 Task: Look for space in Asilah, Morocco from 5th June, 2023 to 16th June, 2023 for 2 adults in price range Rs.14000 to Rs.18000. Place can be entire place with 1  bedroom having 1 bed and 1 bathroom. Property type can be house, flat, guest house, hotel. Amenities needed are: wifi. Booking option can be shelf check-in. Required host language is English.
Action: Mouse moved to (519, 74)
Screenshot: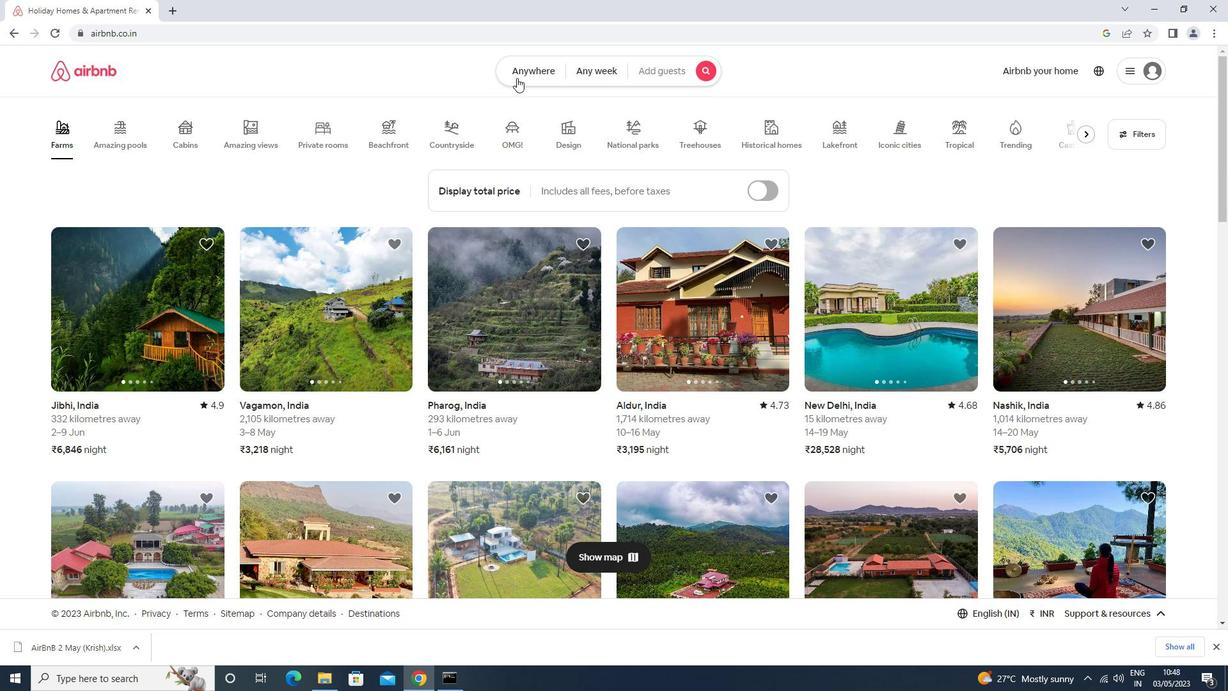 
Action: Mouse pressed left at (519, 74)
Screenshot: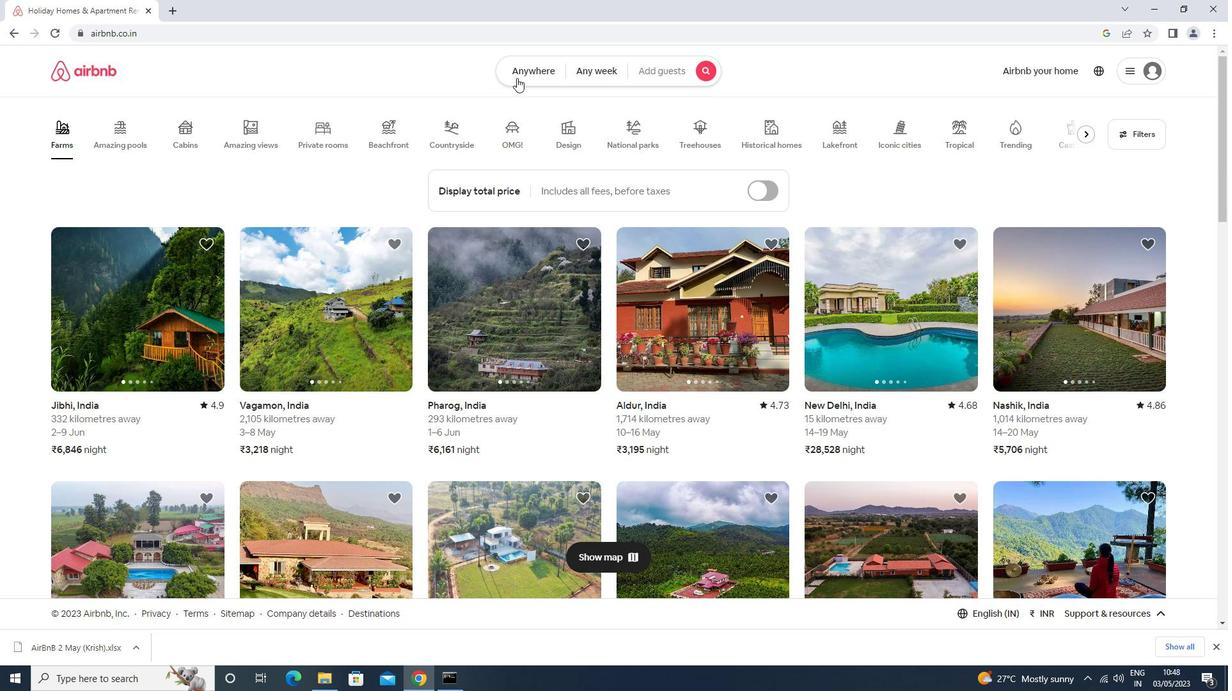 
Action: Mouse moved to (435, 127)
Screenshot: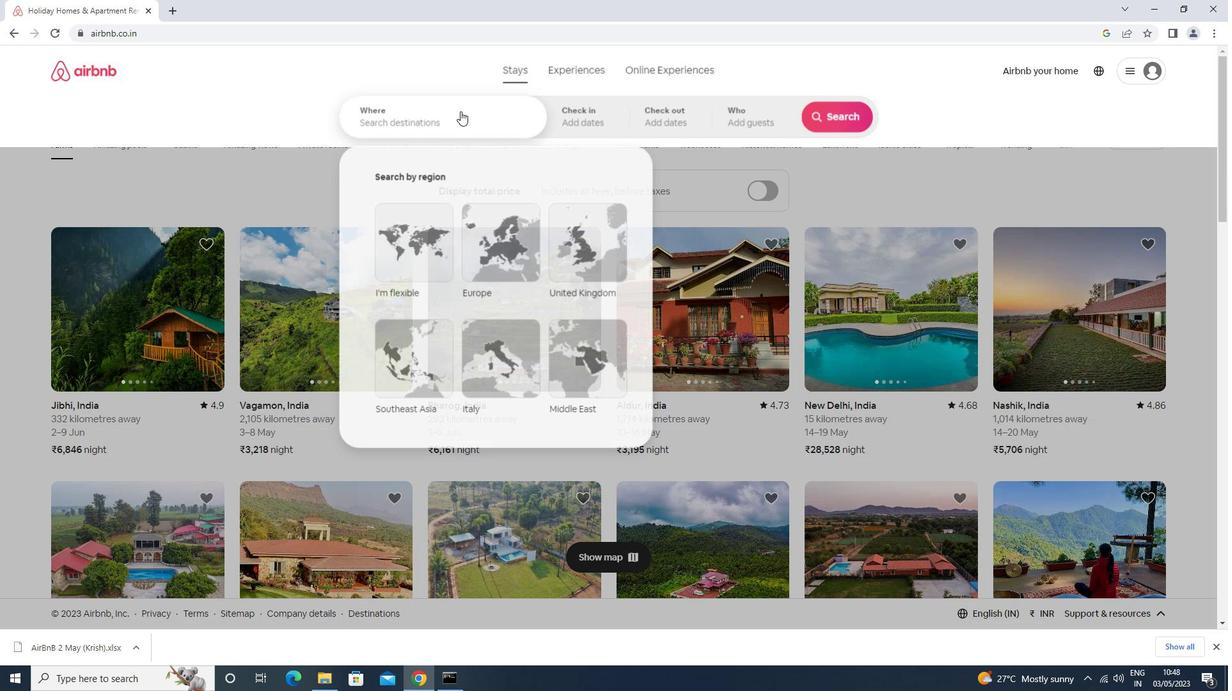
Action: Mouse pressed left at (435, 127)
Screenshot: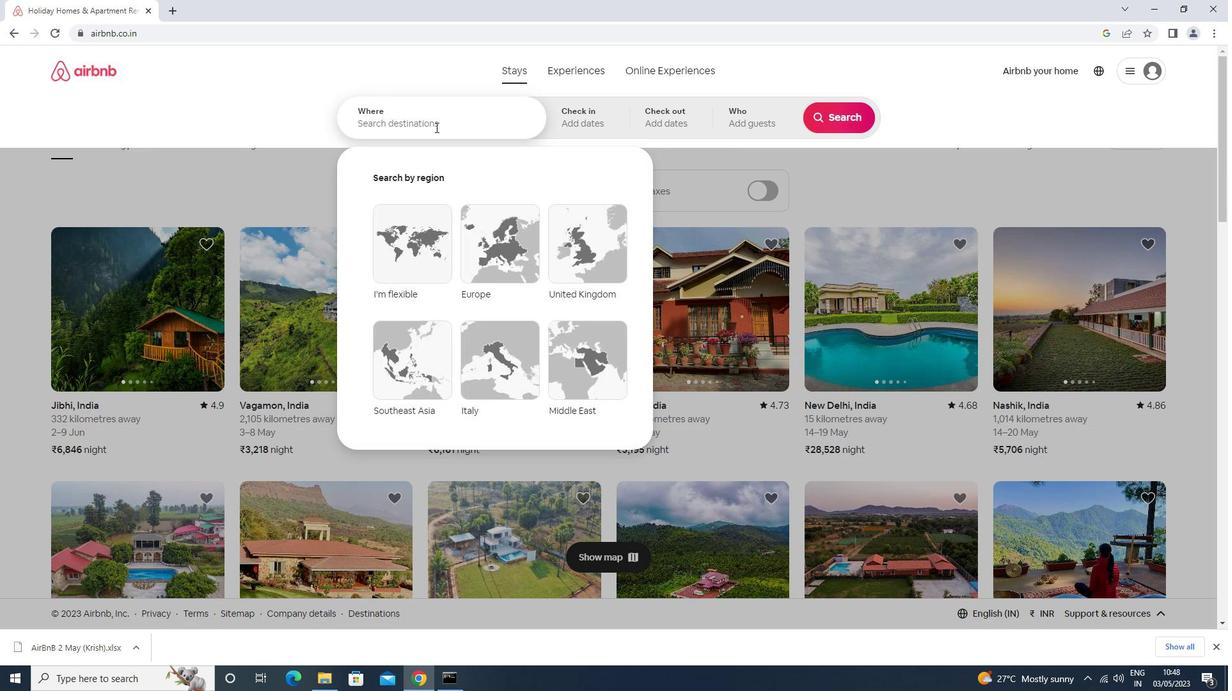 
Action: Mouse moved to (430, 127)
Screenshot: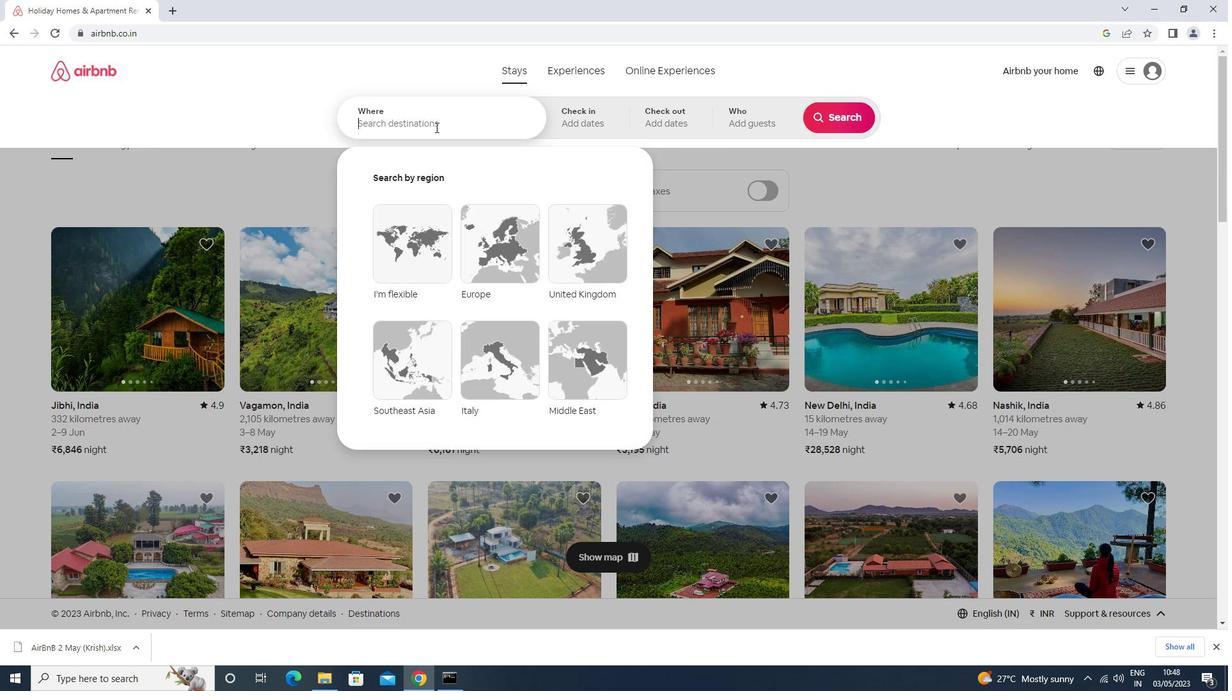 
Action: Key pressed a<Key.caps_lock>silah<Key.enter>
Screenshot: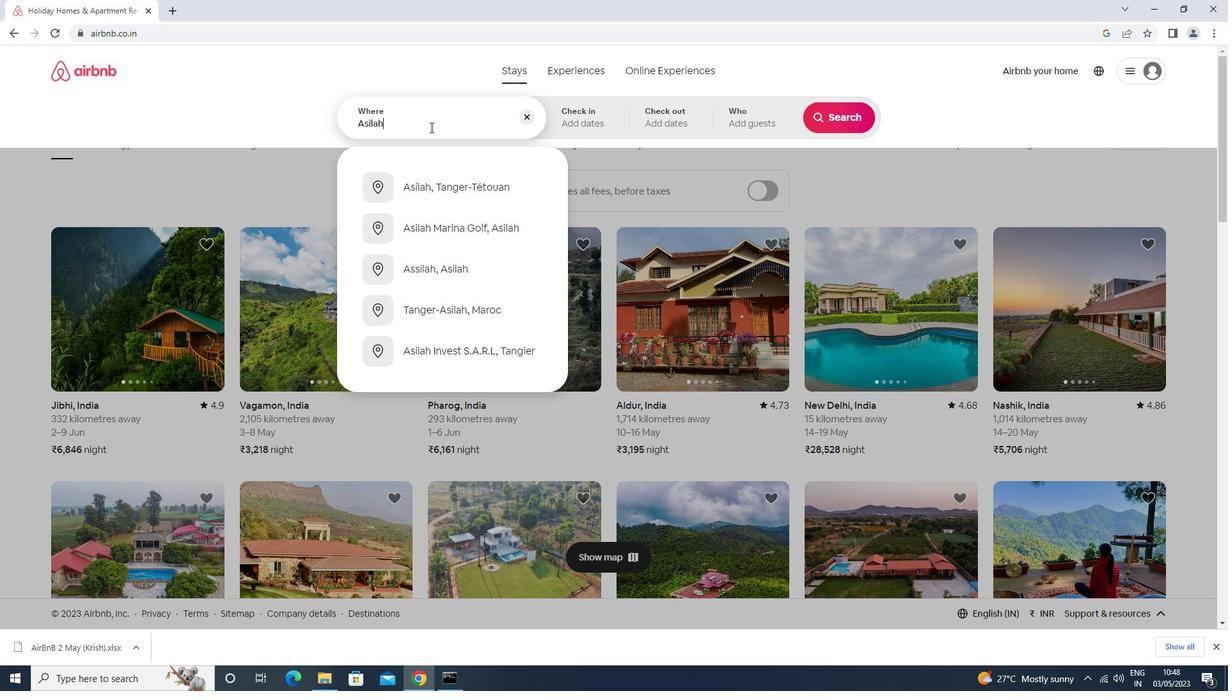 
Action: Mouse moved to (656, 298)
Screenshot: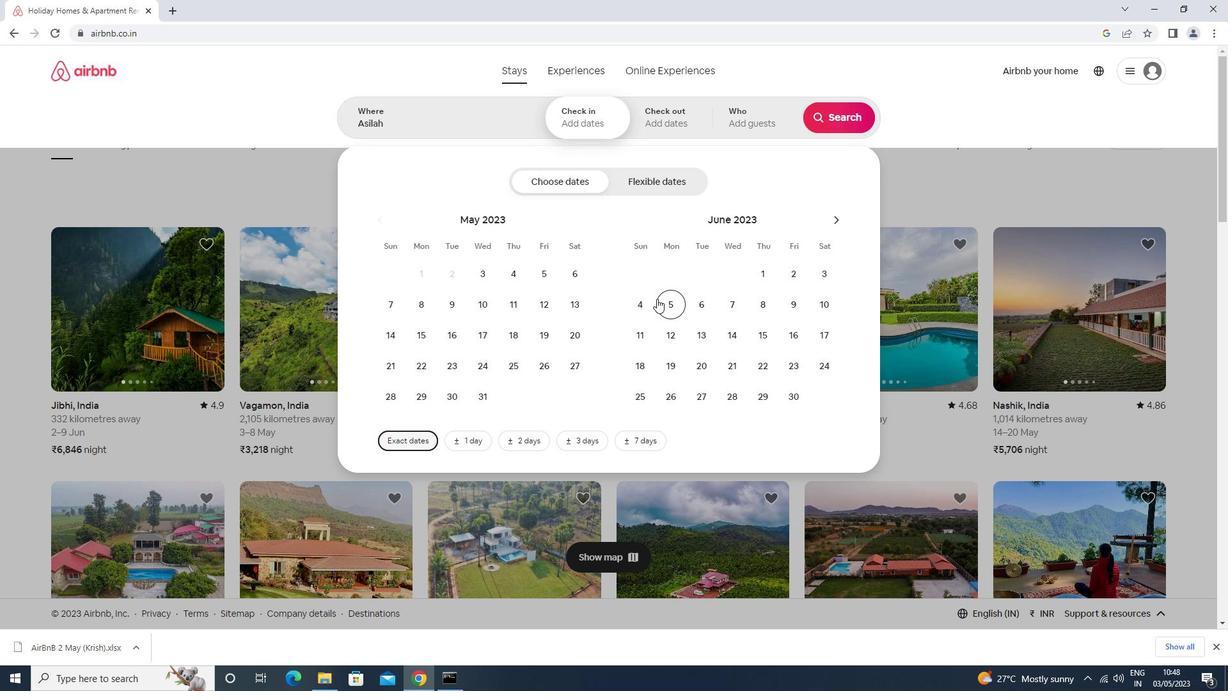 
Action: Mouse pressed left at (656, 298)
Screenshot: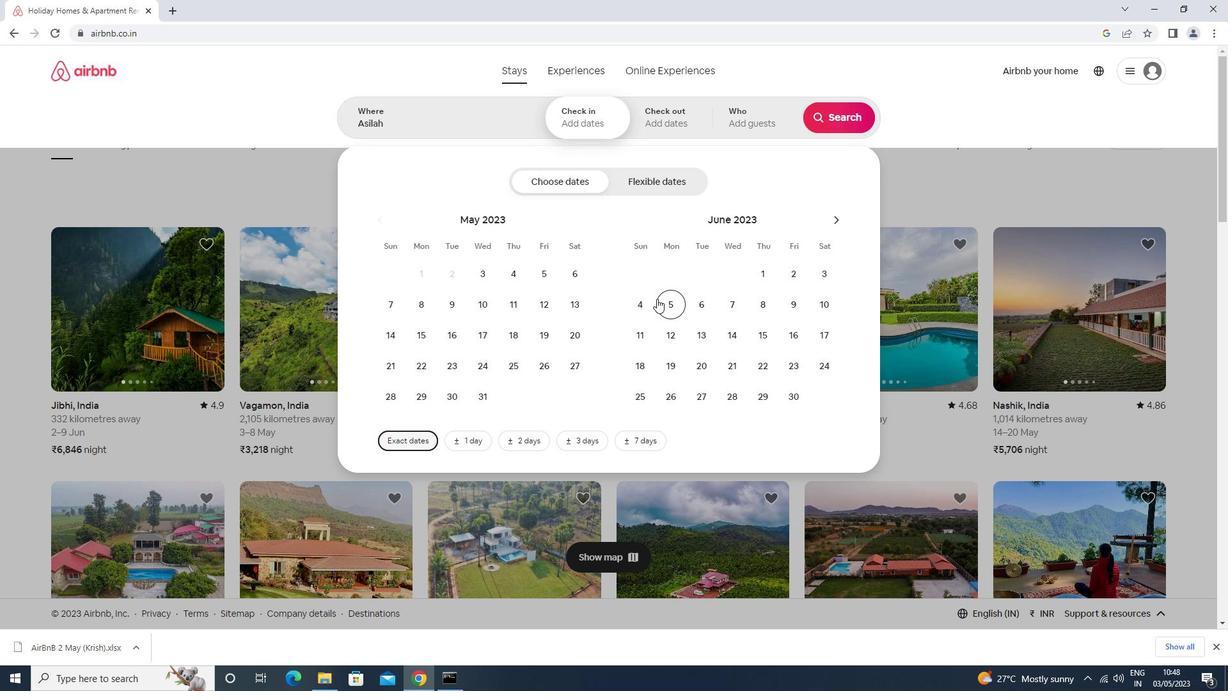 
Action: Mouse moved to (663, 298)
Screenshot: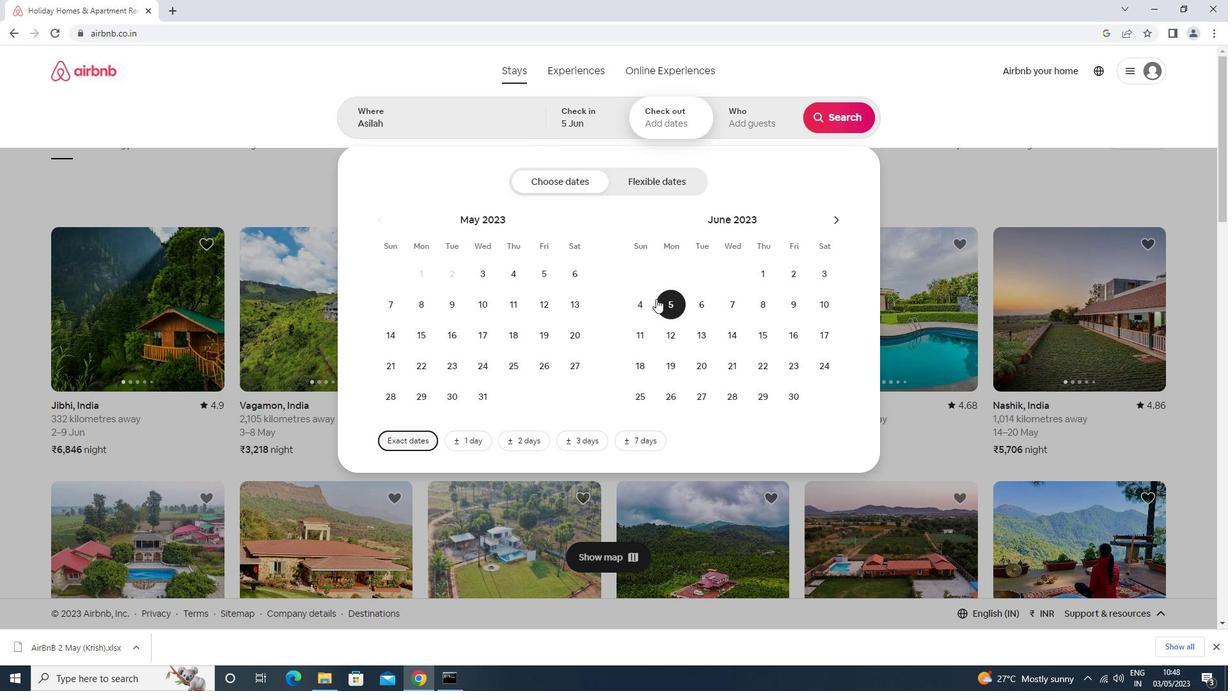 
Action: Mouse pressed left at (663, 298)
Screenshot: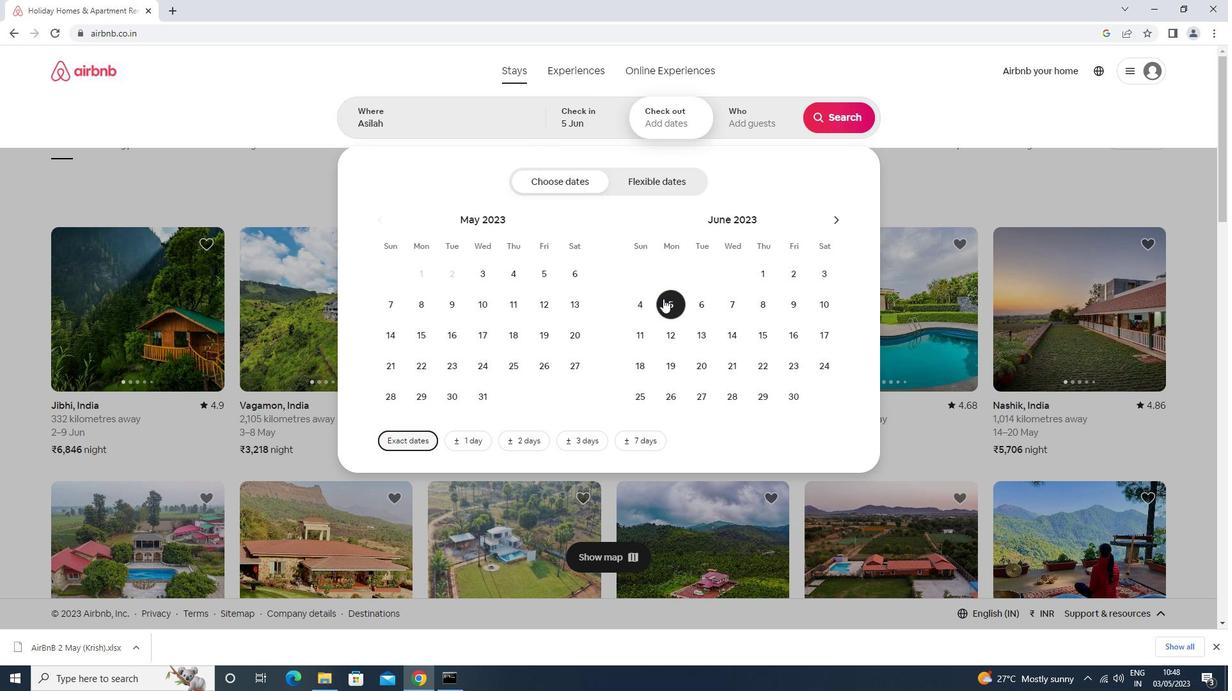 
Action: Mouse moved to (788, 335)
Screenshot: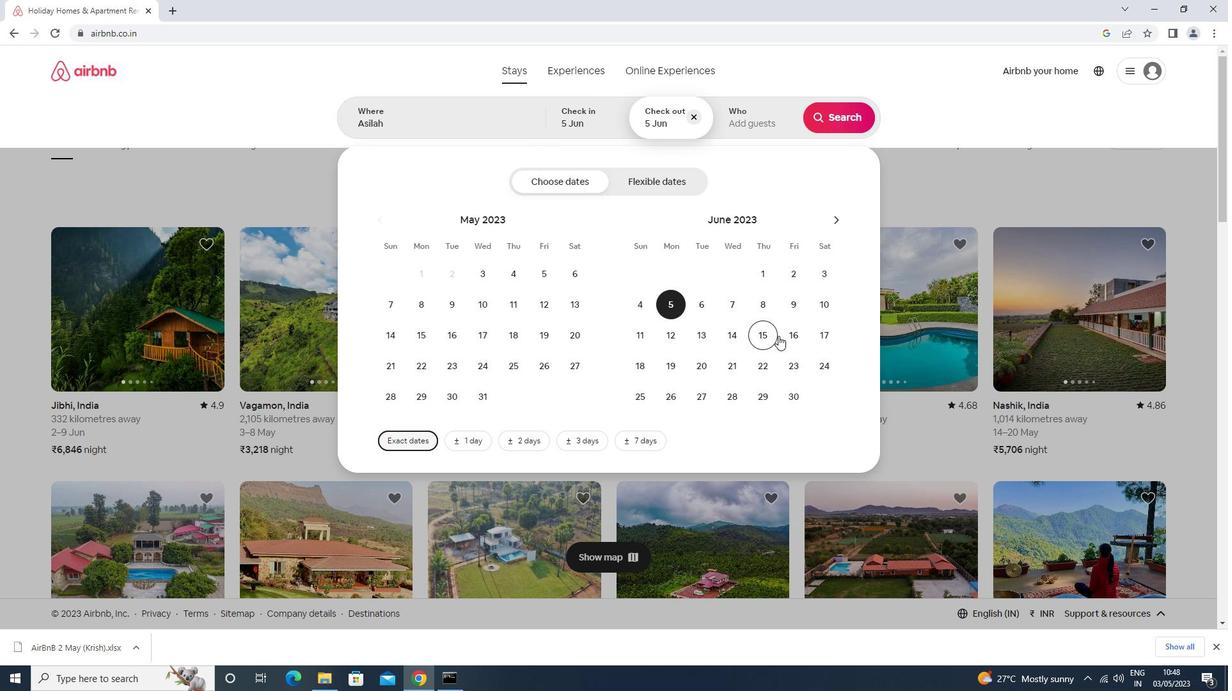 
Action: Mouse pressed left at (788, 335)
Screenshot: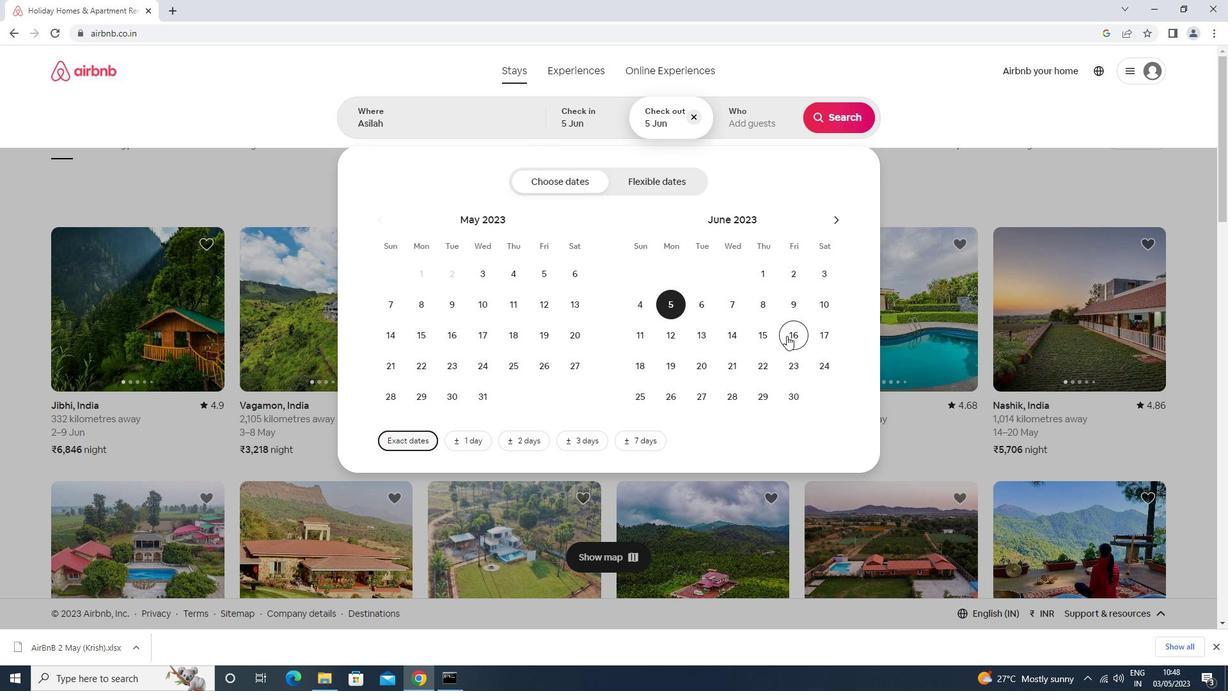 
Action: Mouse moved to (741, 118)
Screenshot: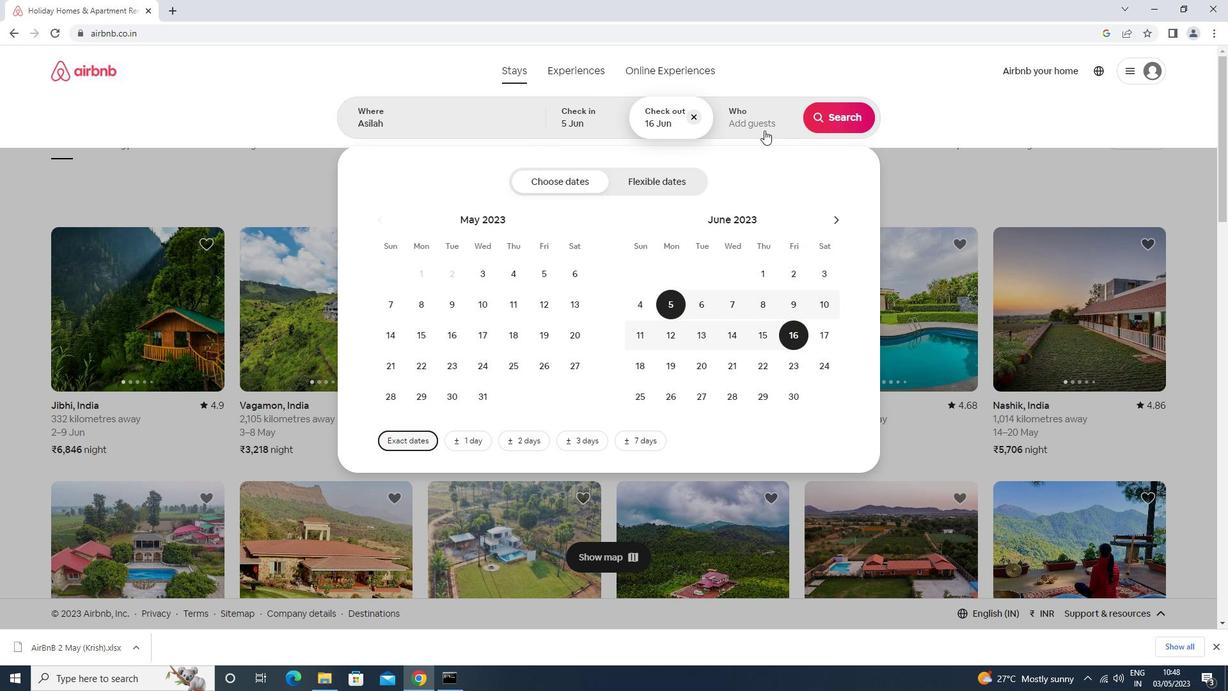 
Action: Mouse pressed left at (741, 118)
Screenshot: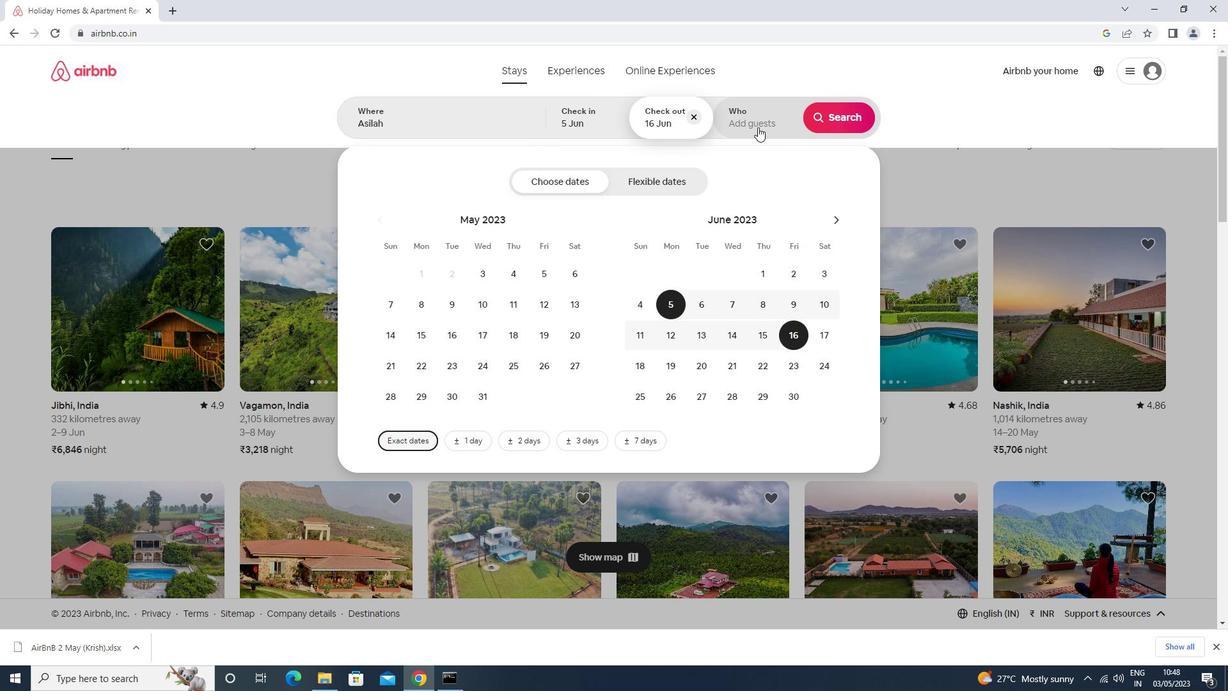 
Action: Mouse moved to (840, 188)
Screenshot: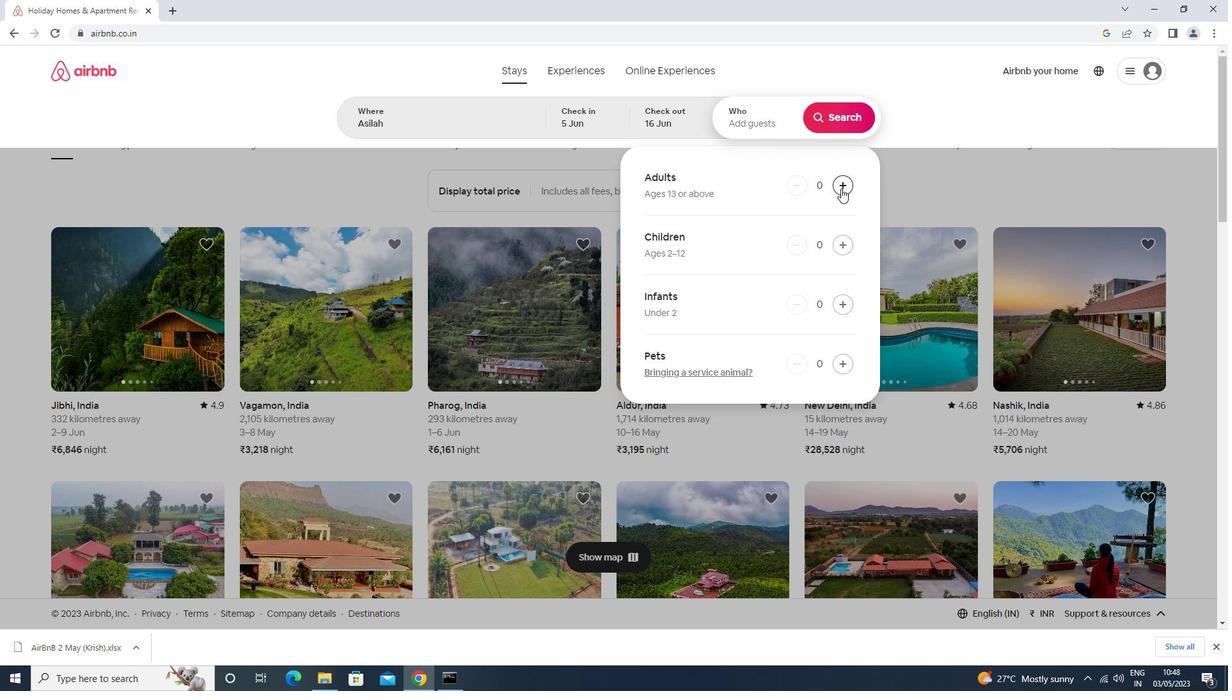 
Action: Mouse pressed left at (840, 188)
Screenshot: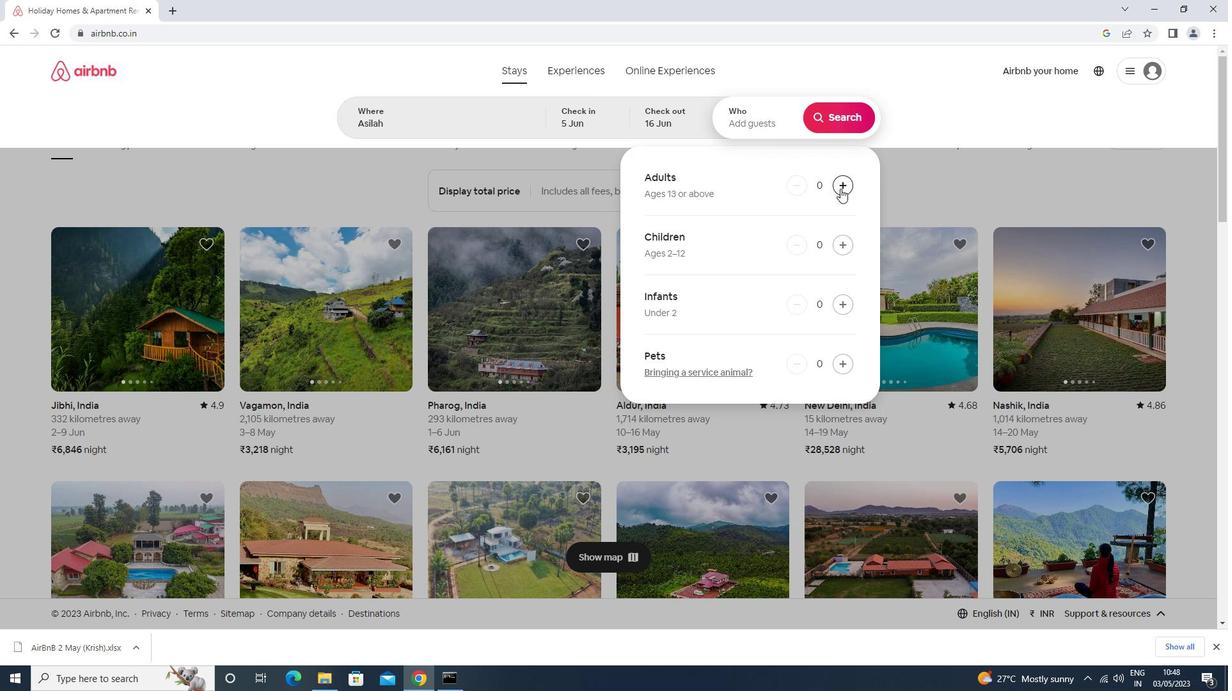 
Action: Mouse pressed left at (840, 188)
Screenshot: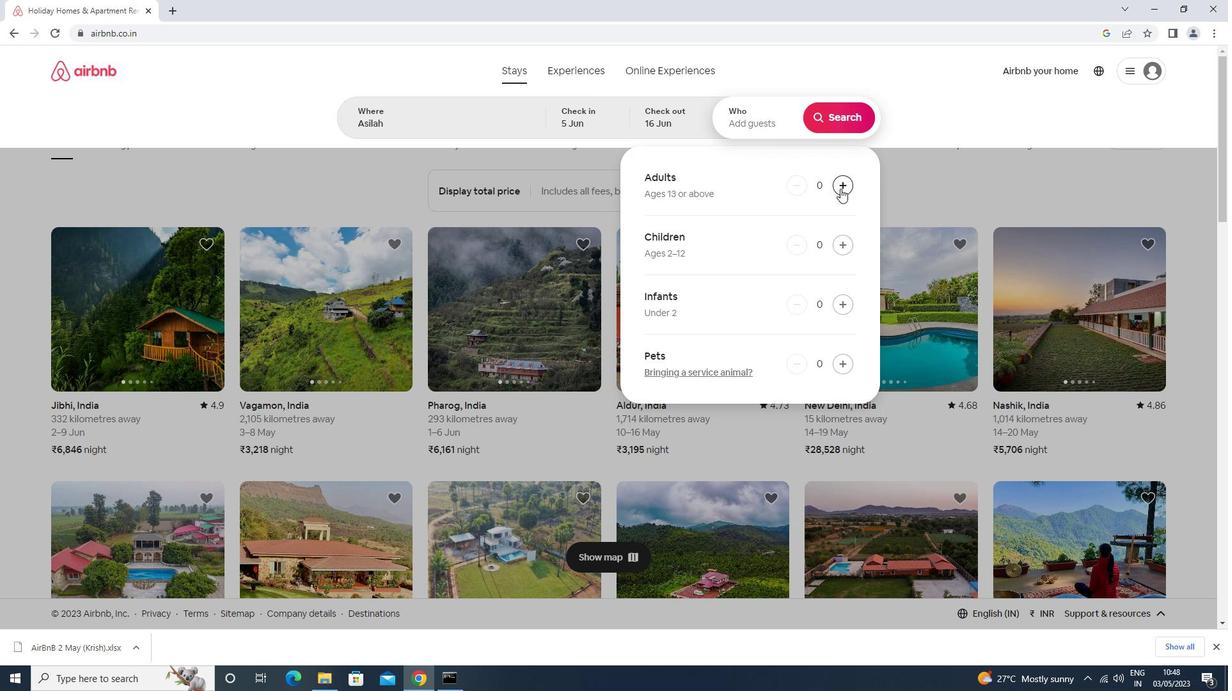 
Action: Mouse moved to (831, 121)
Screenshot: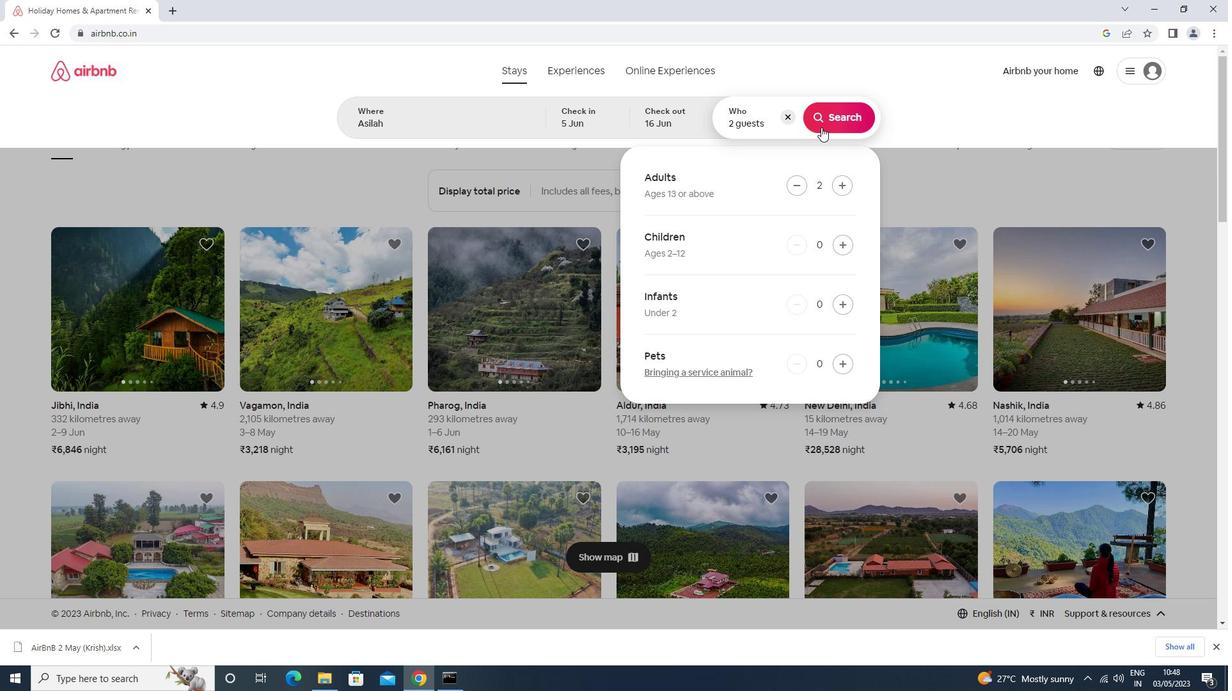 
Action: Mouse pressed left at (831, 121)
Screenshot: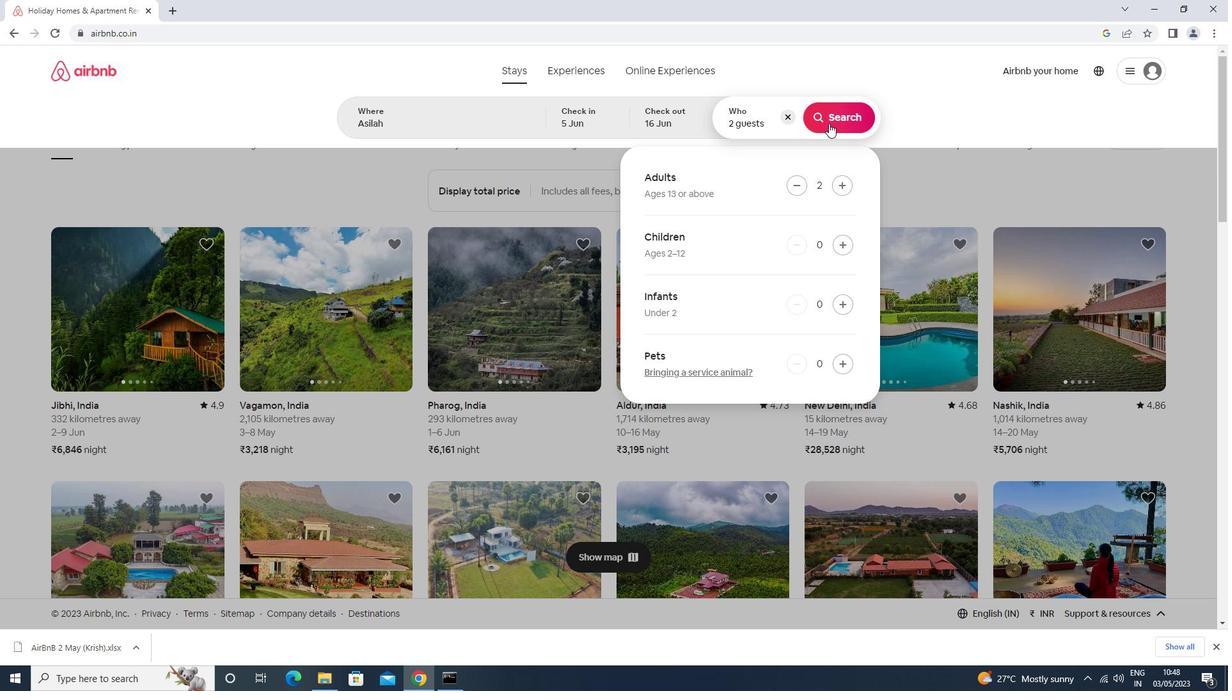 
Action: Mouse moved to (1167, 128)
Screenshot: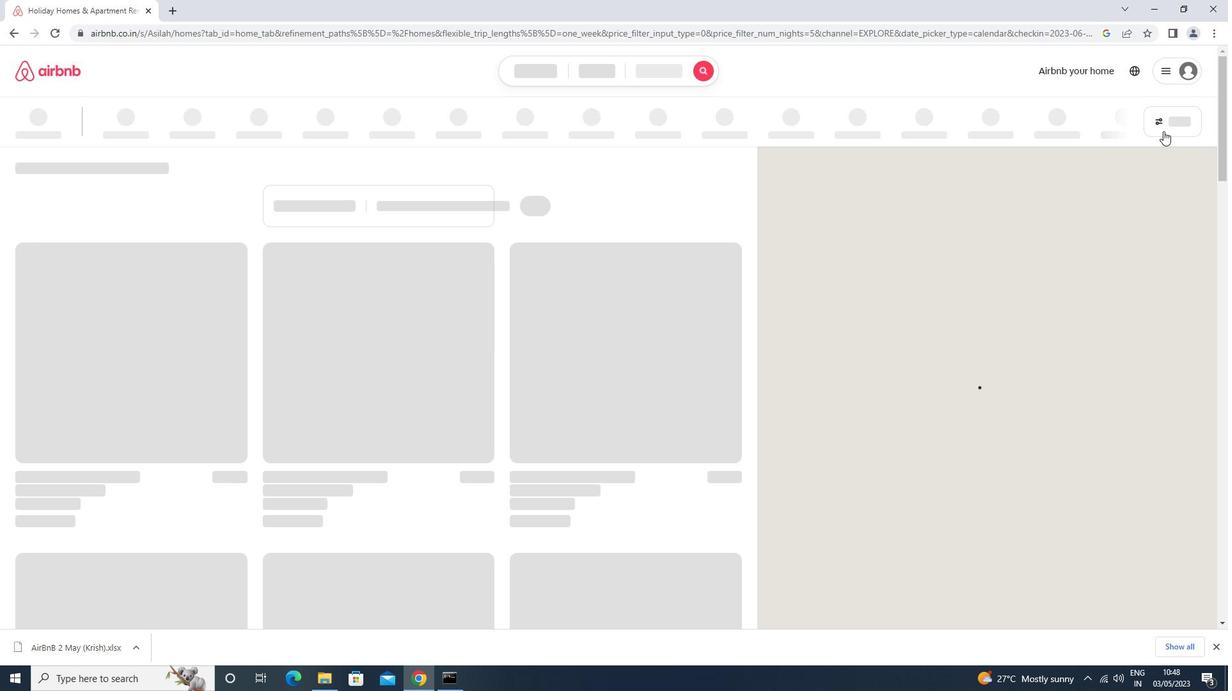 
Action: Mouse pressed left at (1167, 128)
Screenshot: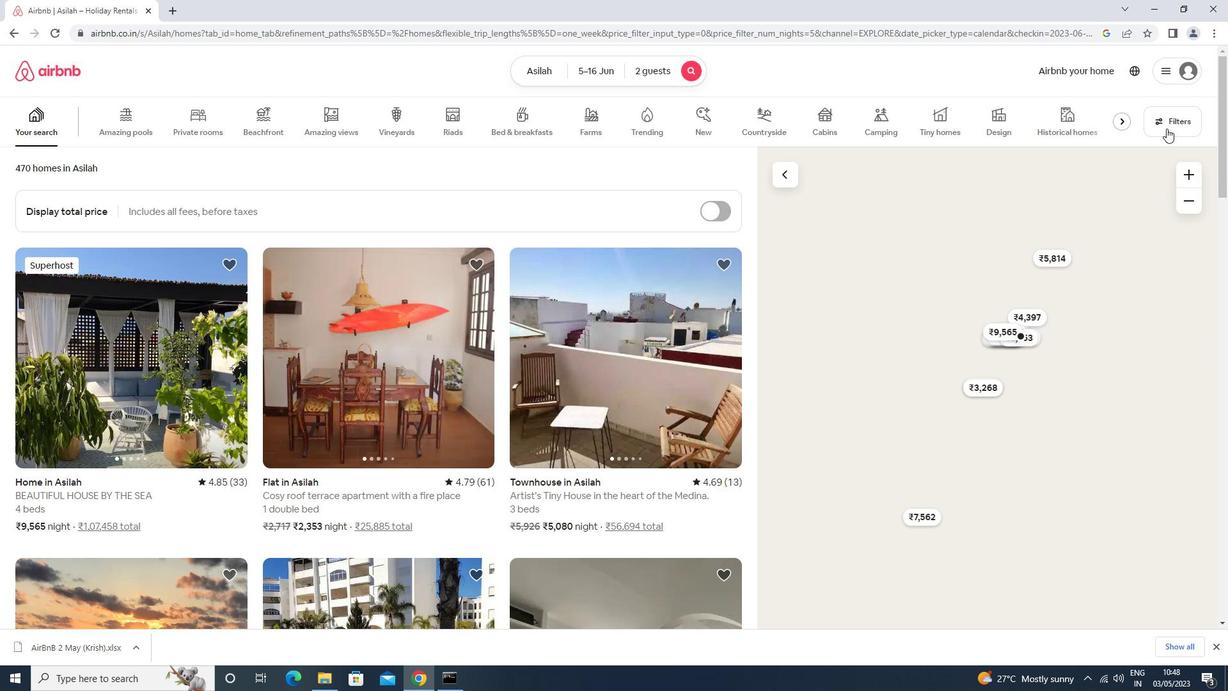 
Action: Mouse moved to (463, 290)
Screenshot: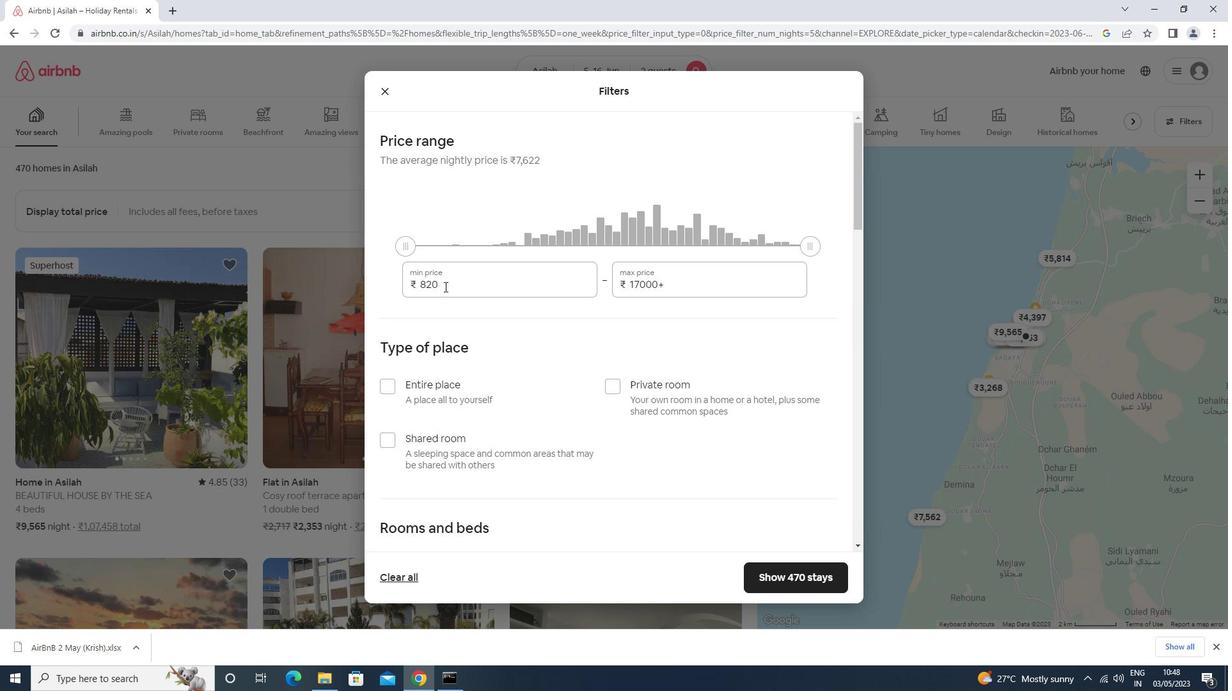 
Action: Mouse pressed left at (463, 290)
Screenshot: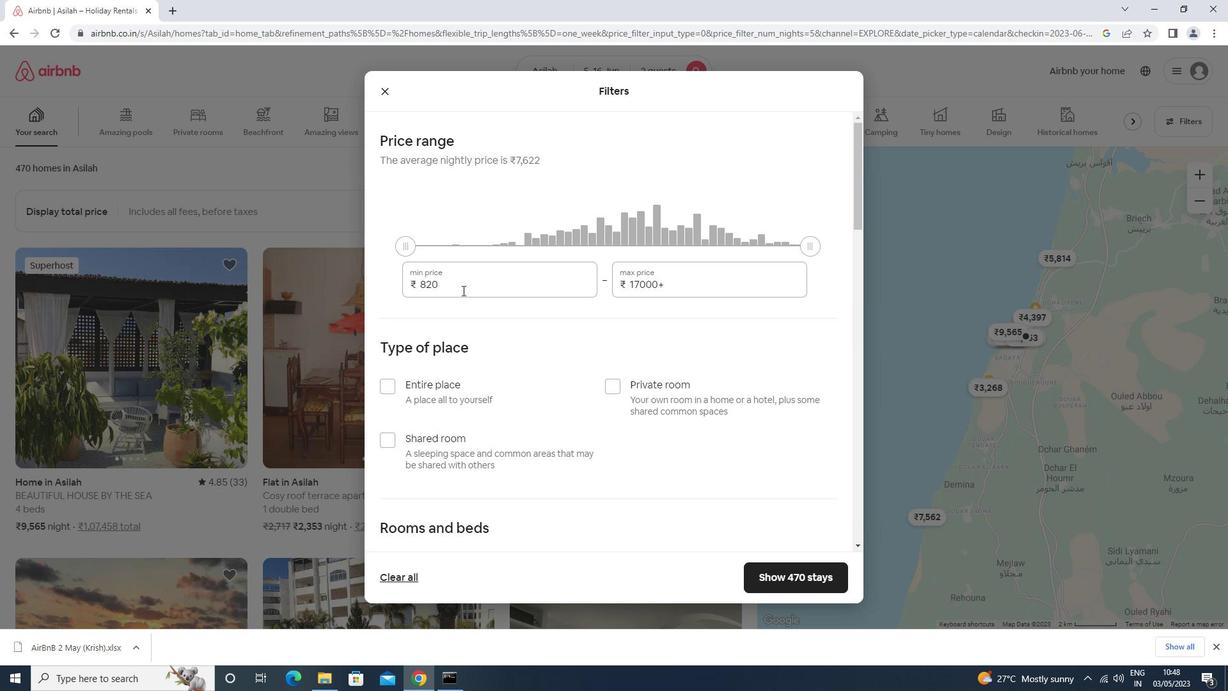 
Action: Mouse moved to (465, 289)
Screenshot: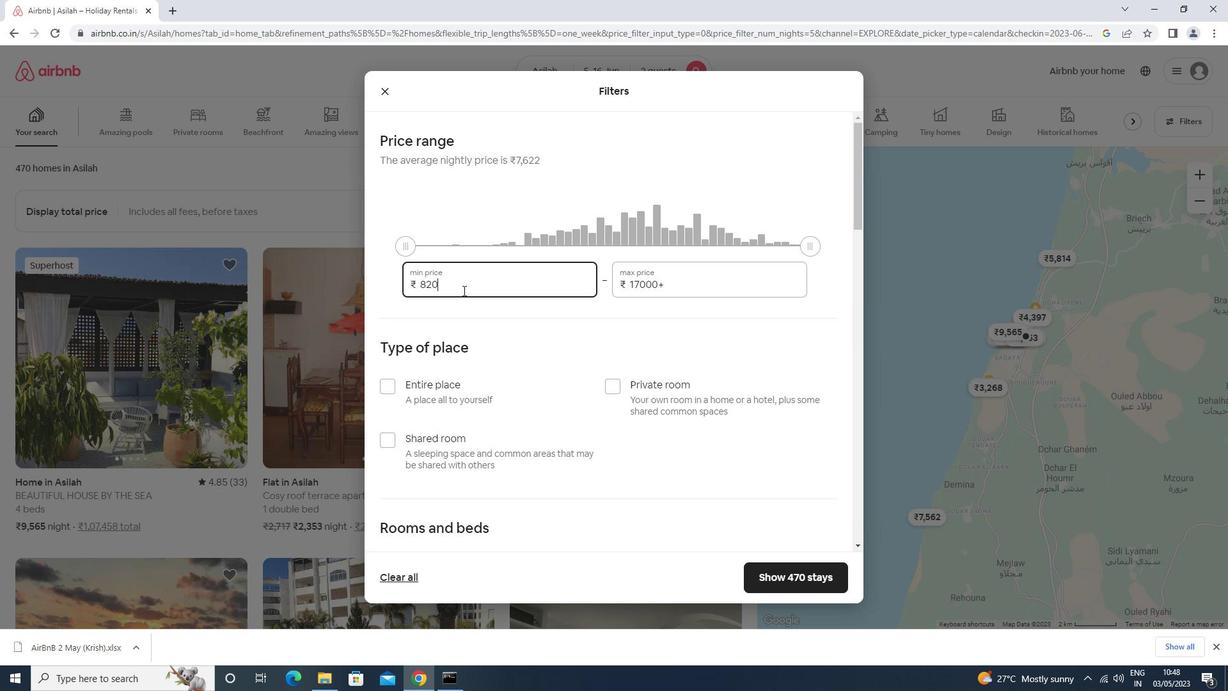 
Action: Key pressed <Key.backspace><Key.backspace><Key.backspace><Key.backspace><Key.backspace><Key.backspace><Key.backspace><Key.backspace><Key.backspace><Key.backspace><Key.backspace><Key.backspace>14000<Key.tab>18000
Screenshot: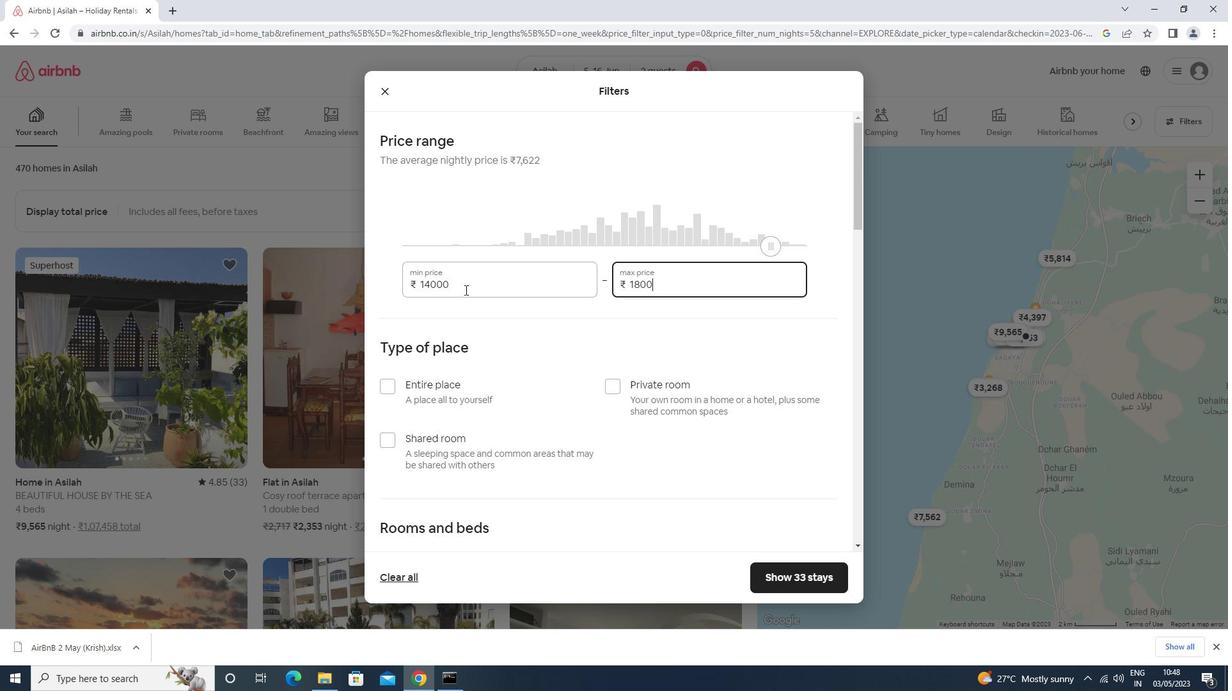
Action: Mouse moved to (423, 388)
Screenshot: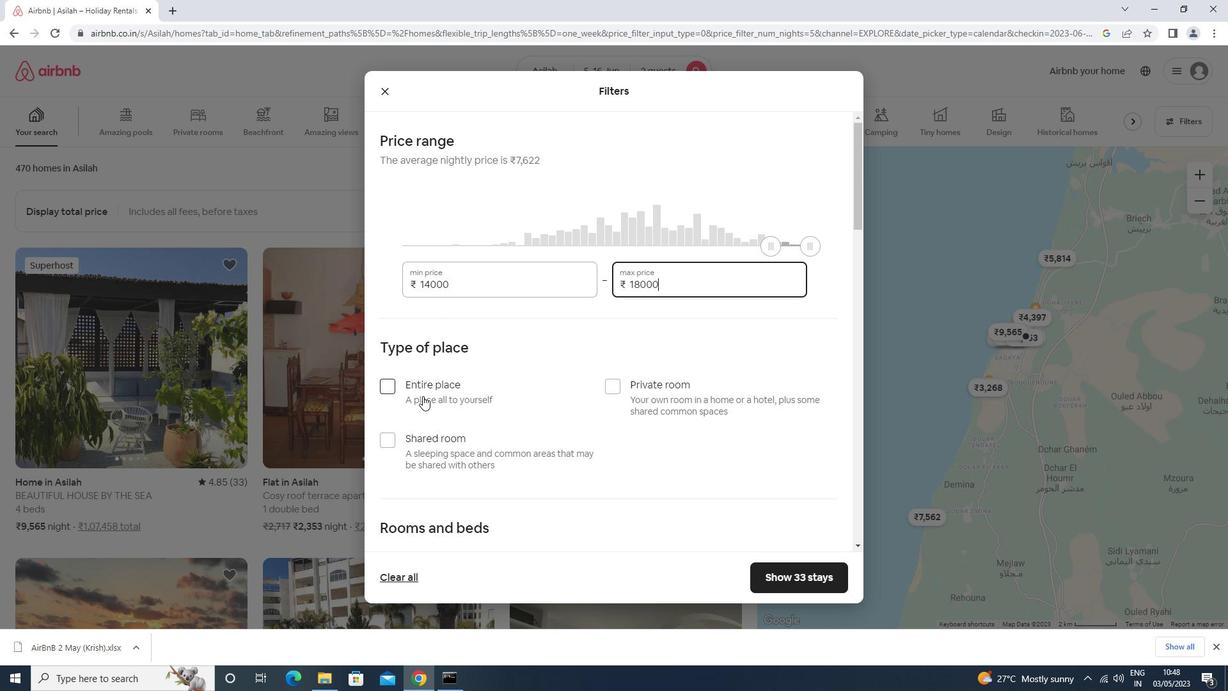 
Action: Mouse pressed left at (423, 388)
Screenshot: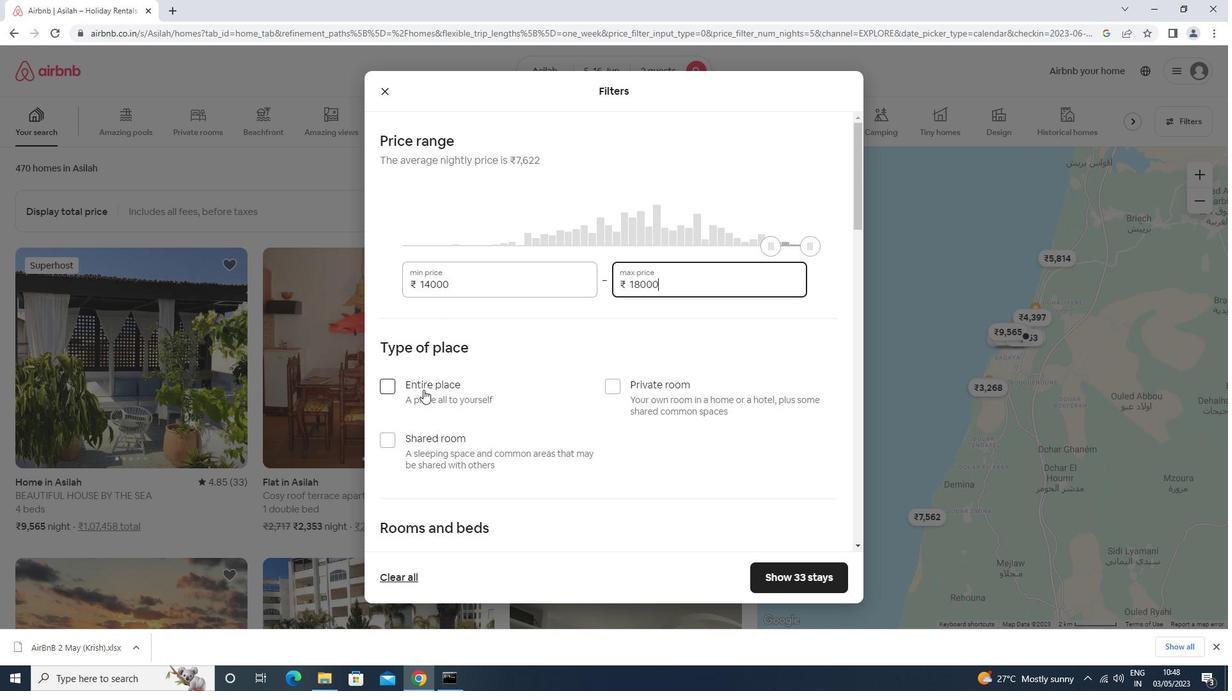 
Action: Mouse moved to (424, 381)
Screenshot: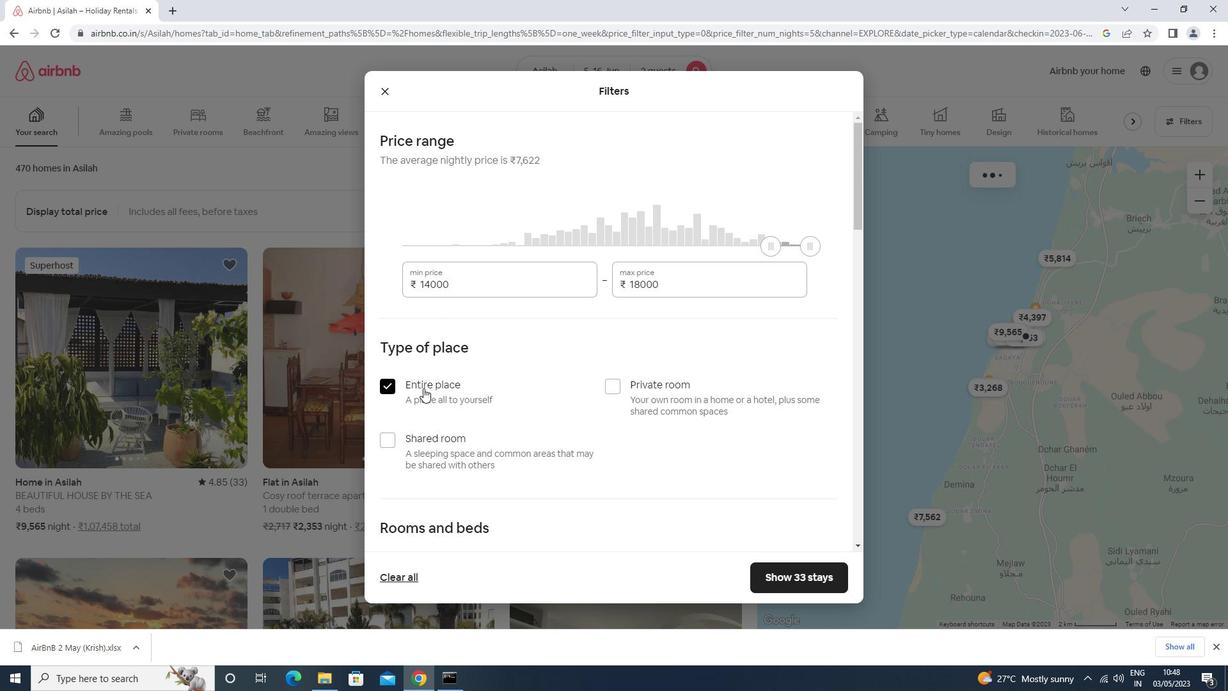 
Action: Mouse scrolled (424, 380) with delta (0, 0)
Screenshot: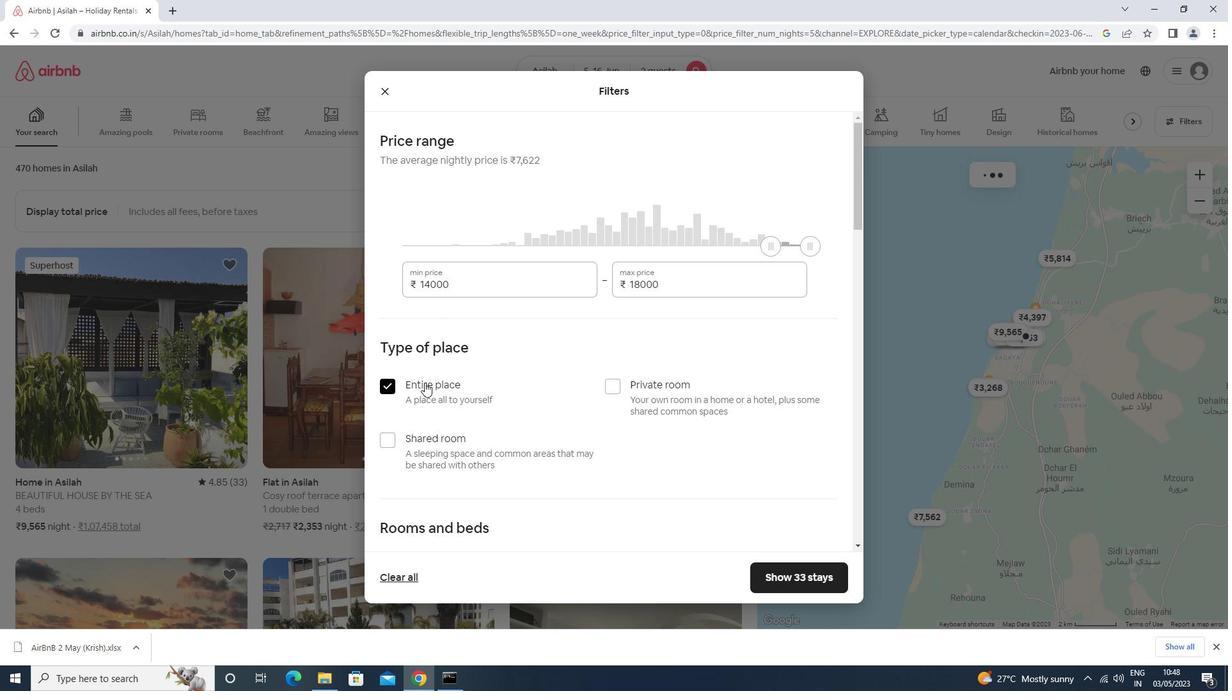 
Action: Mouse scrolled (424, 380) with delta (0, 0)
Screenshot: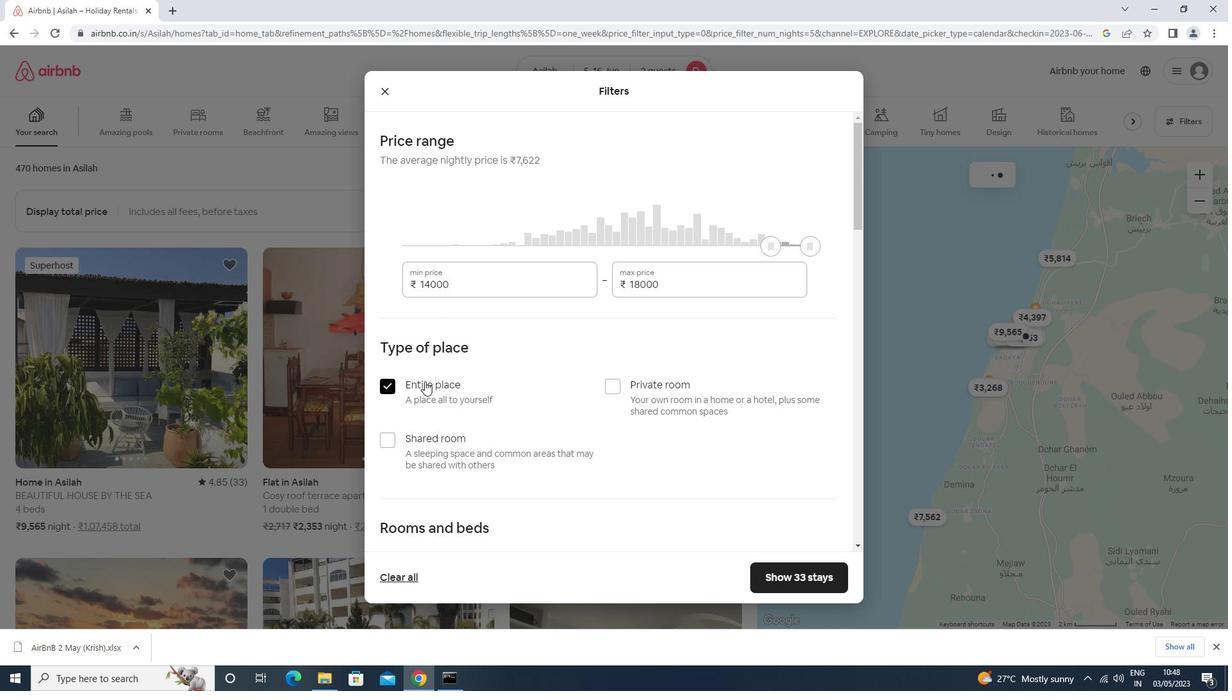 
Action: Mouse scrolled (424, 380) with delta (0, 0)
Screenshot: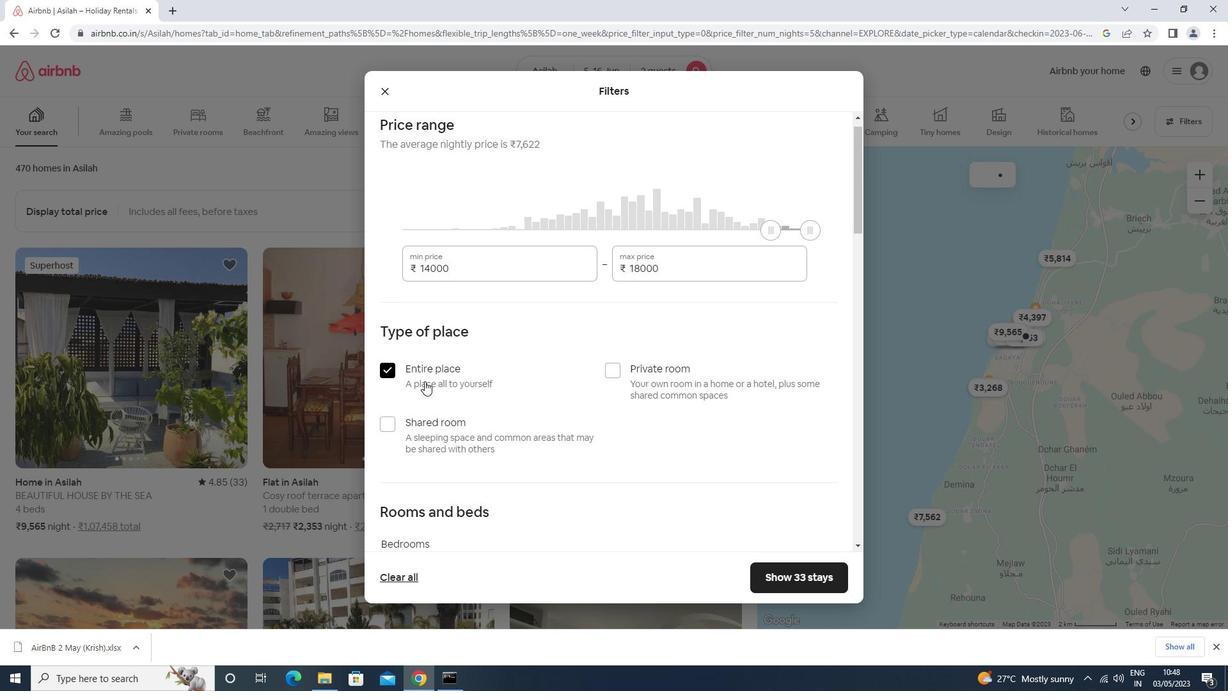 
Action: Mouse scrolled (424, 380) with delta (0, 0)
Screenshot: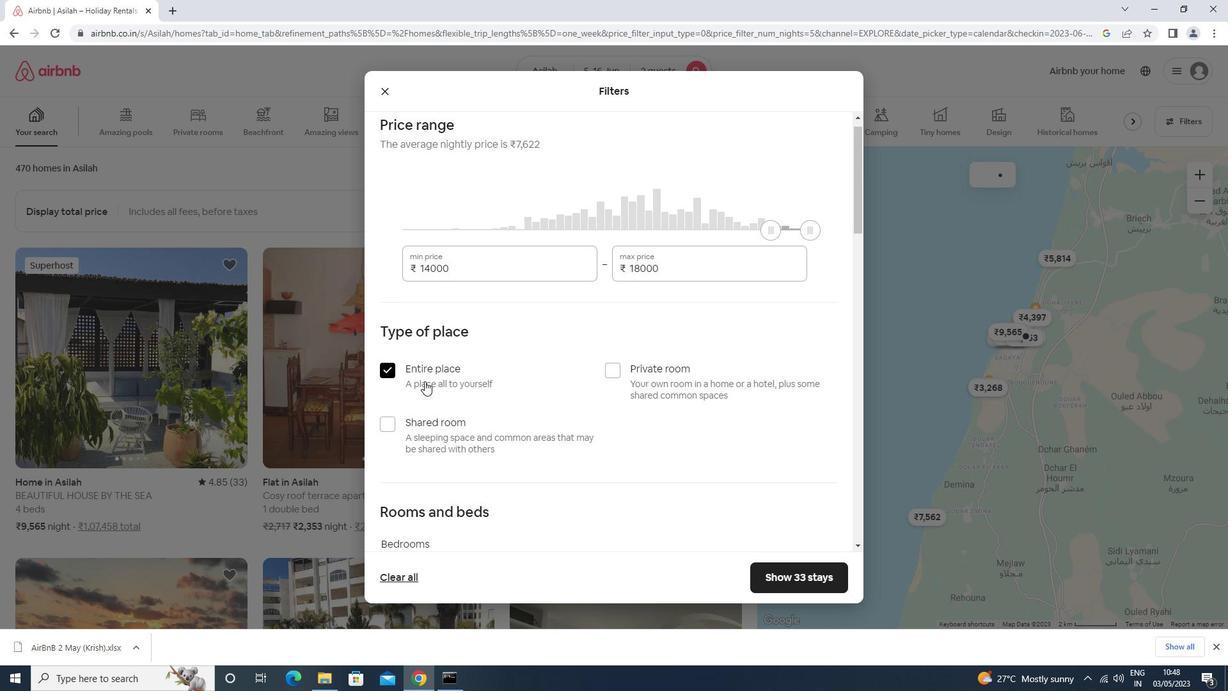 
Action: Mouse scrolled (424, 380) with delta (0, 0)
Screenshot: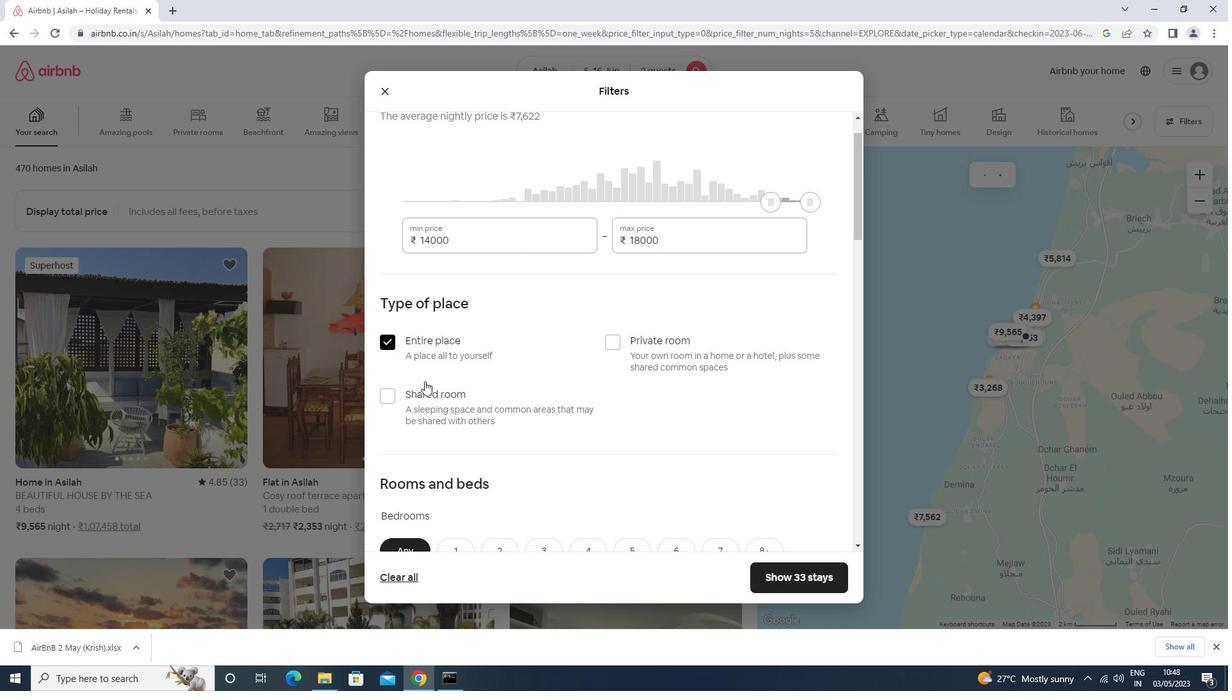 
Action: Mouse moved to (458, 273)
Screenshot: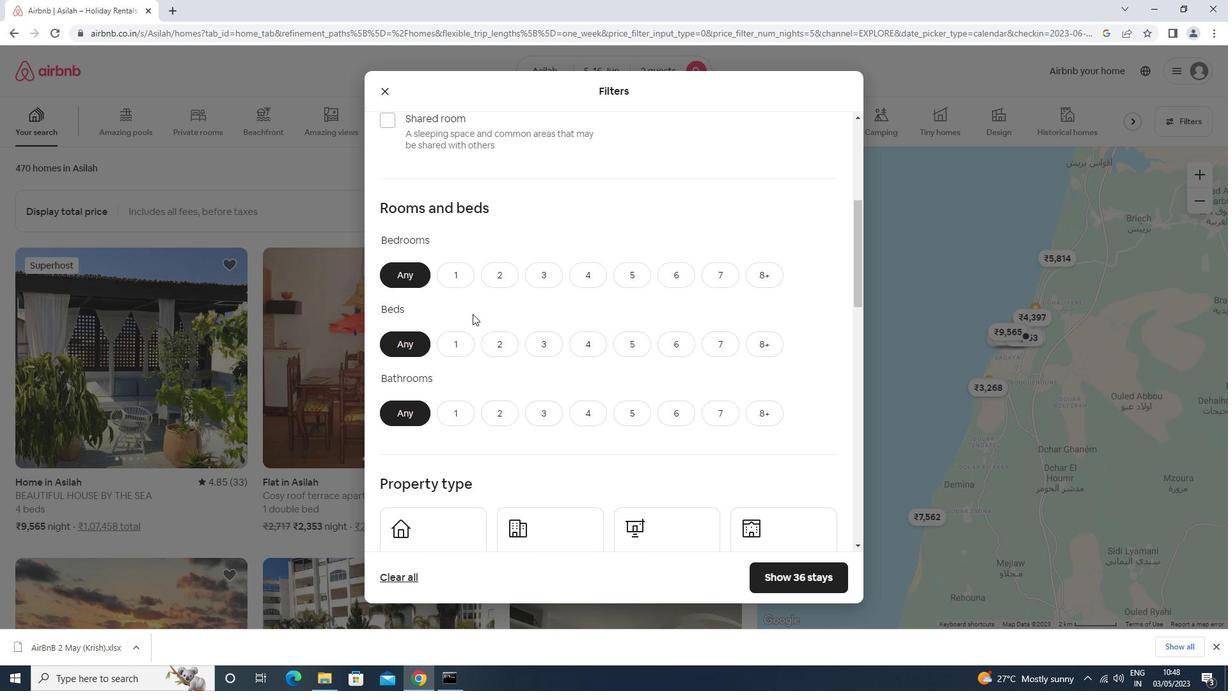 
Action: Mouse pressed left at (458, 273)
Screenshot: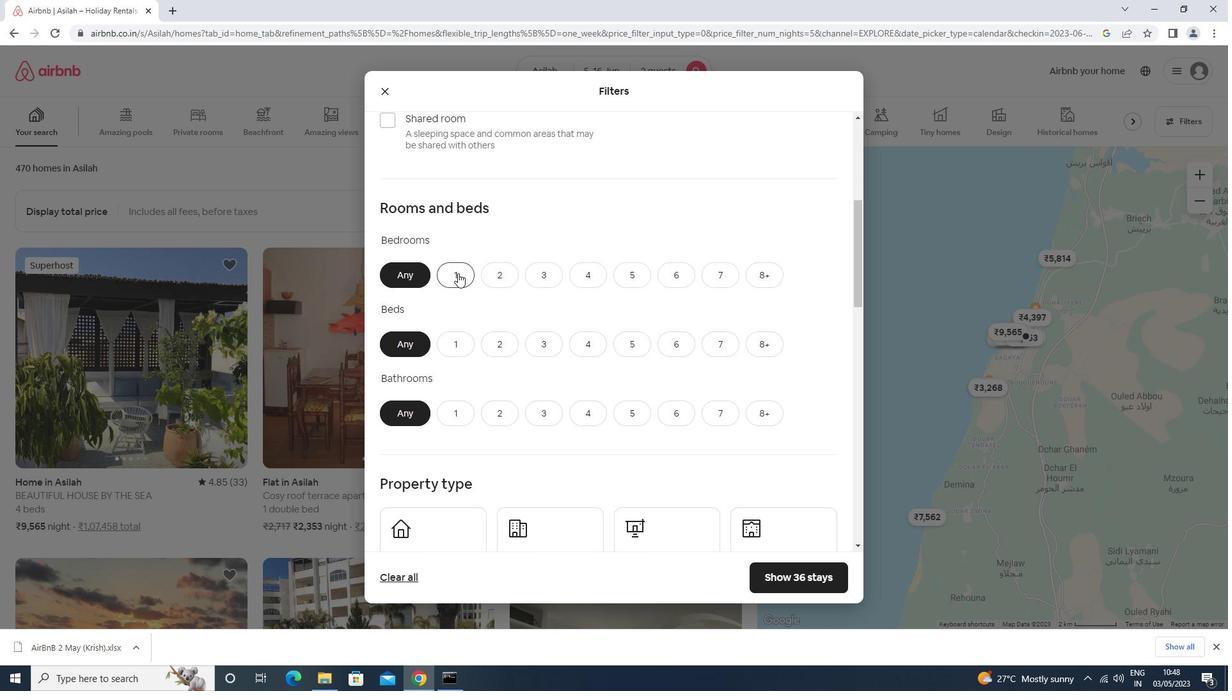 
Action: Mouse moved to (462, 350)
Screenshot: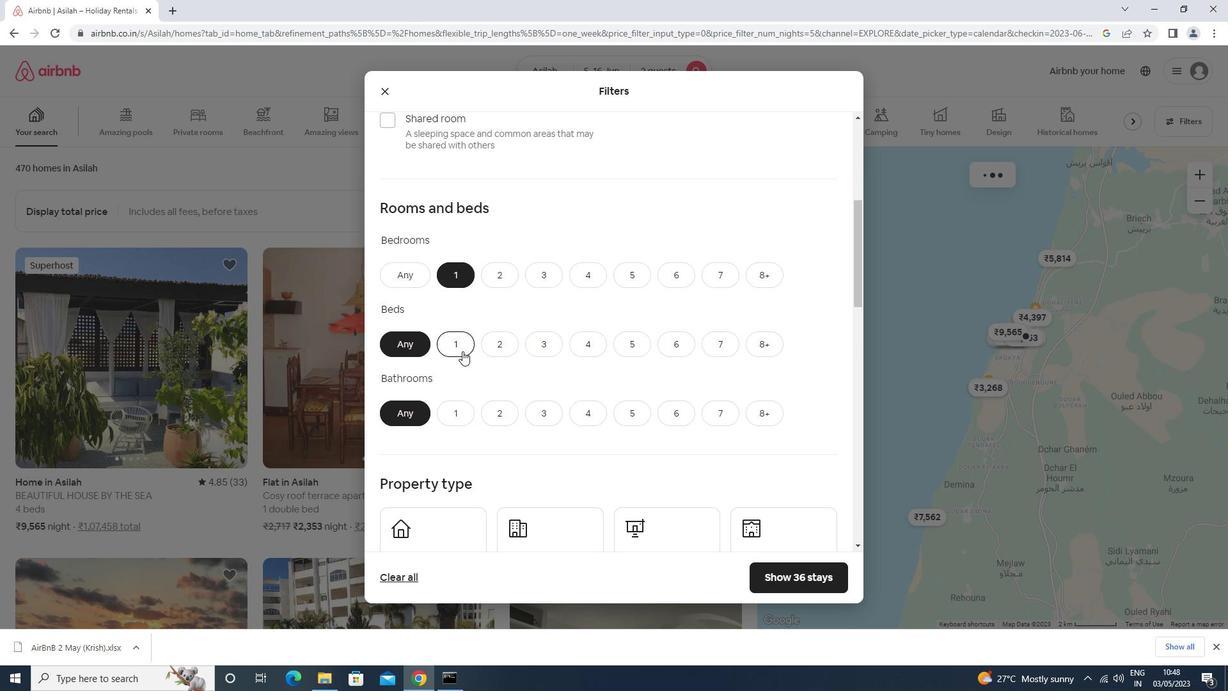 
Action: Mouse pressed left at (462, 350)
Screenshot: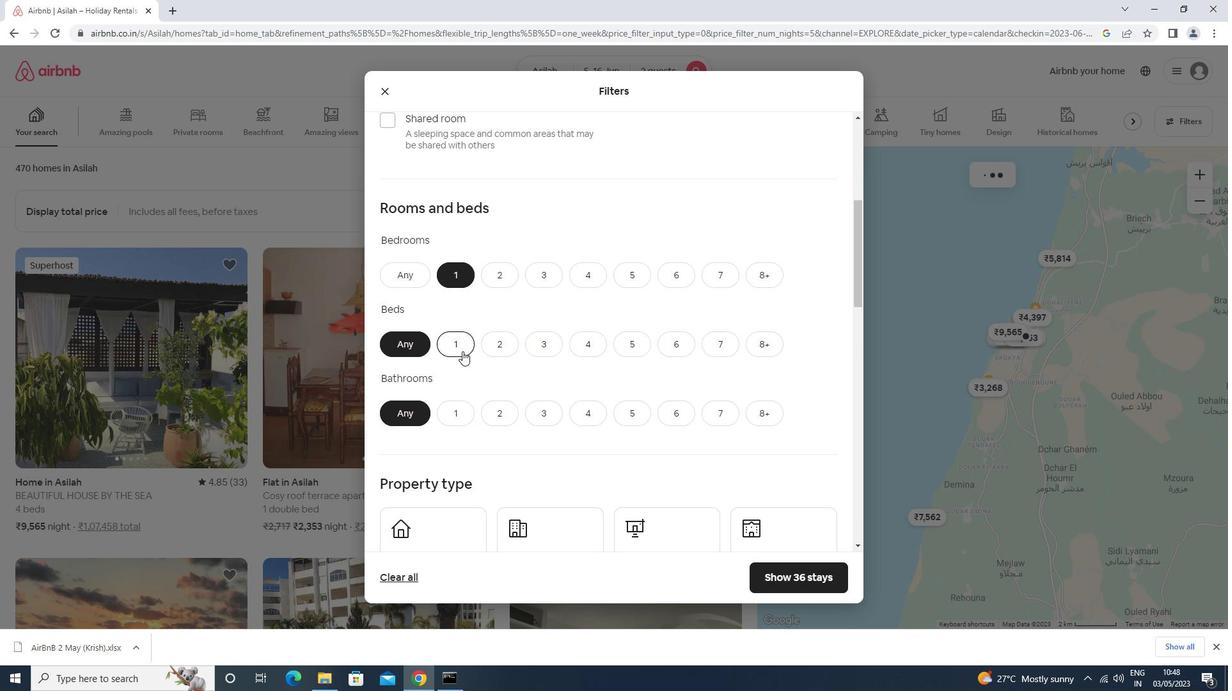 
Action: Mouse moved to (460, 410)
Screenshot: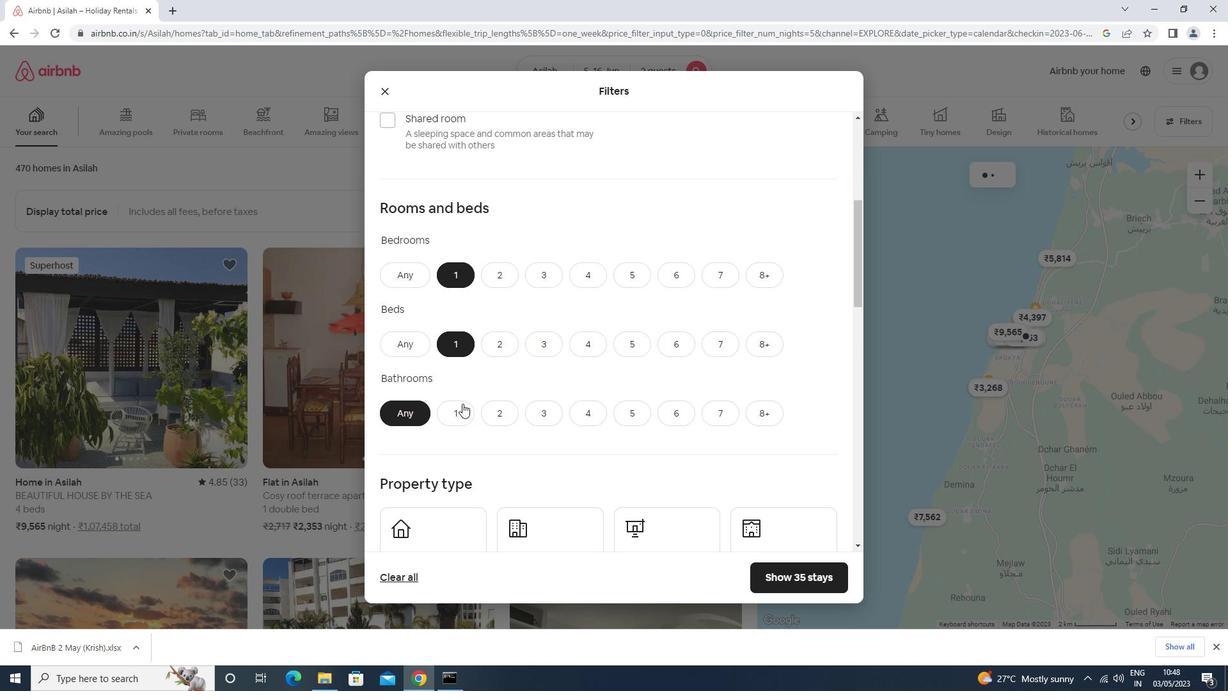 
Action: Mouse pressed left at (460, 410)
Screenshot: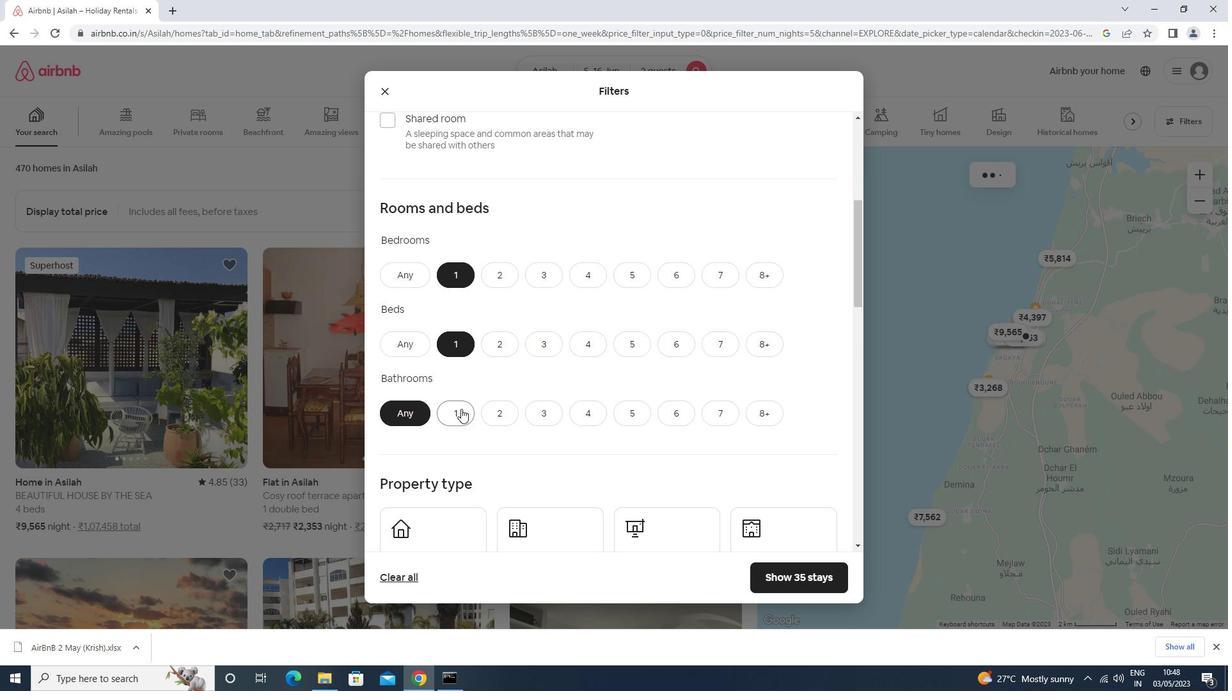 
Action: Mouse moved to (460, 406)
Screenshot: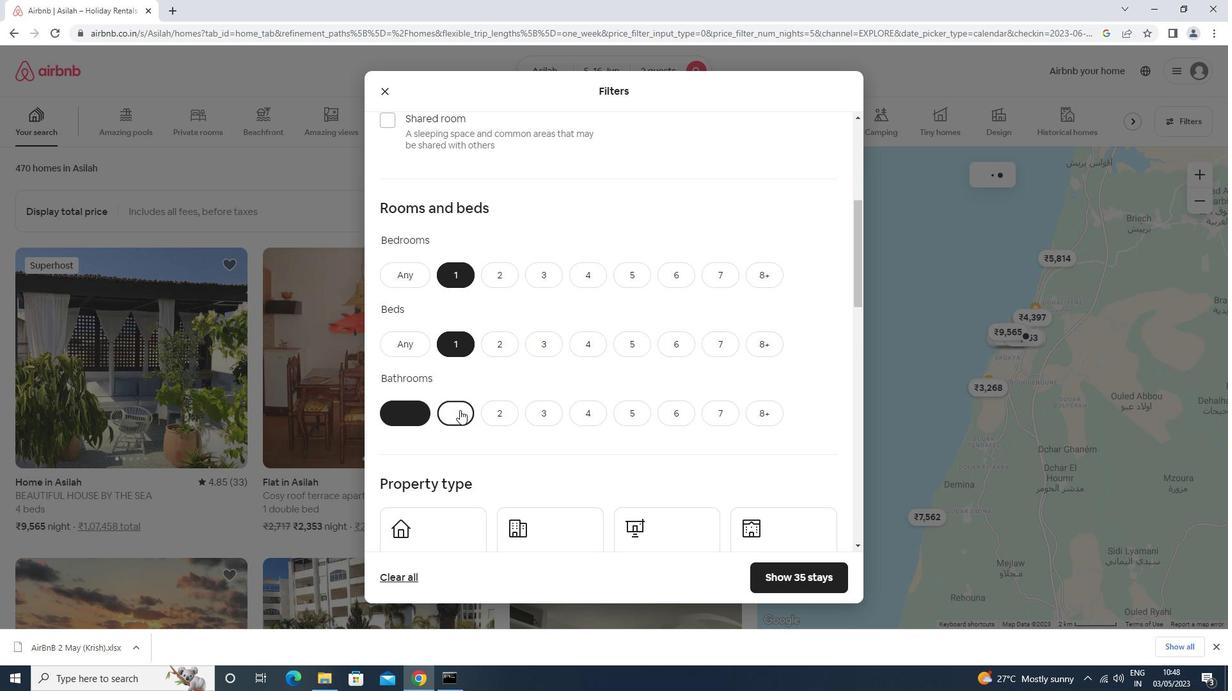 
Action: Mouse scrolled (460, 406) with delta (0, 0)
Screenshot: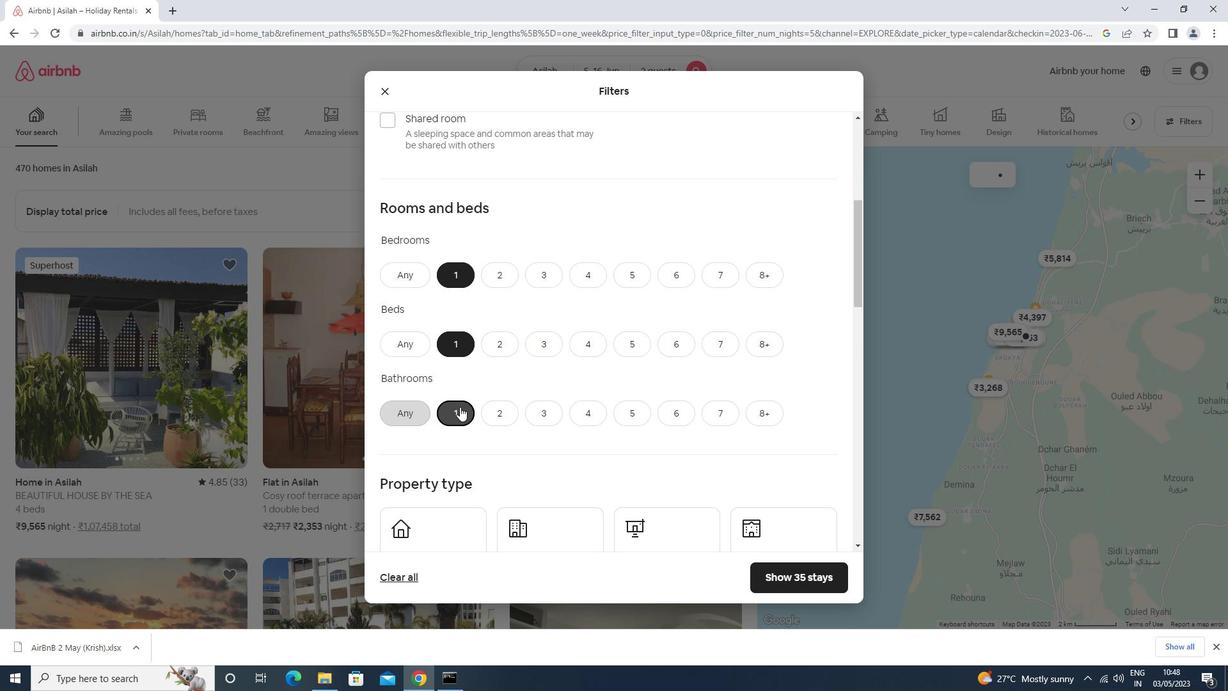 
Action: Mouse scrolled (460, 406) with delta (0, 0)
Screenshot: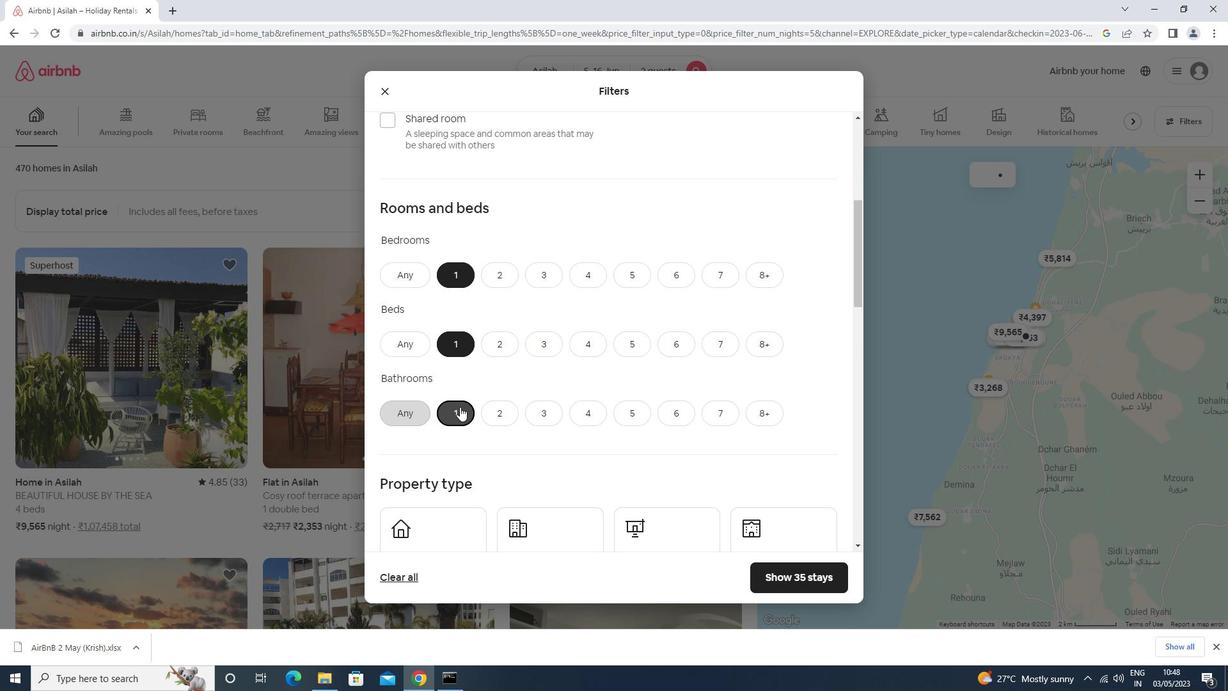 
Action: Mouse scrolled (460, 406) with delta (0, 0)
Screenshot: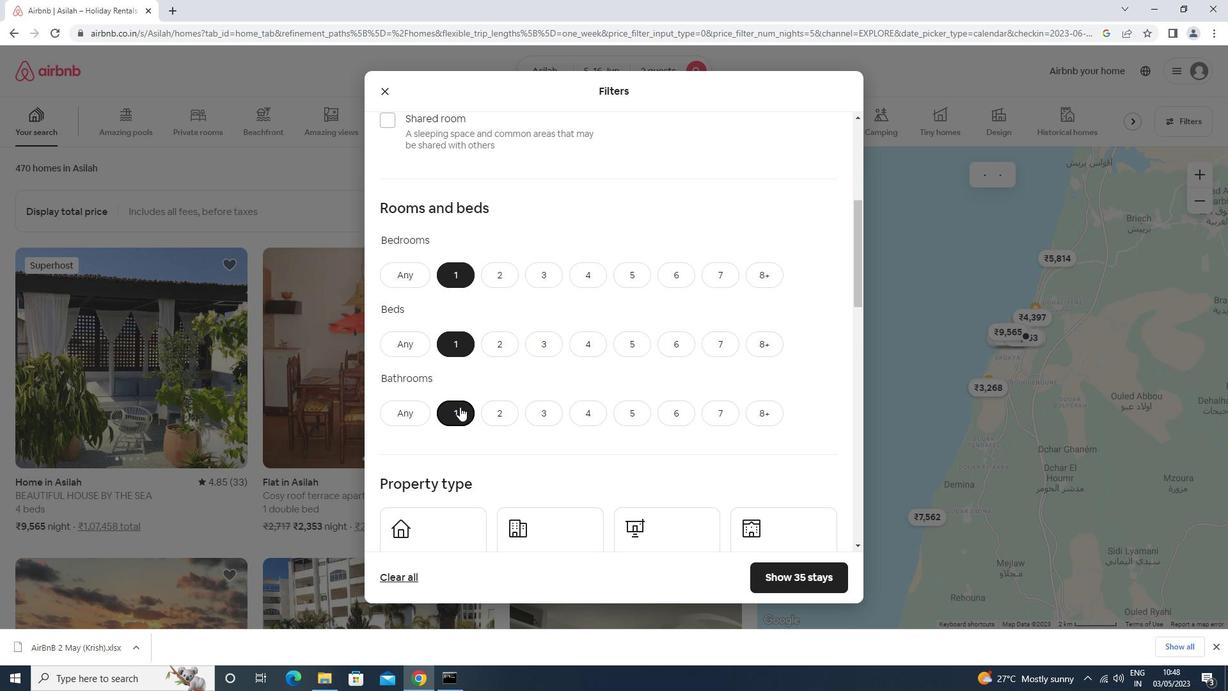 
Action: Mouse scrolled (460, 406) with delta (0, 0)
Screenshot: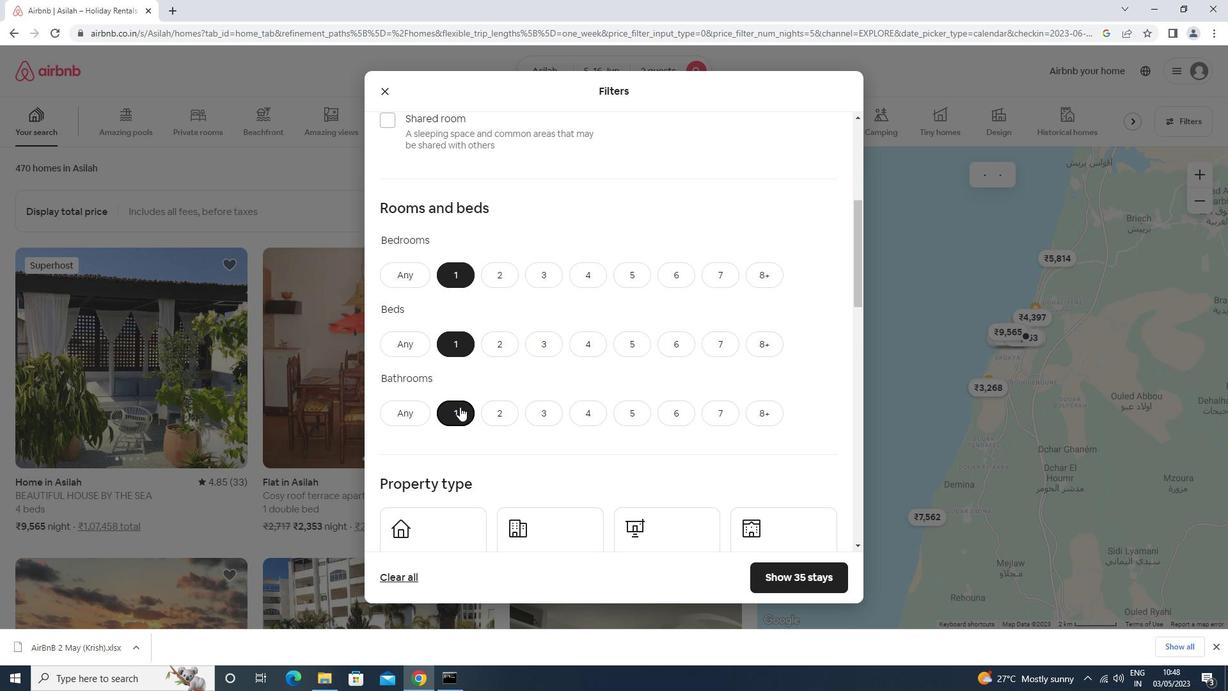 
Action: Mouse moved to (430, 319)
Screenshot: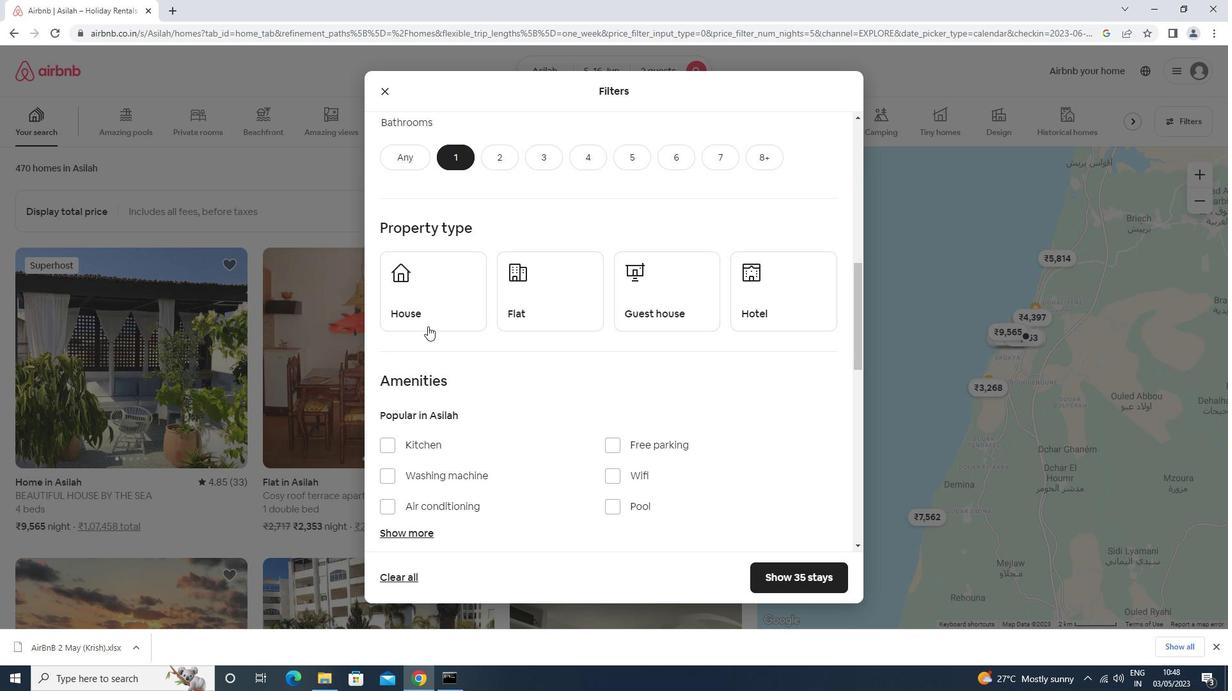 
Action: Mouse pressed left at (430, 319)
Screenshot: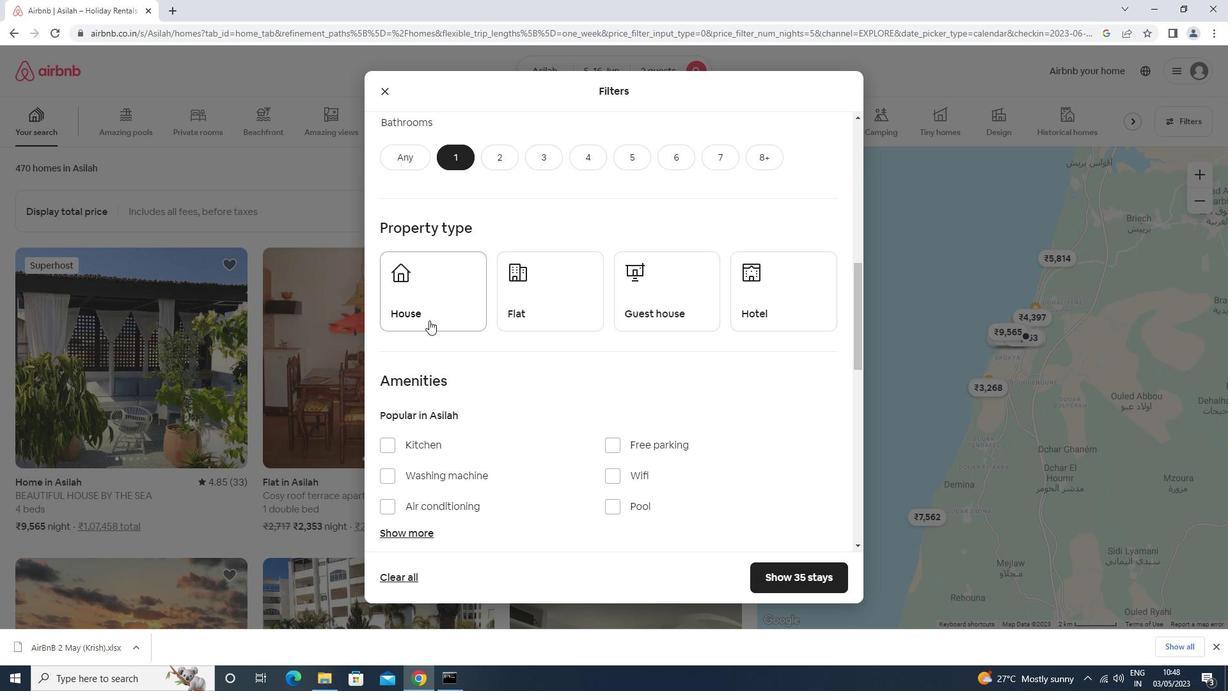 
Action: Mouse moved to (541, 305)
Screenshot: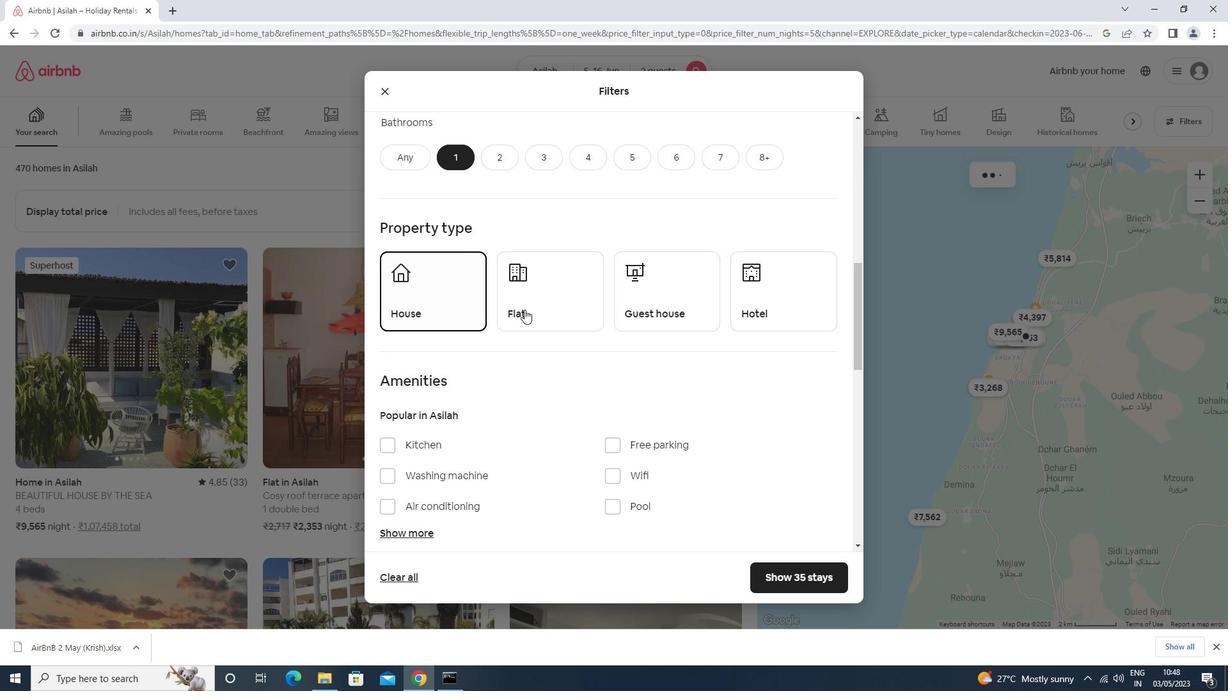 
Action: Mouse pressed left at (541, 305)
Screenshot: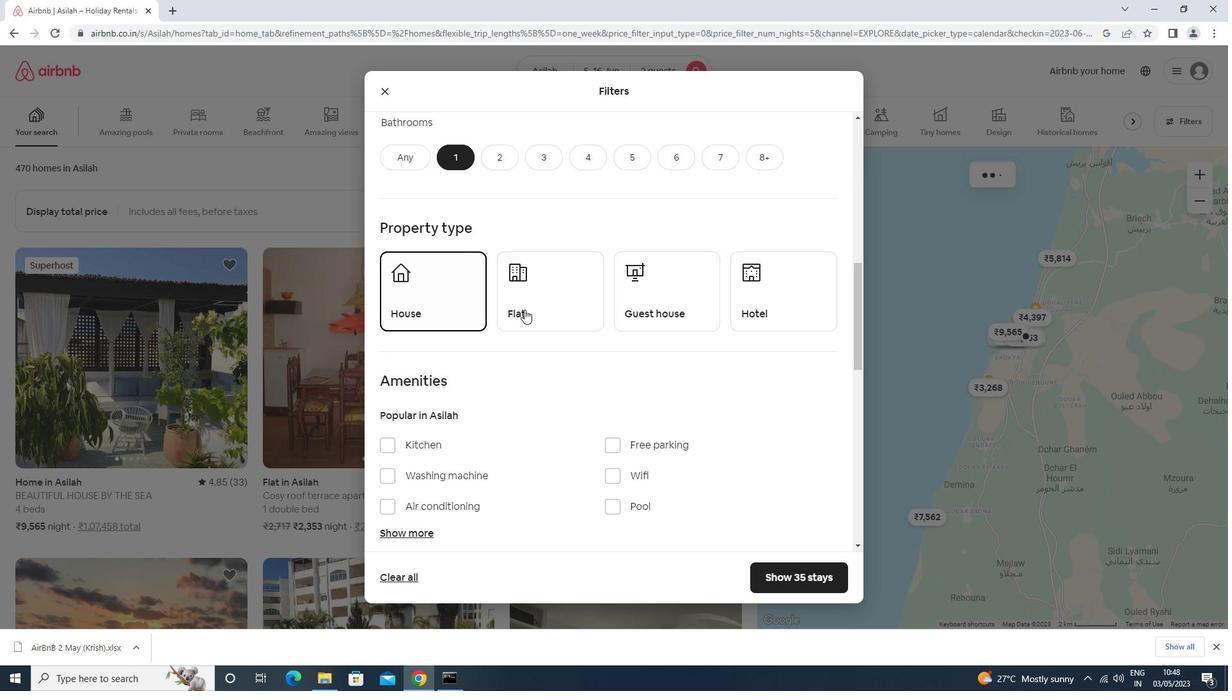 
Action: Mouse moved to (637, 316)
Screenshot: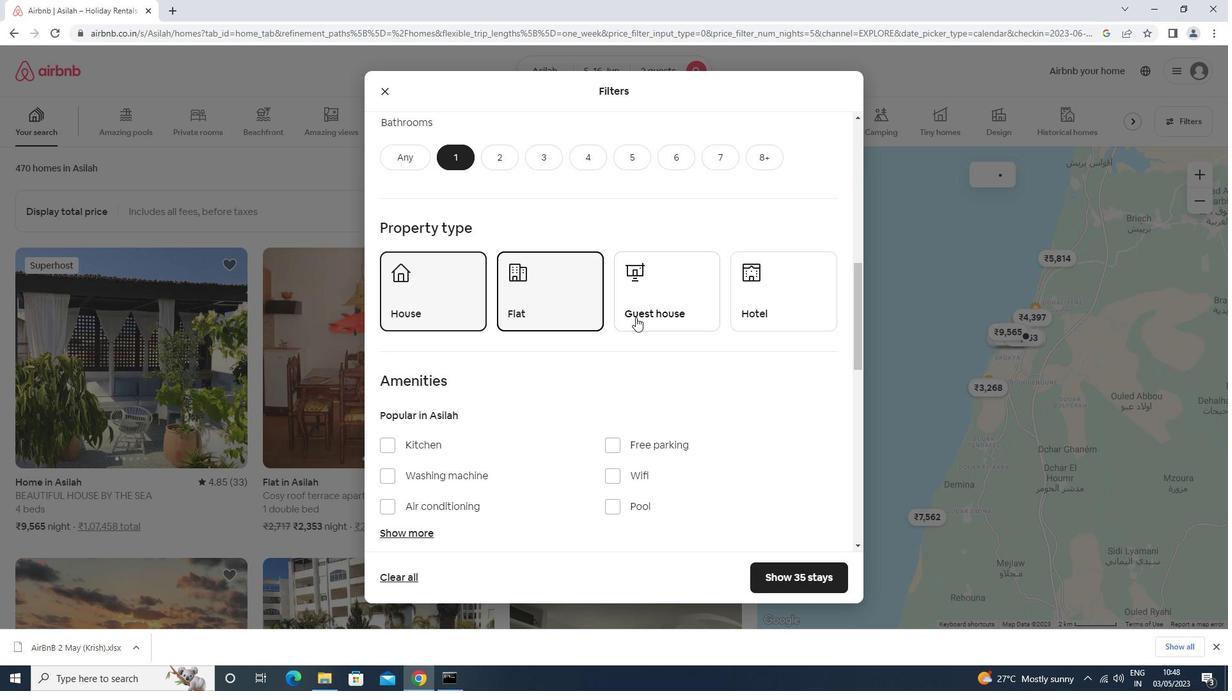 
Action: Mouse pressed left at (637, 316)
Screenshot: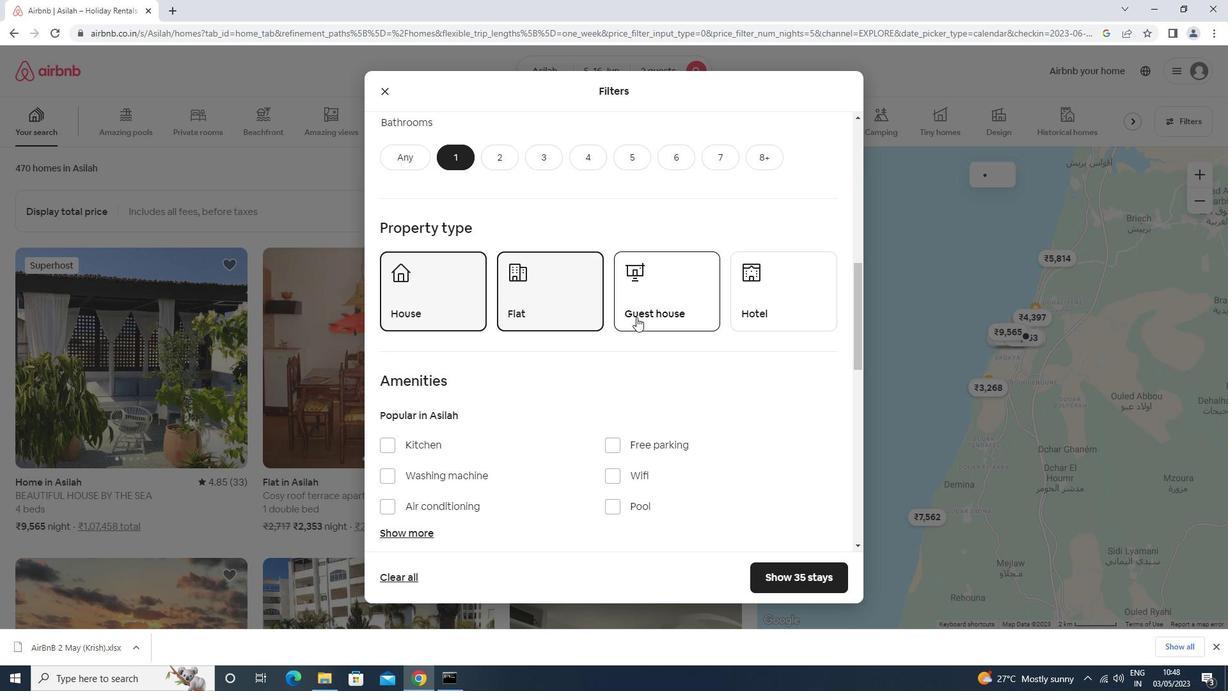 
Action: Mouse moved to (636, 317)
Screenshot: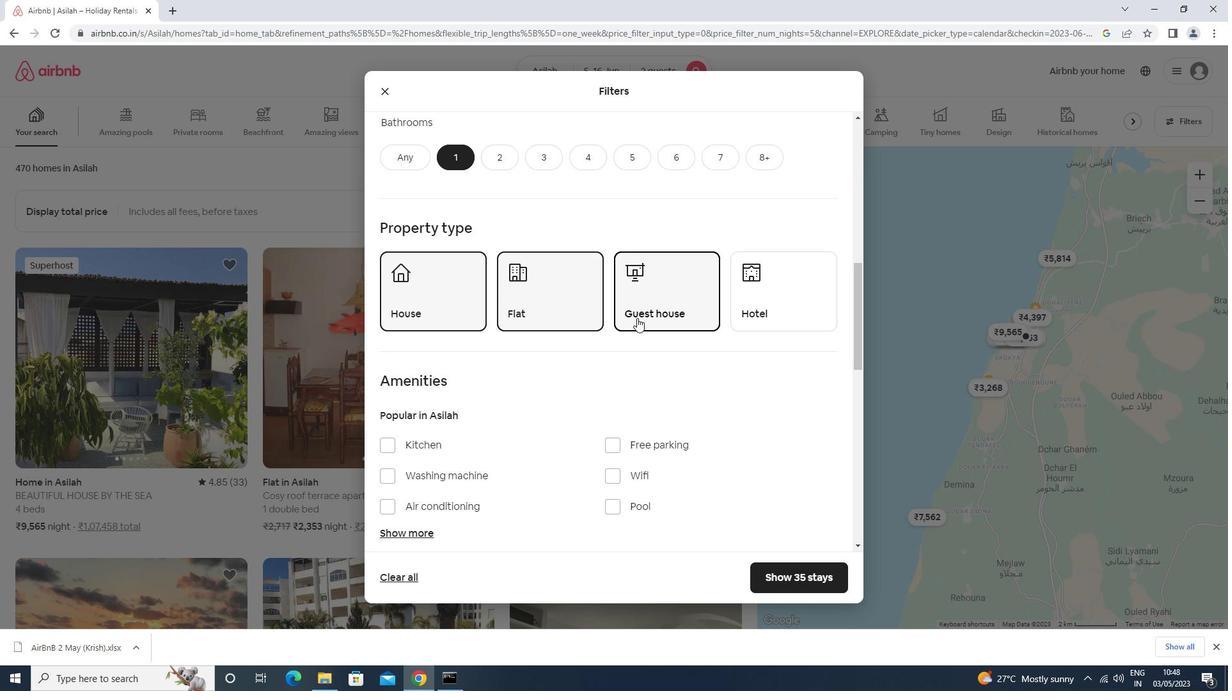 
Action: Mouse scrolled (636, 316) with delta (0, 0)
Screenshot: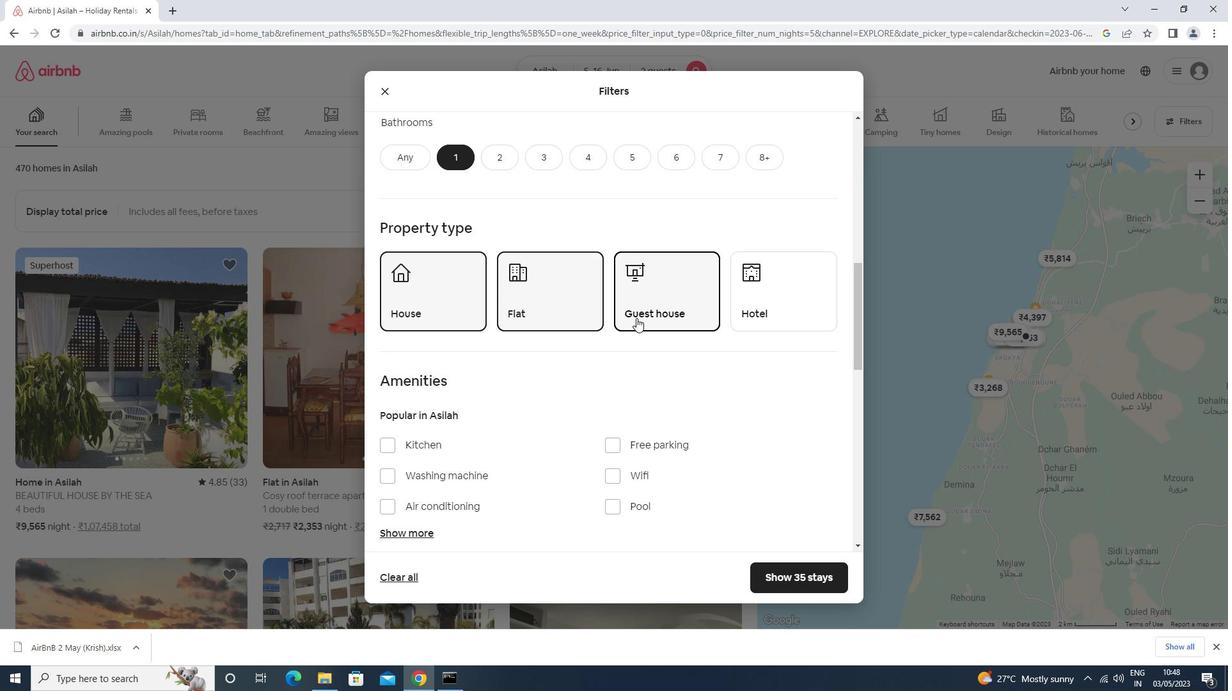 
Action: Mouse scrolled (636, 316) with delta (0, 0)
Screenshot: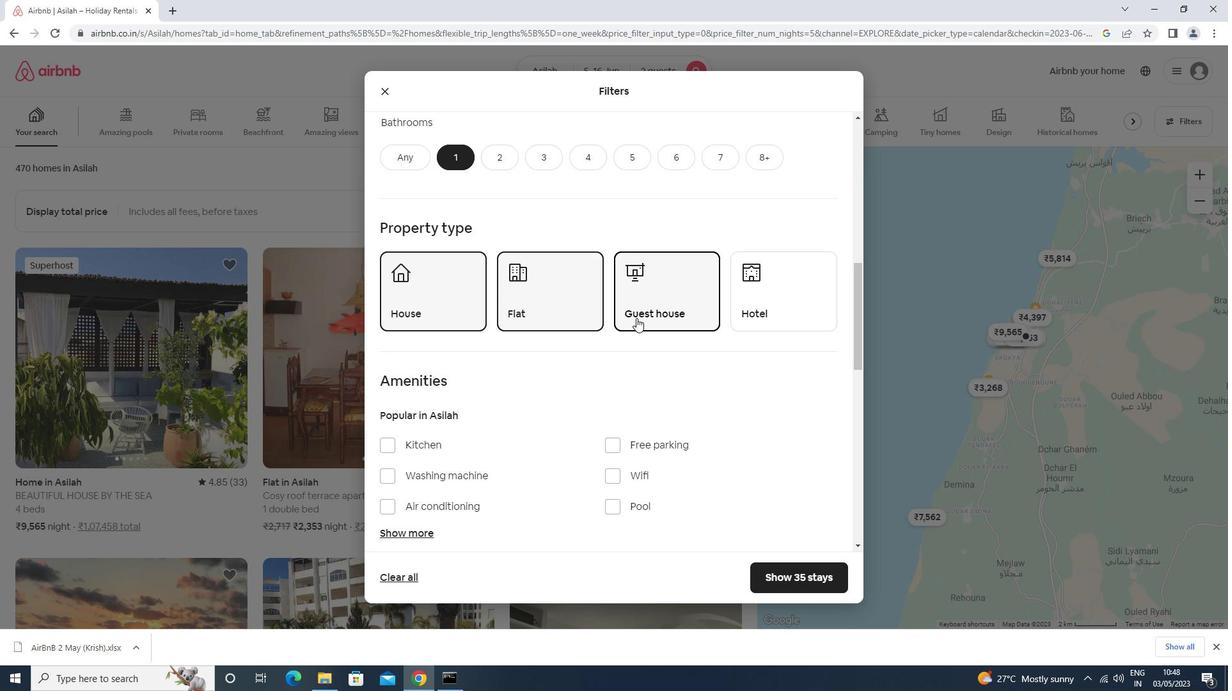 
Action: Mouse scrolled (636, 316) with delta (0, 0)
Screenshot: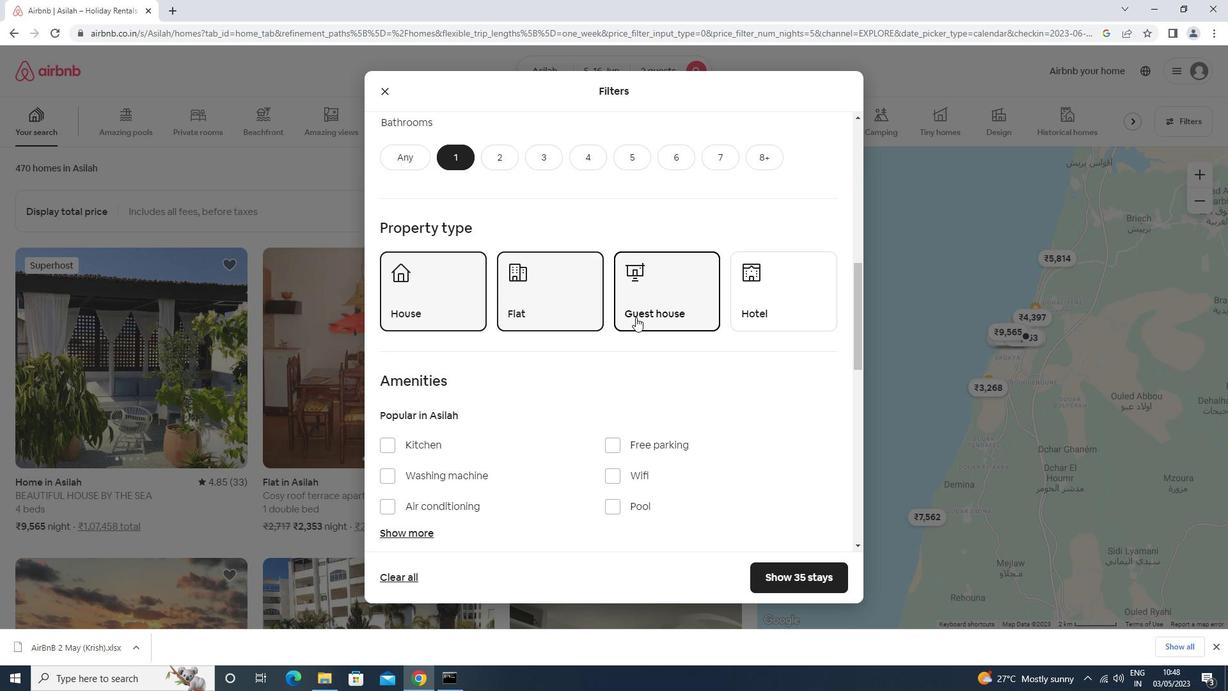 
Action: Mouse moved to (625, 280)
Screenshot: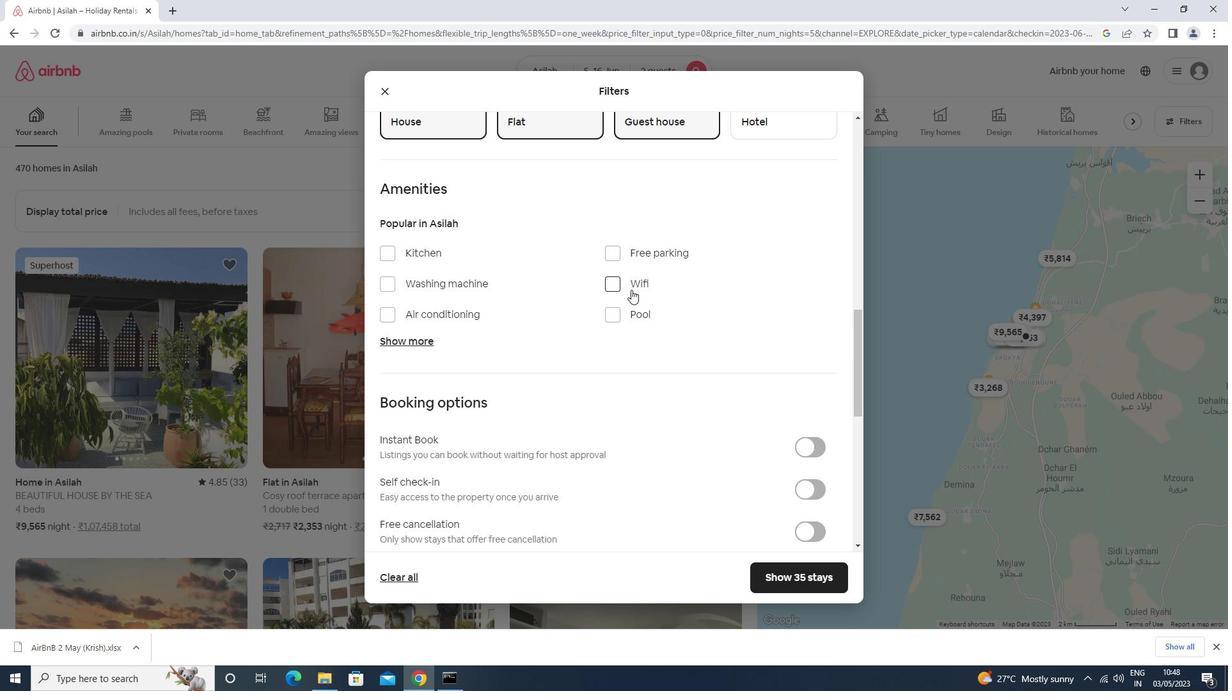 
Action: Mouse pressed left at (625, 280)
Screenshot: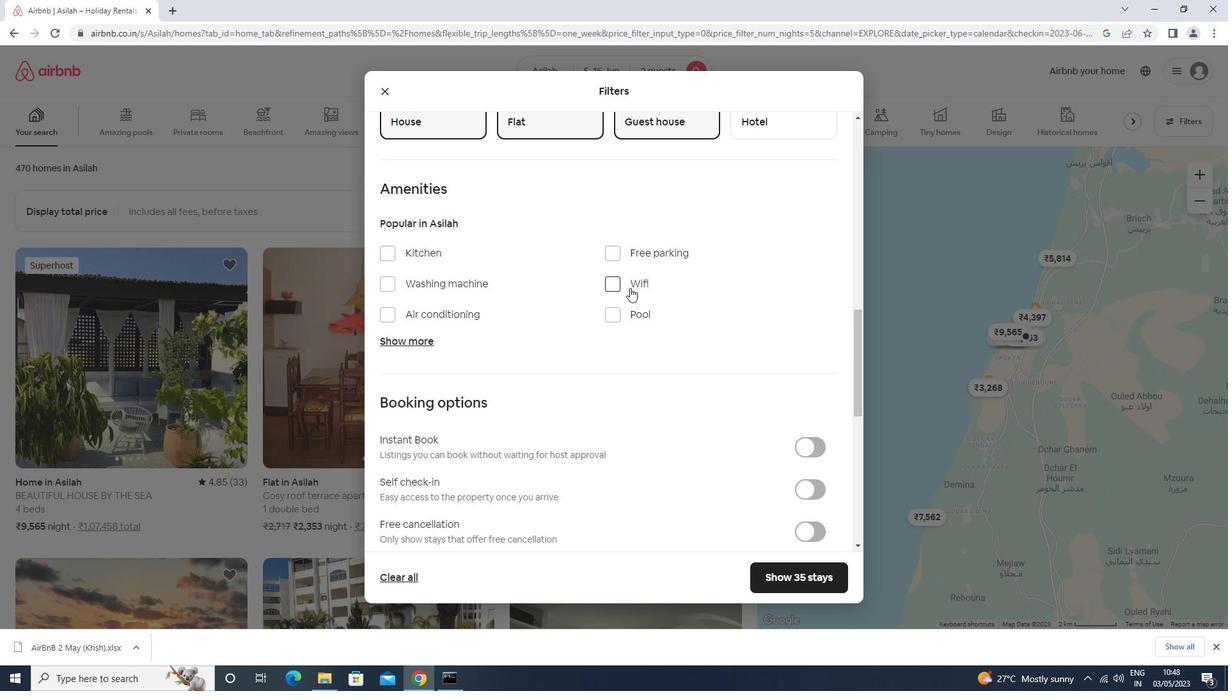 
Action: Mouse moved to (702, 444)
Screenshot: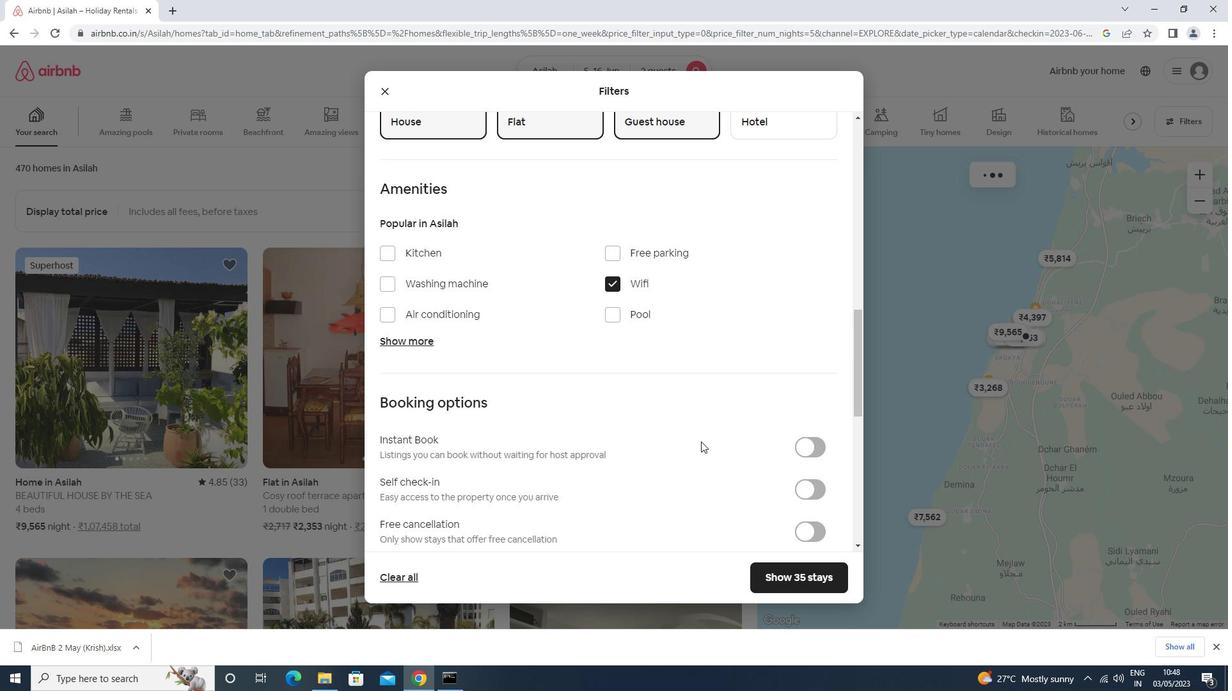 
Action: Mouse scrolled (702, 443) with delta (0, 0)
Screenshot: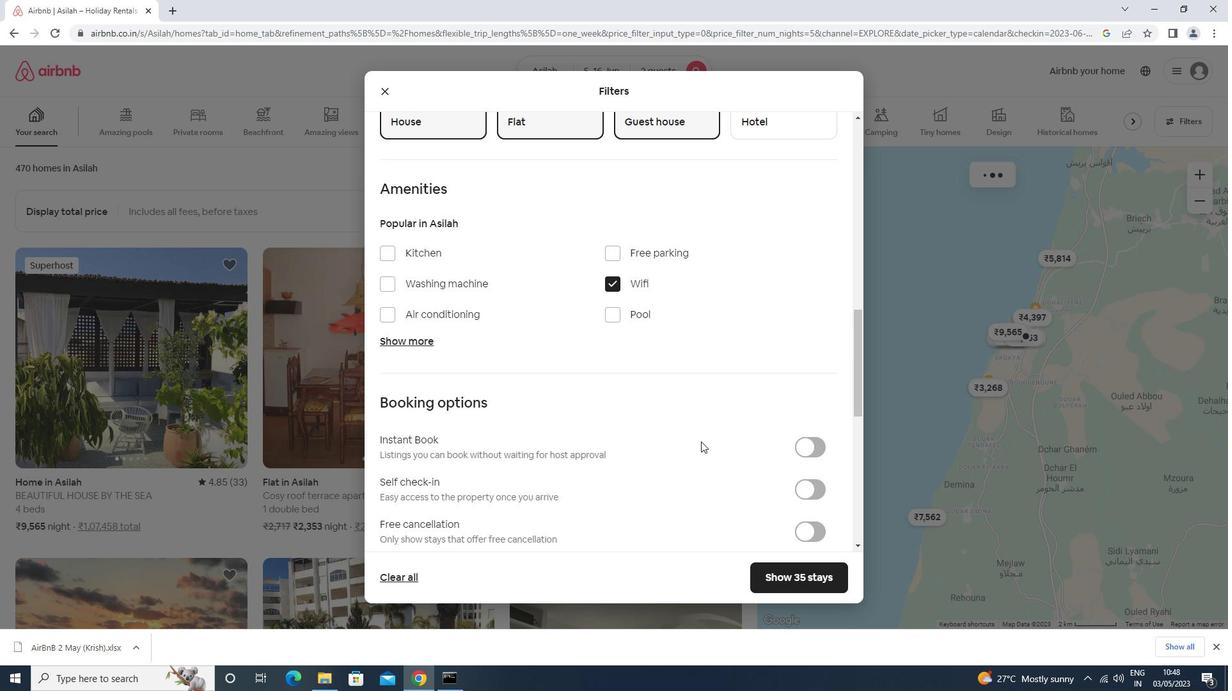 
Action: Mouse moved to (702, 444)
Screenshot: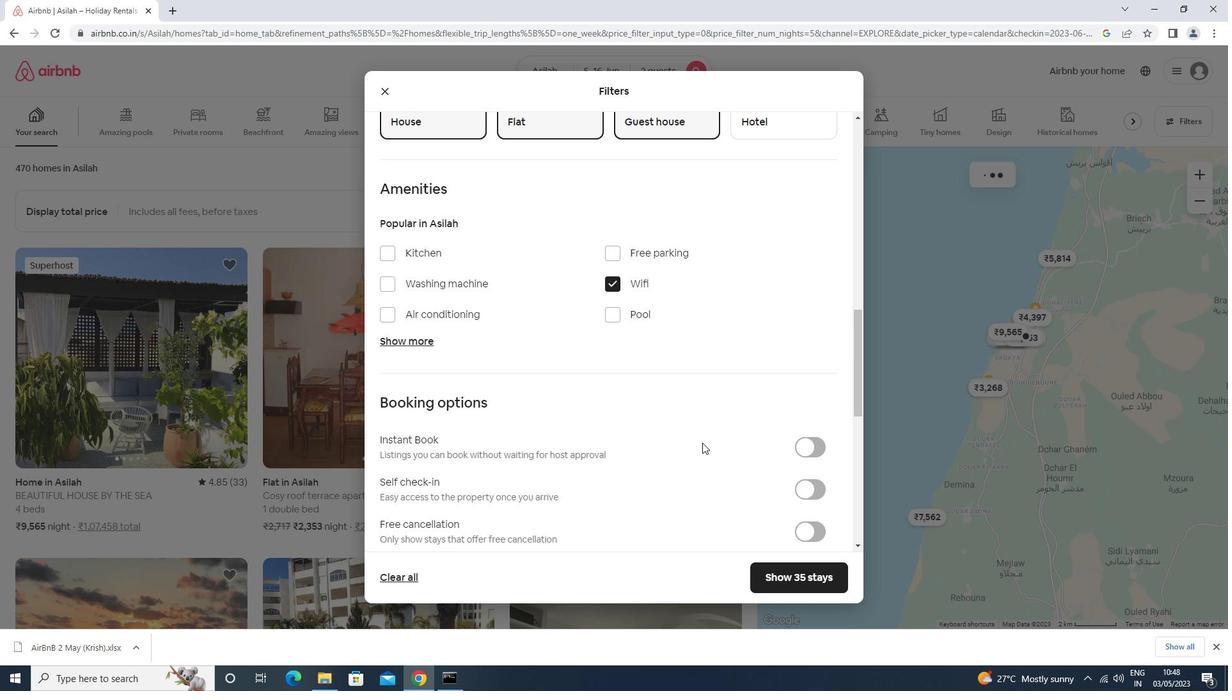 
Action: Mouse scrolled (702, 444) with delta (0, 0)
Screenshot: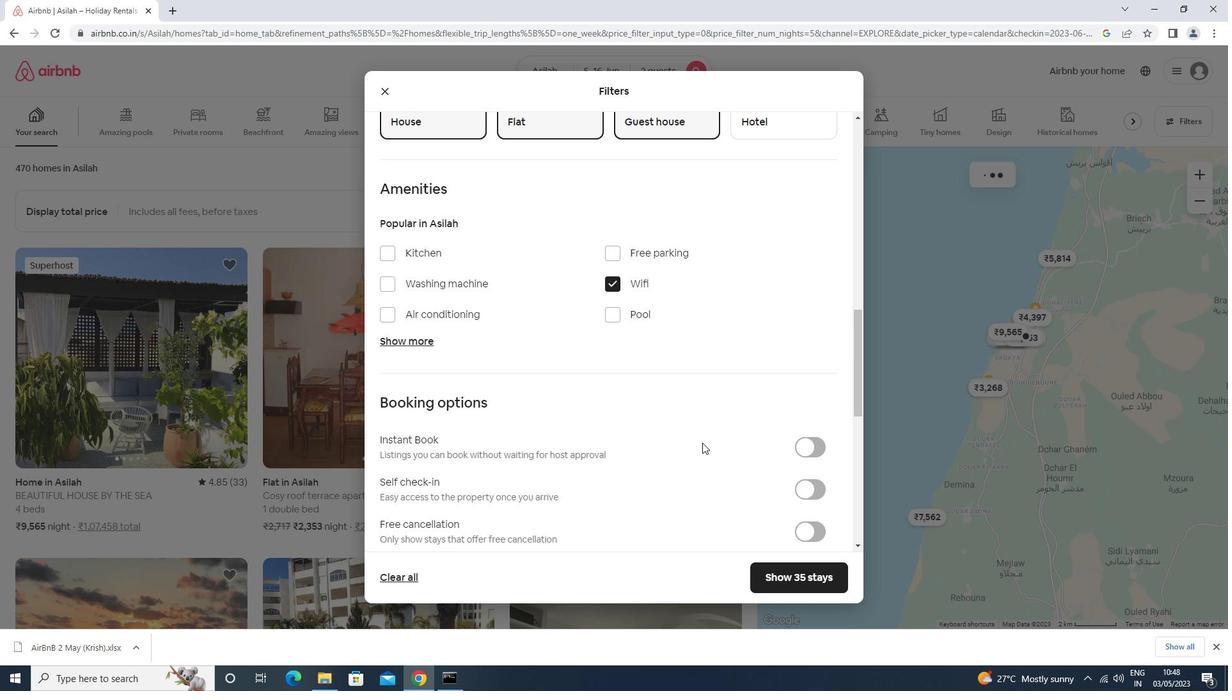 
Action: Mouse scrolled (702, 444) with delta (0, 0)
Screenshot: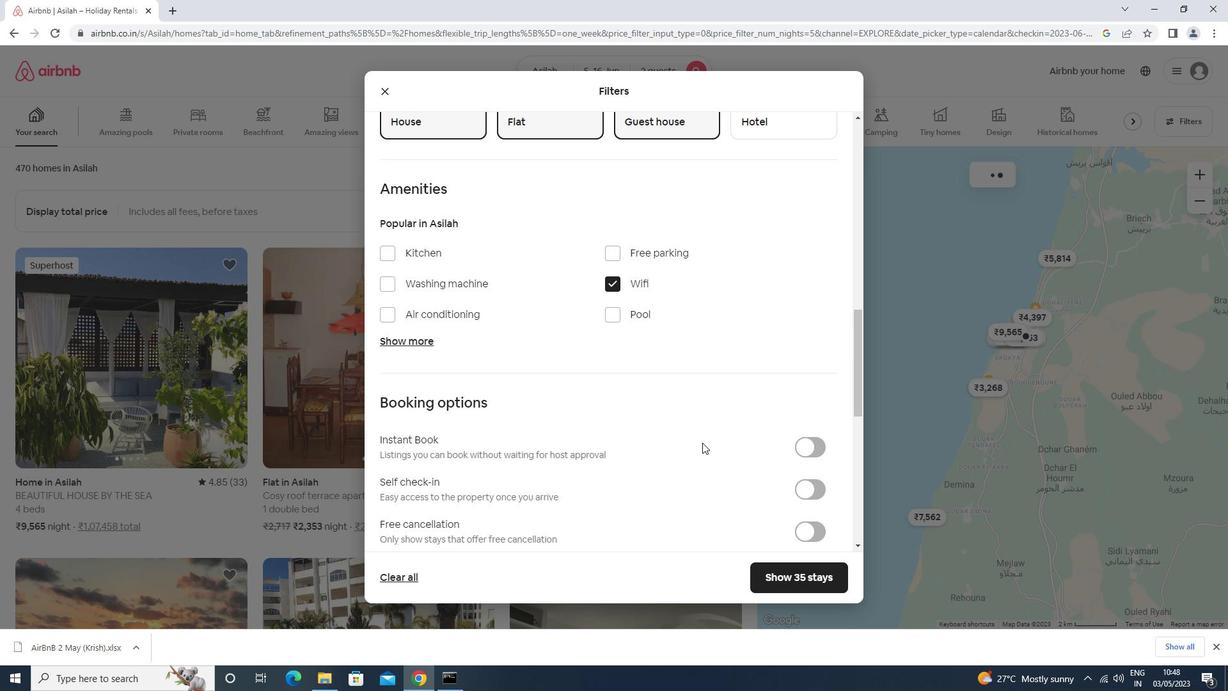 
Action: Mouse scrolled (702, 444) with delta (0, 0)
Screenshot: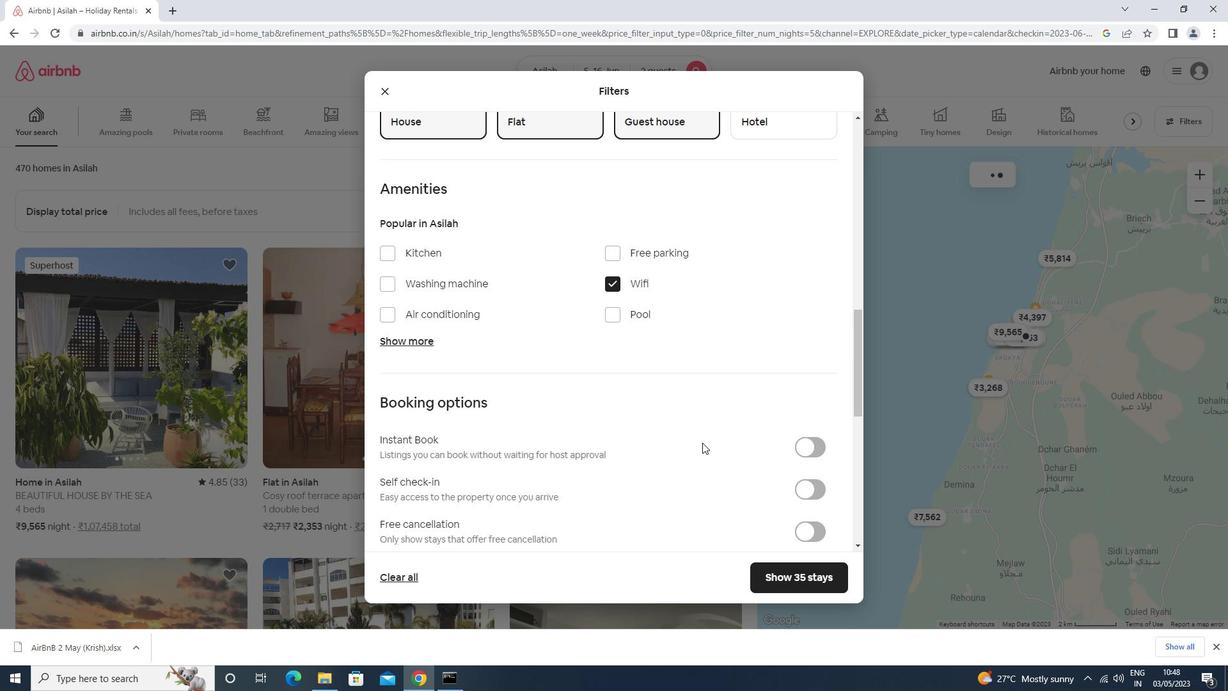 
Action: Mouse moved to (807, 236)
Screenshot: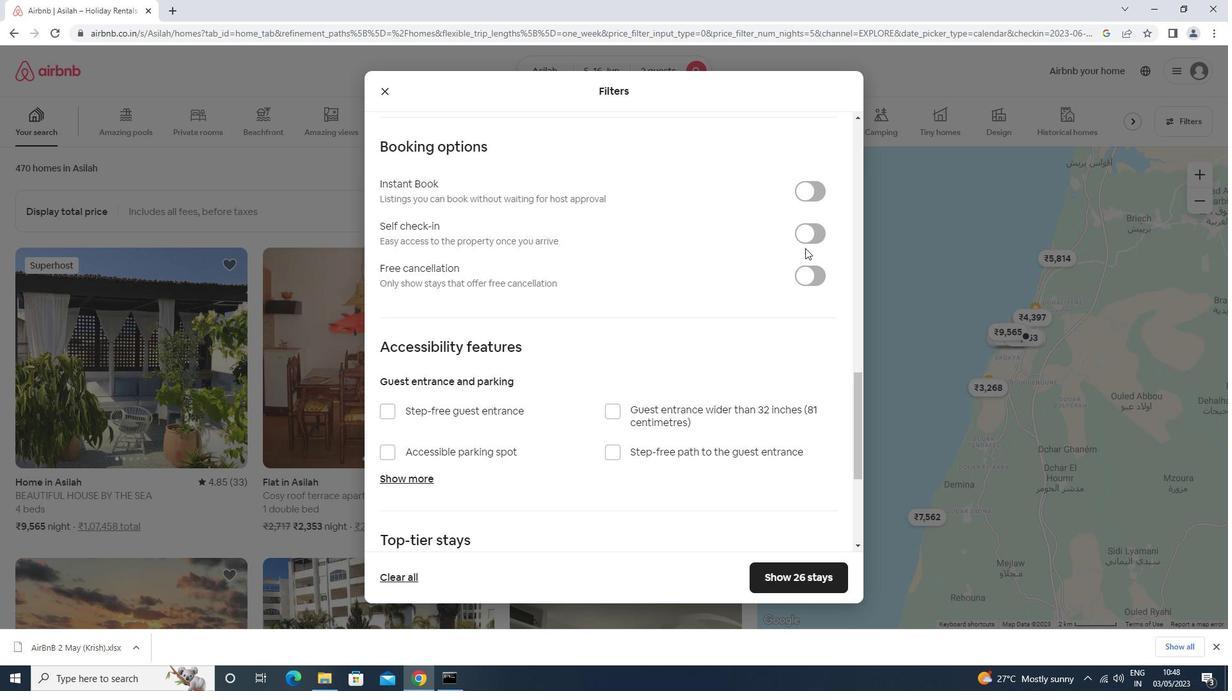 
Action: Mouse pressed left at (807, 236)
Screenshot: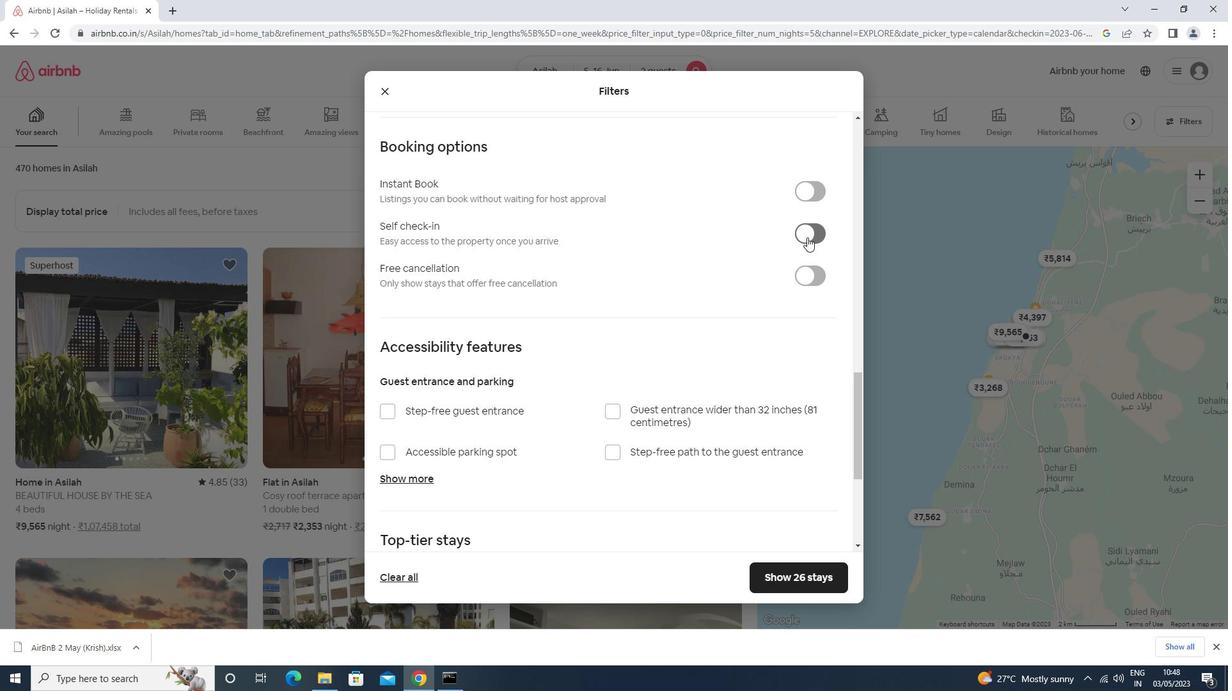 
Action: Mouse moved to (519, 431)
Screenshot: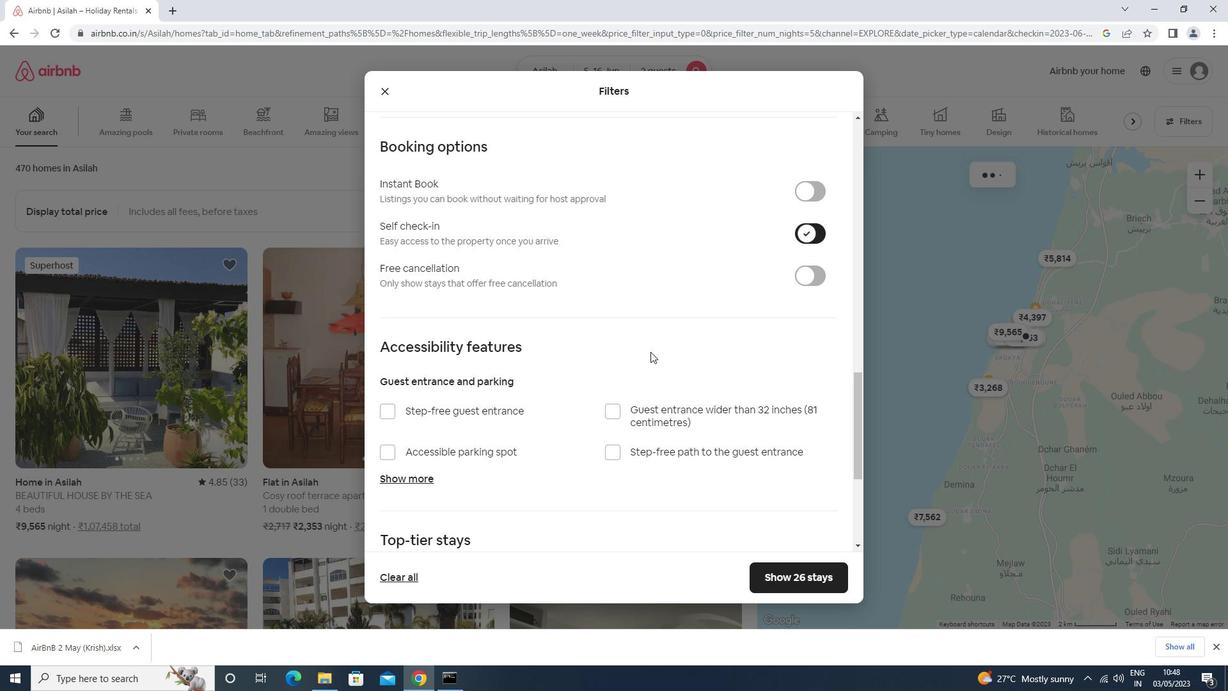 
Action: Mouse scrolled (519, 430) with delta (0, 0)
Screenshot: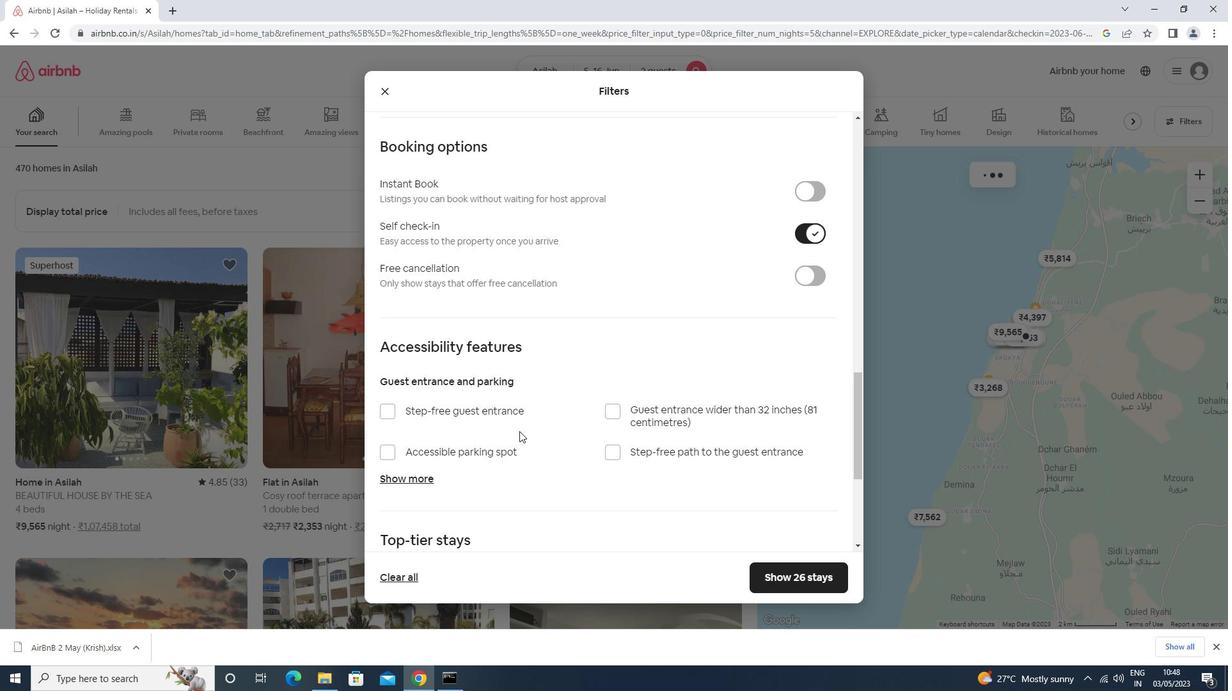 
Action: Mouse scrolled (519, 430) with delta (0, 0)
Screenshot: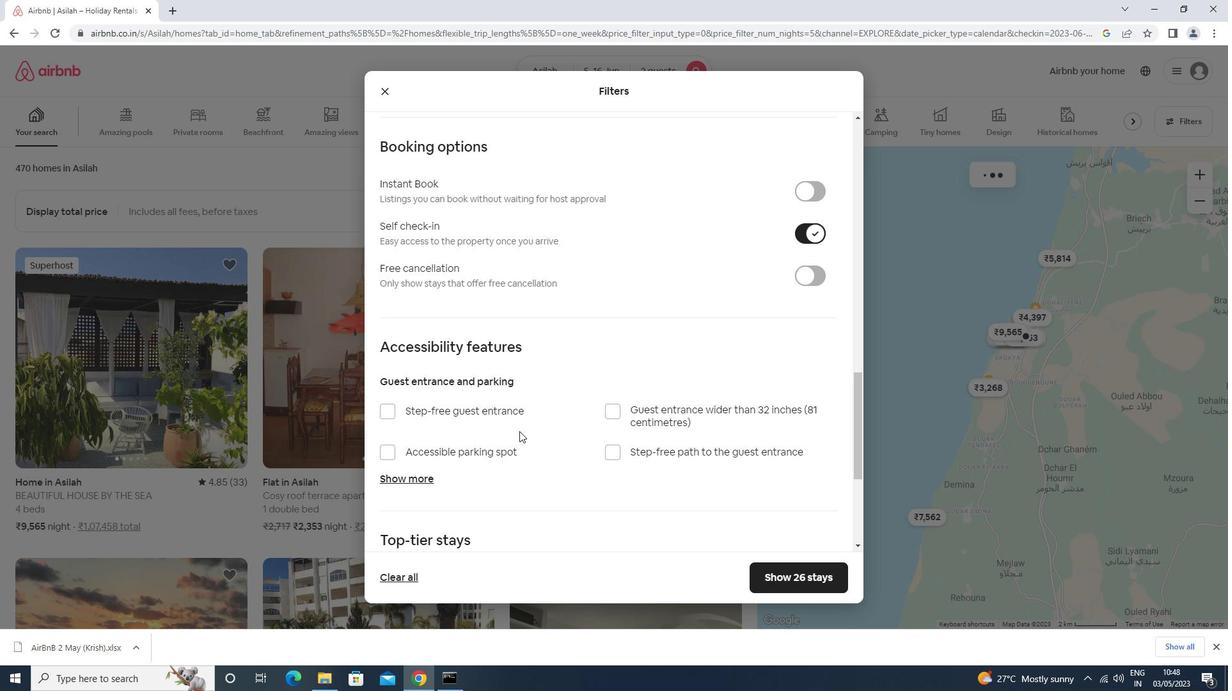 
Action: Mouse moved to (519, 431)
Screenshot: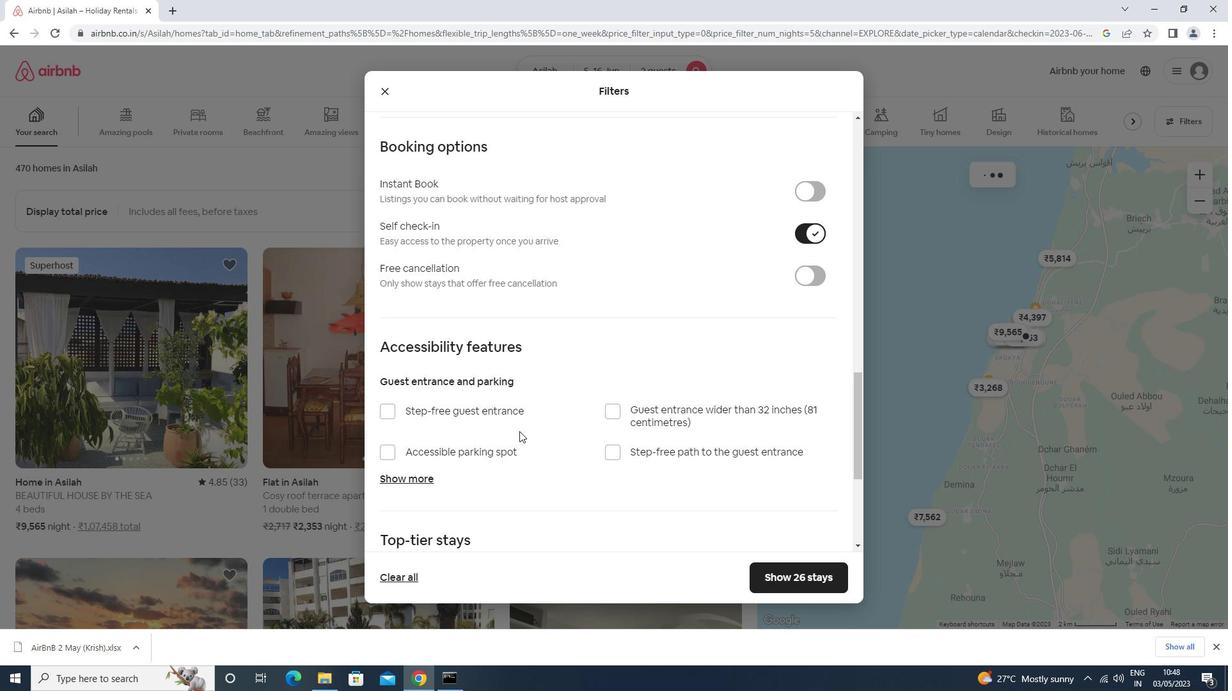 
Action: Mouse scrolled (519, 431) with delta (0, 0)
Screenshot: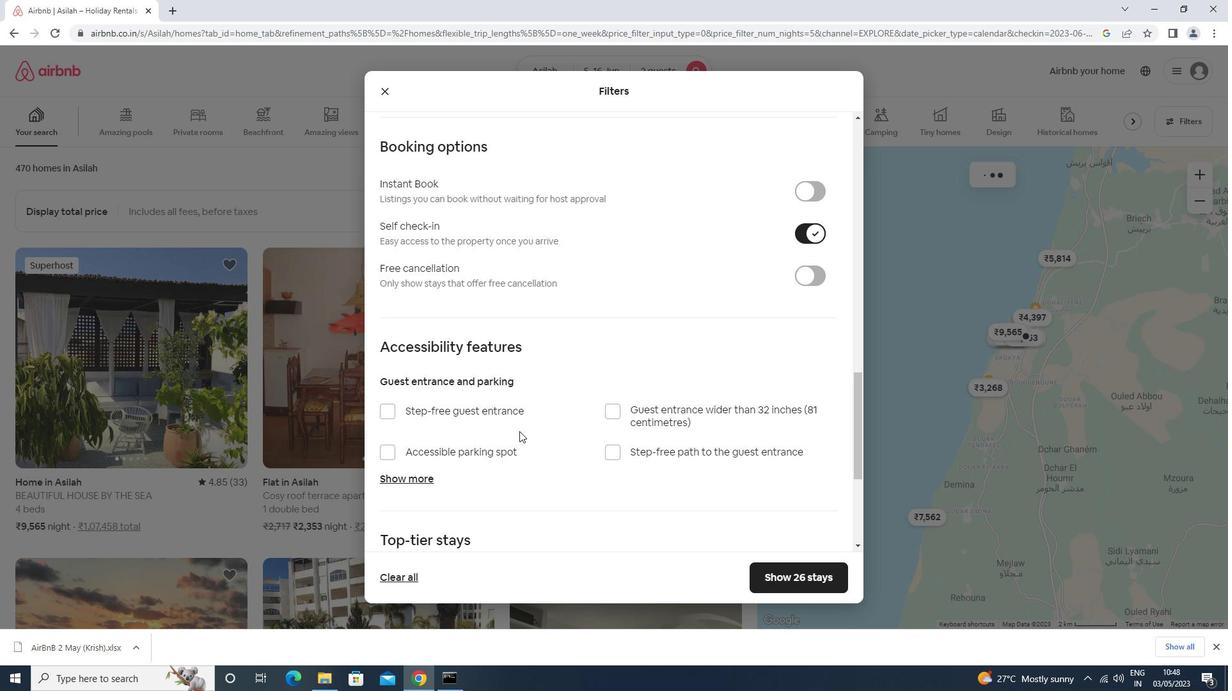 
Action: Mouse moved to (519, 431)
Screenshot: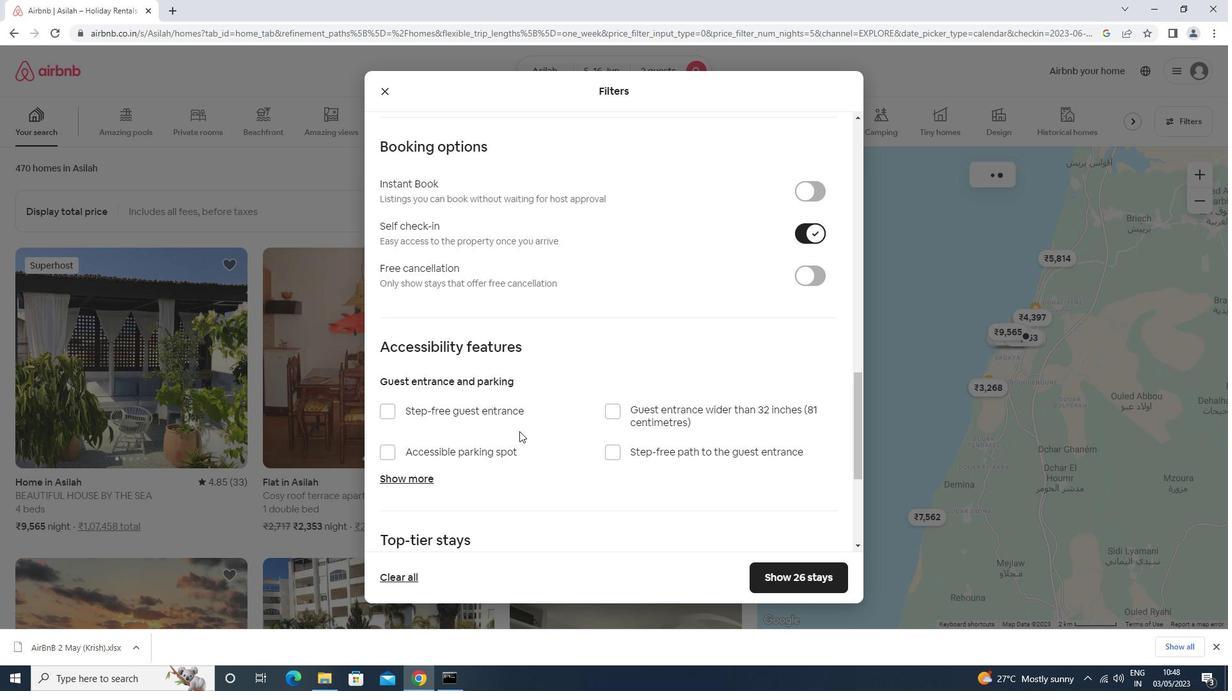 
Action: Mouse scrolled (519, 431) with delta (0, 0)
Screenshot: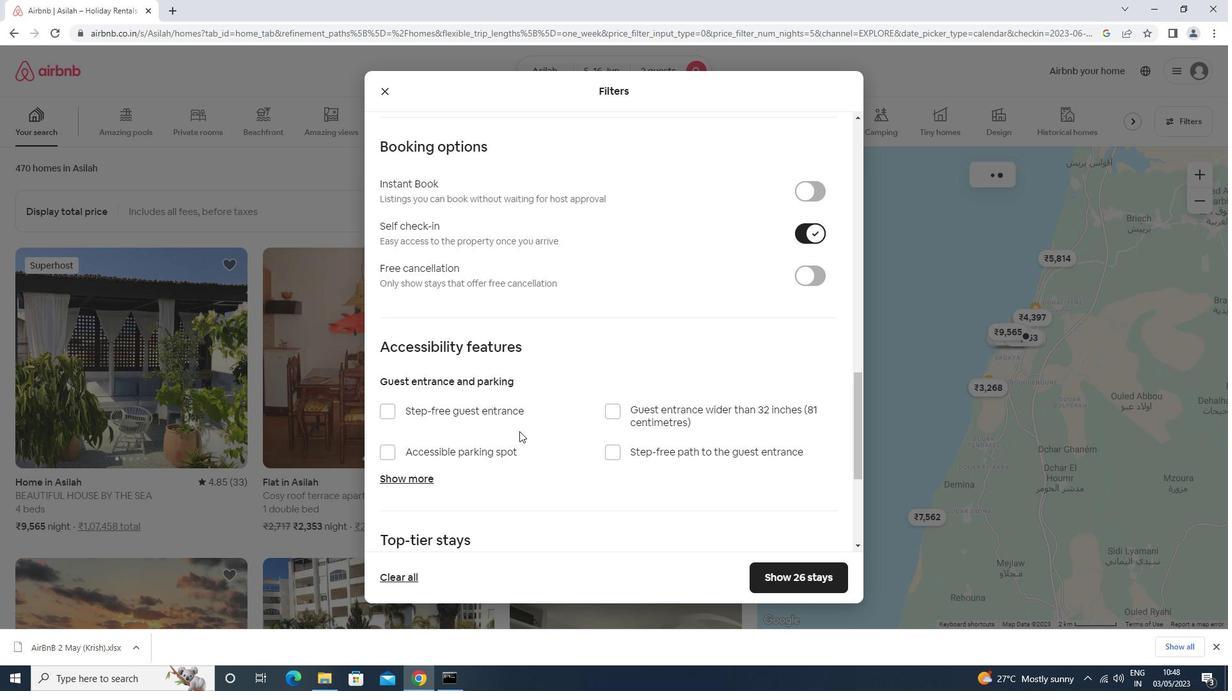 
Action: Mouse scrolled (519, 431) with delta (0, 0)
Screenshot: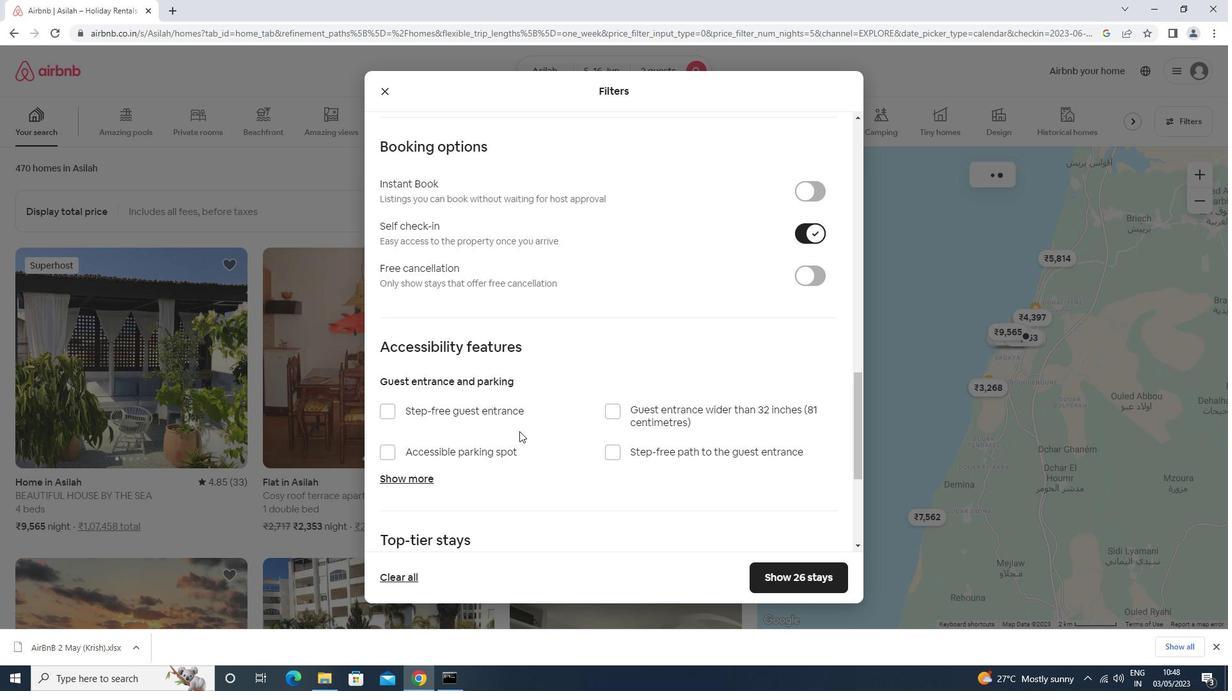 
Action: Mouse scrolled (519, 431) with delta (0, 0)
Screenshot: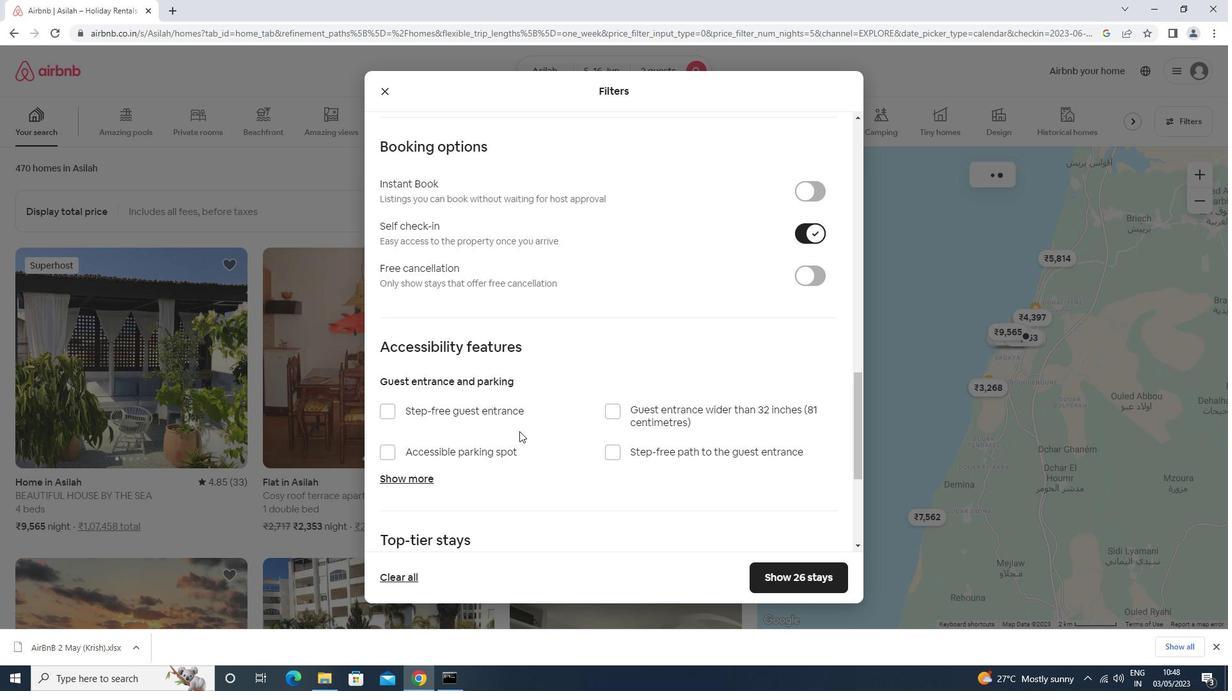 
Action: Mouse moved to (518, 432)
Screenshot: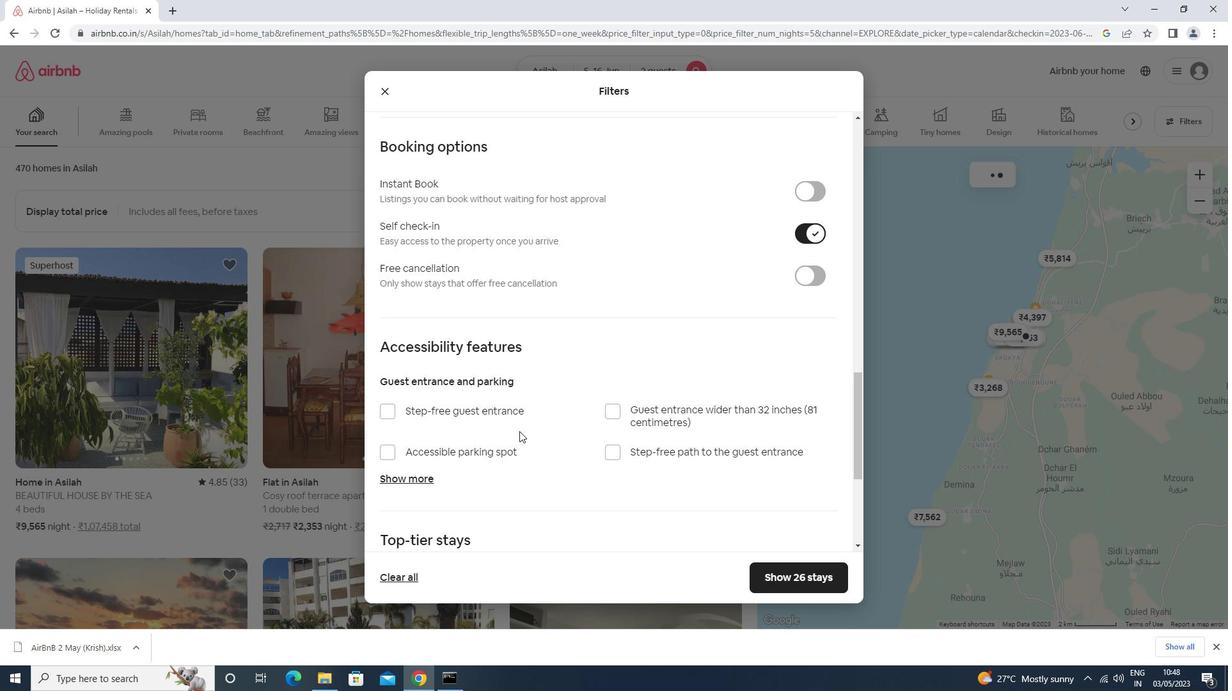 
Action: Mouse scrolled (518, 431) with delta (0, 0)
Screenshot: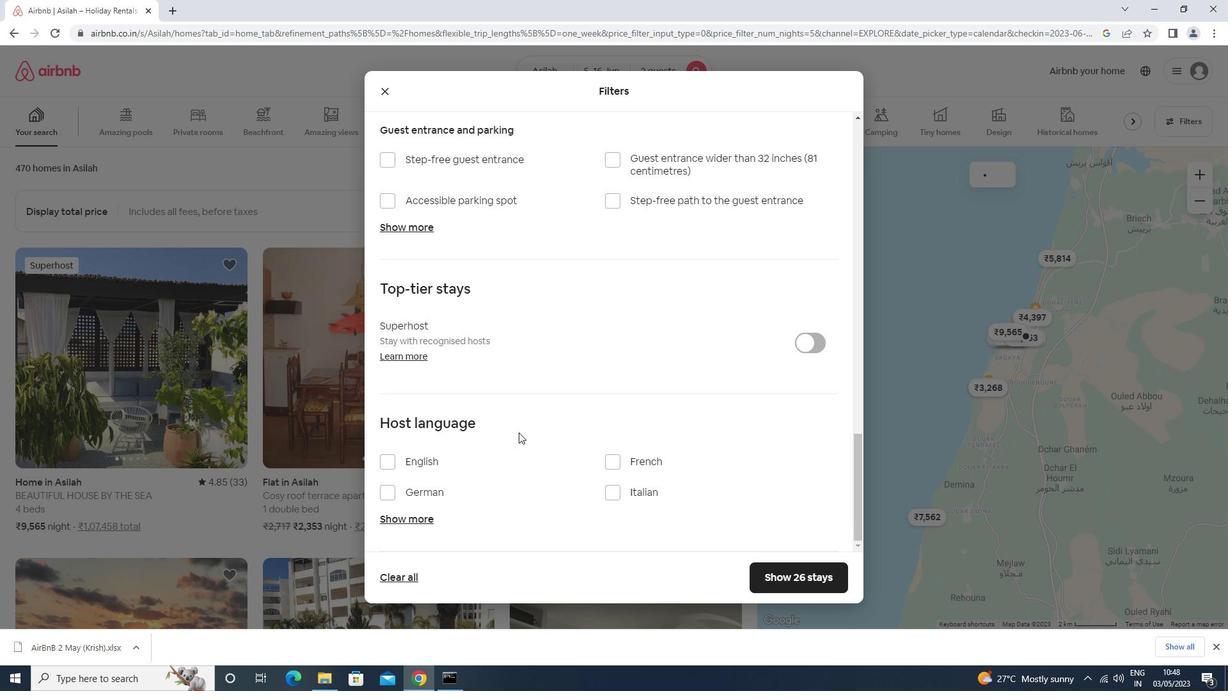 
Action: Mouse scrolled (518, 431) with delta (0, 0)
Screenshot: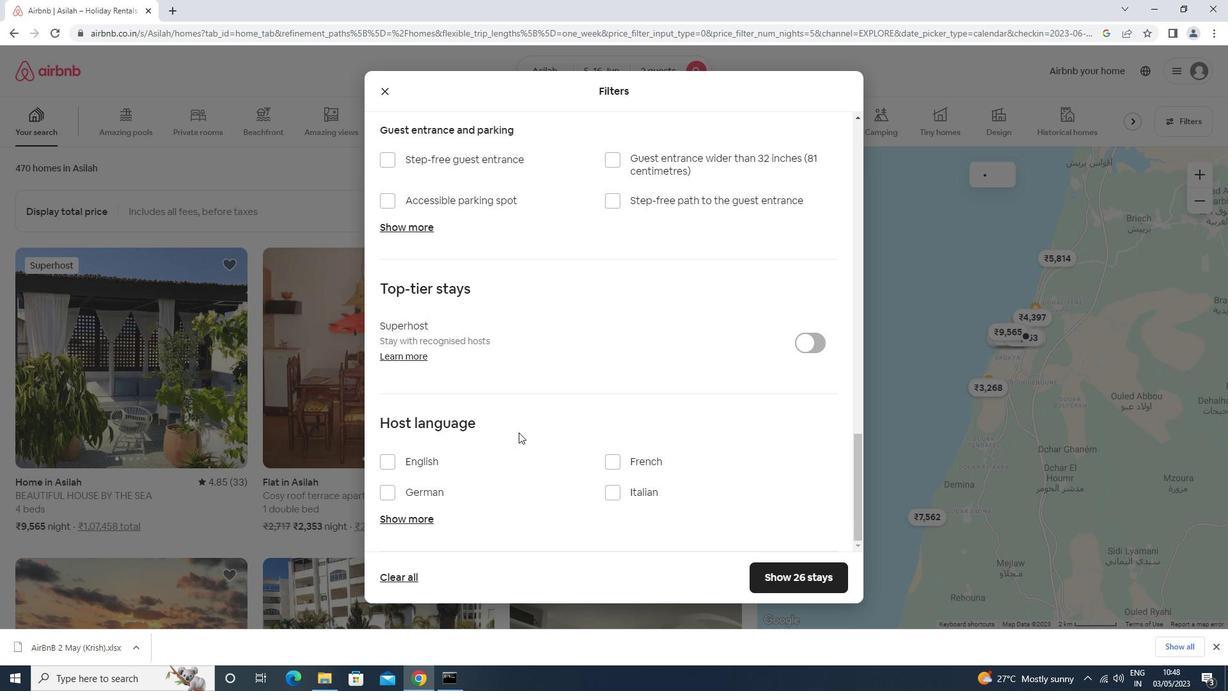 
Action: Mouse scrolled (518, 431) with delta (0, 0)
Screenshot: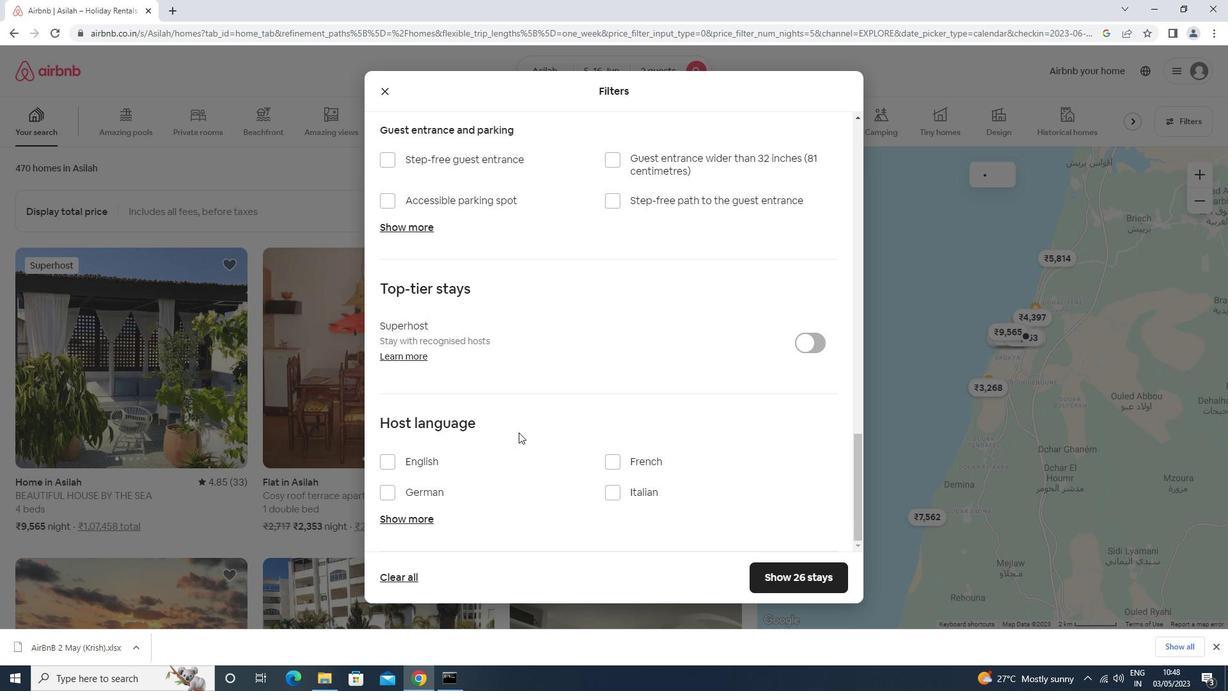 
Action: Mouse scrolled (518, 431) with delta (0, 0)
Screenshot: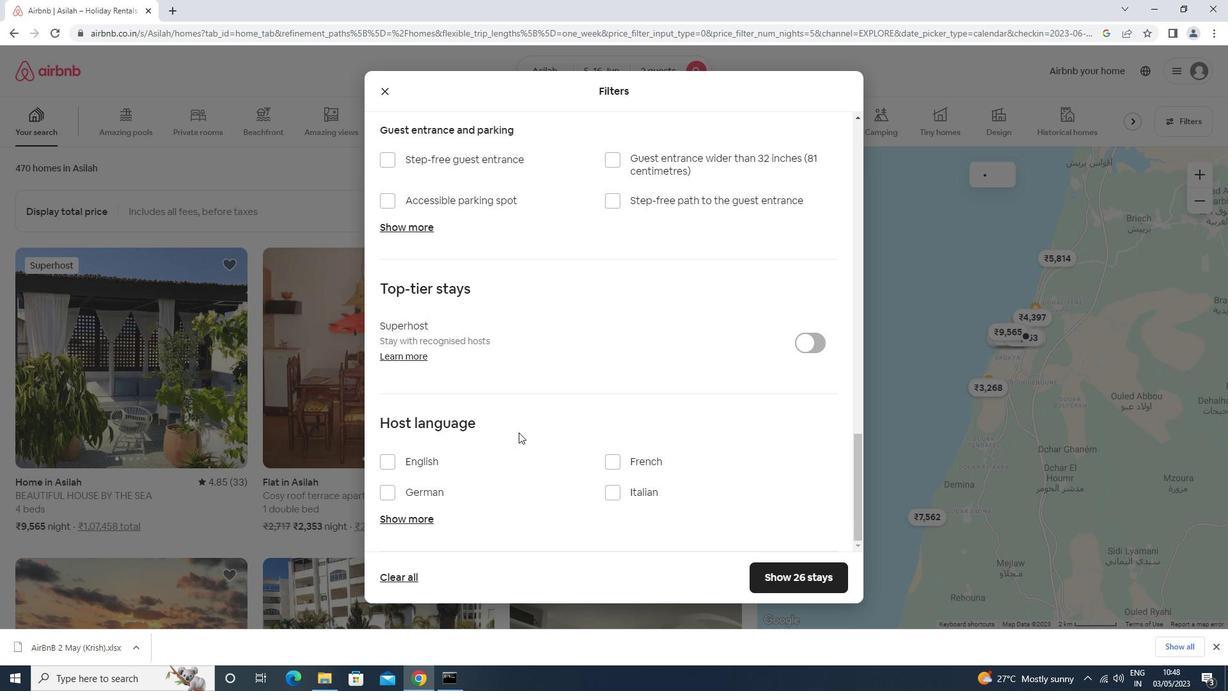 
Action: Mouse moved to (416, 463)
Screenshot: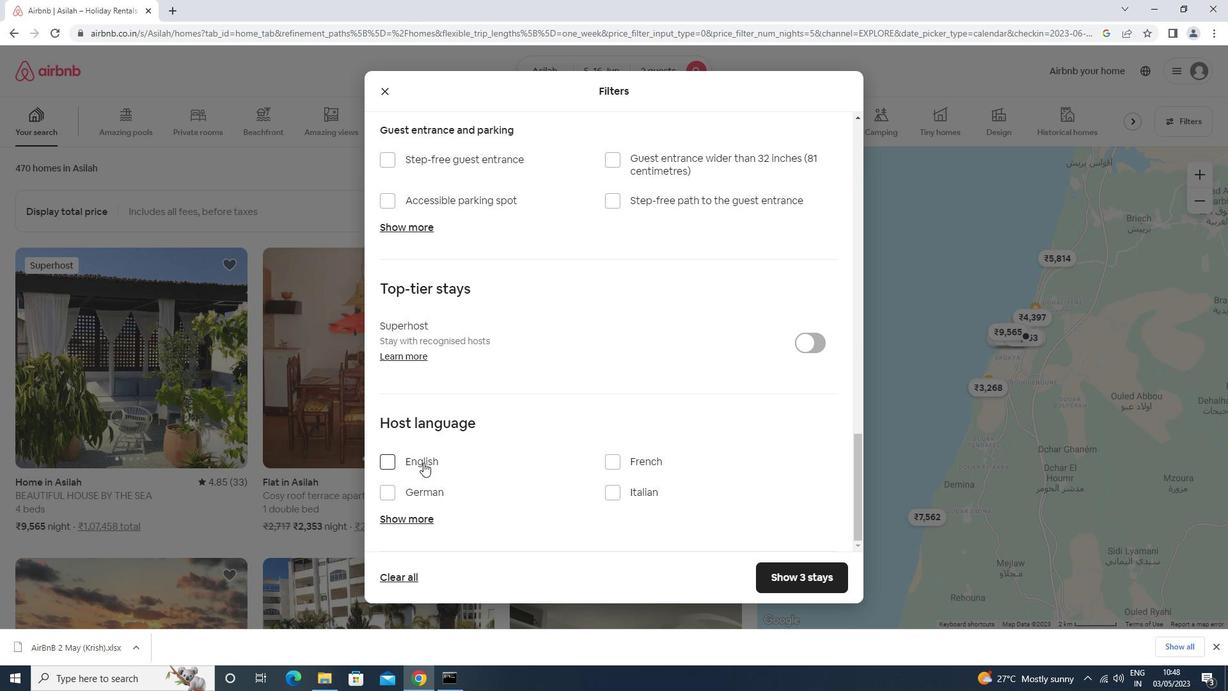 
Action: Mouse pressed left at (416, 463)
Screenshot: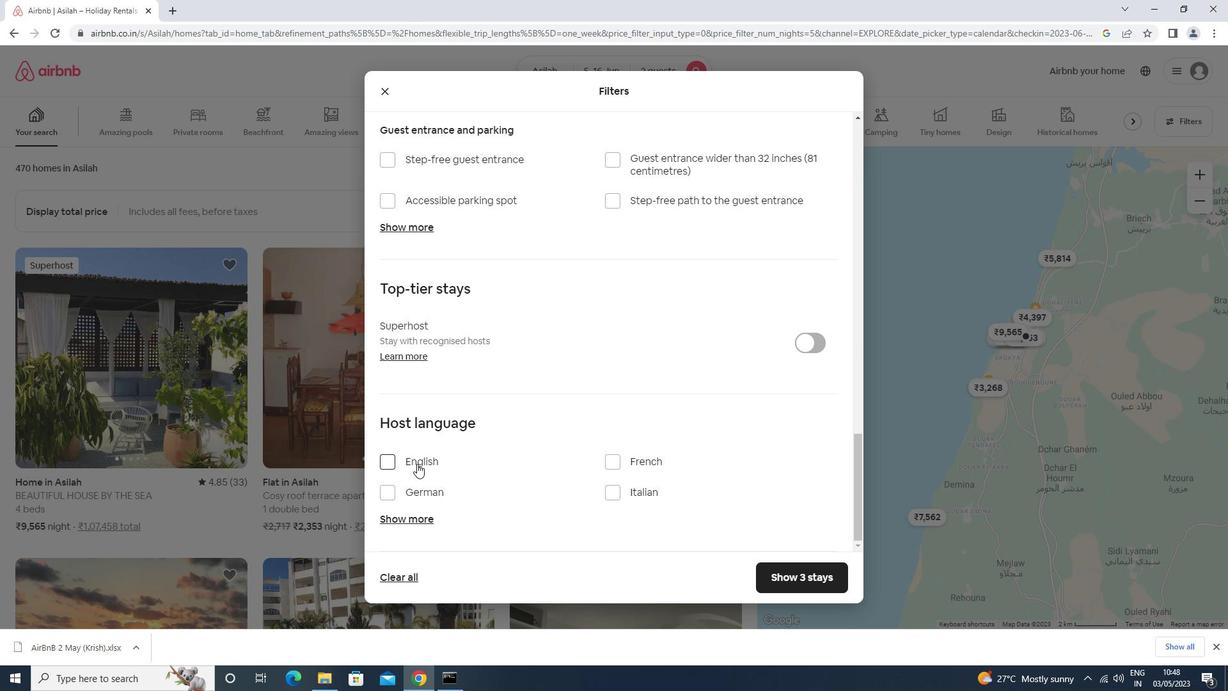 
Action: Mouse moved to (787, 572)
Screenshot: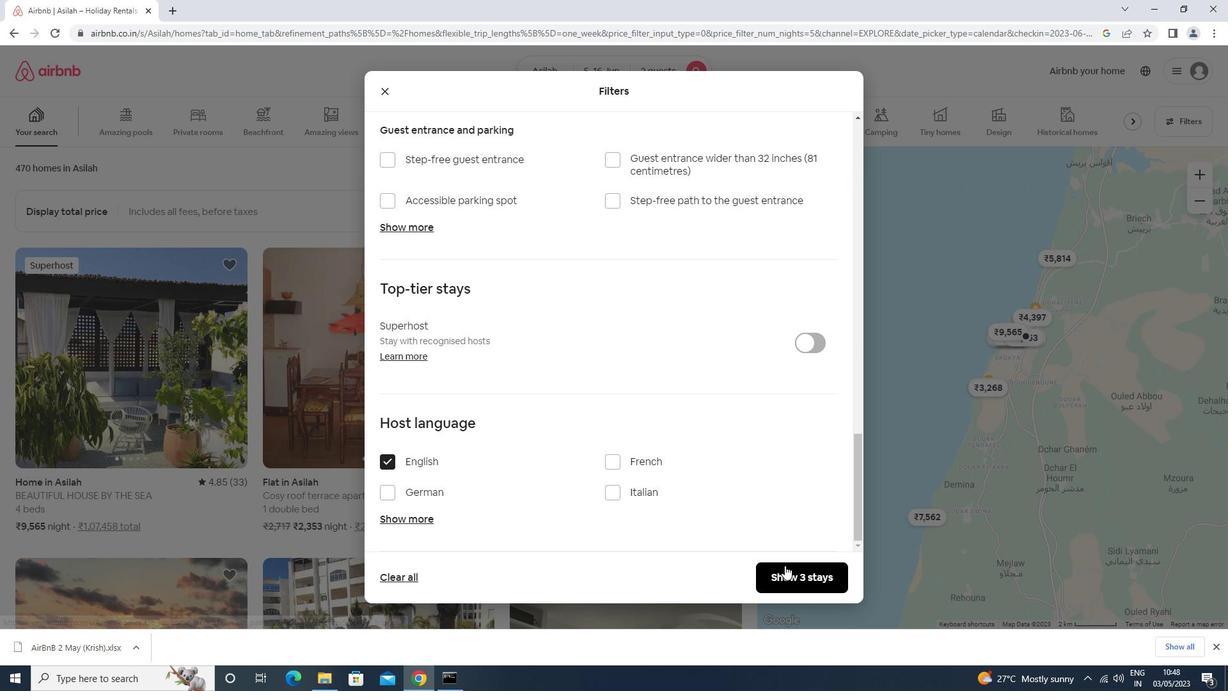 
Action: Mouse pressed left at (787, 572)
Screenshot: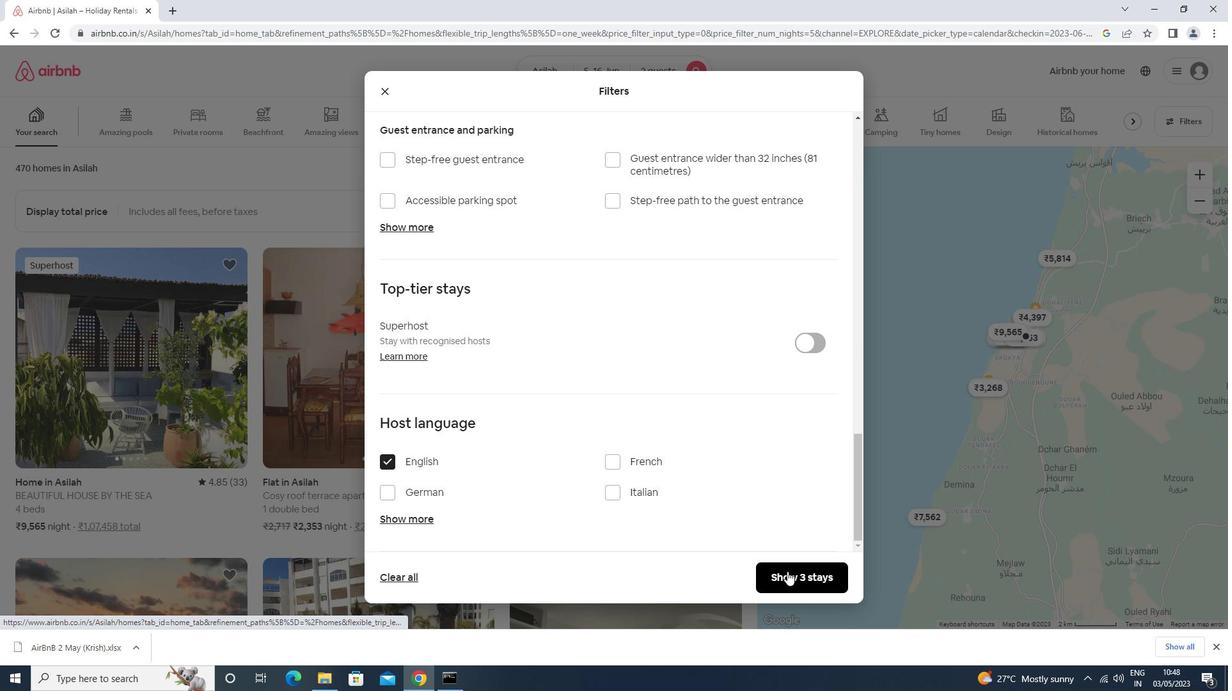 
Action: Mouse moved to (787, 573)
Screenshot: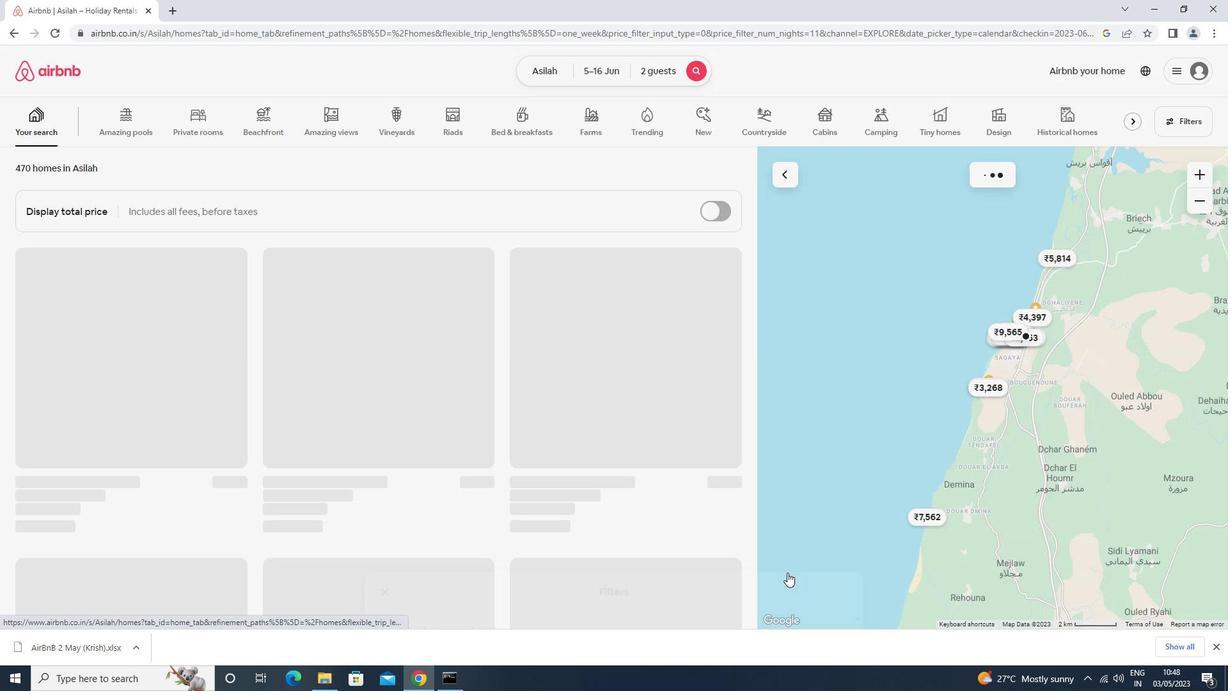 
